 Task: Add an event with the title Second Project Lessons Learned Discussion, date '2024/03/19', time 9:40 AM to 11:40 AMand add a description: The employee will be informed about the available resources and support systems, such as training programs, mentorship opportunities, or coaching sessions. The supervisor will offer guidance and assistance in accessing these resources to facilitate the employee's improvement.Select event color  Lavender . Add location for the event as: Zagreb, Croatia, logged in from the account softage.8@softage.netand send the event invitation to softage.2@softage.net and softage.3@softage.net. Set a reminder for the event Every weekday(Monday to Friday)
Action: Mouse moved to (40, 113)
Screenshot: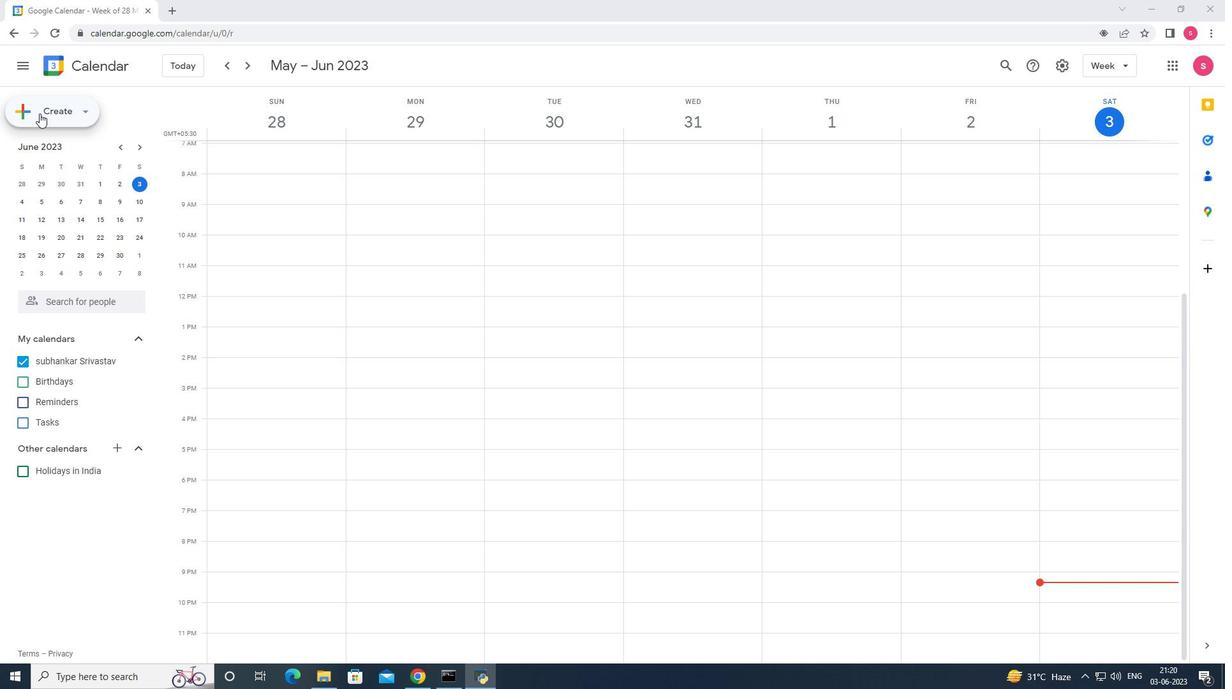 
Action: Mouse pressed left at (40, 113)
Screenshot: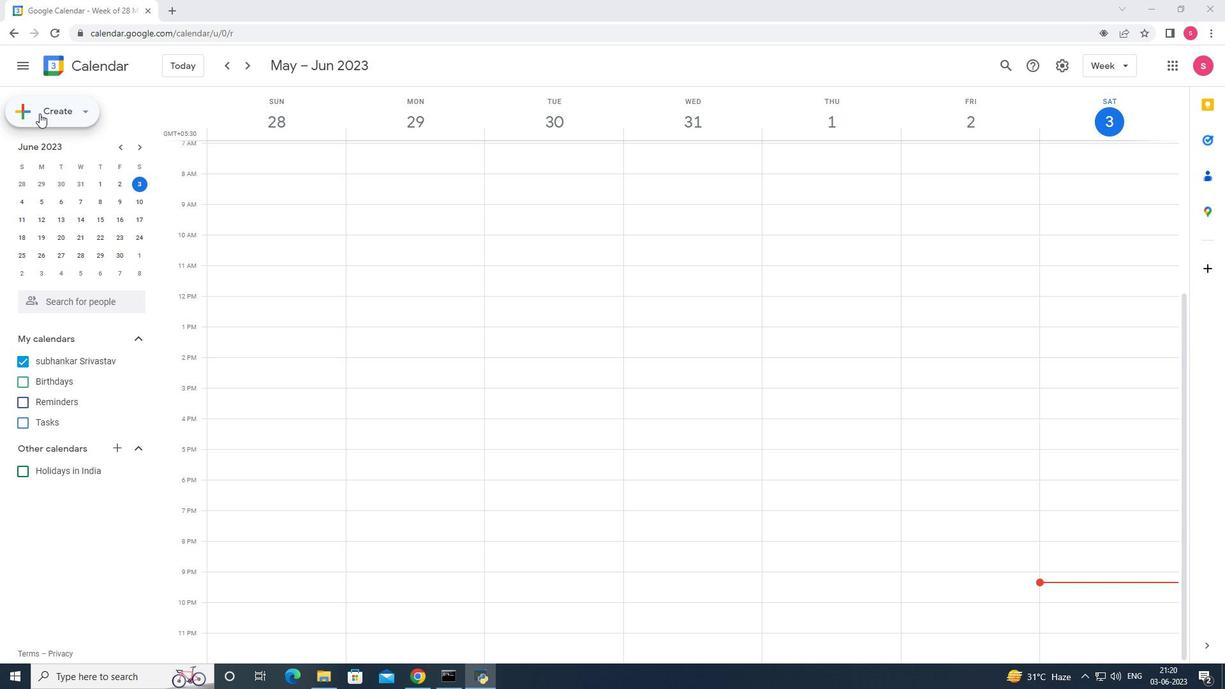 
Action: Mouse moved to (63, 144)
Screenshot: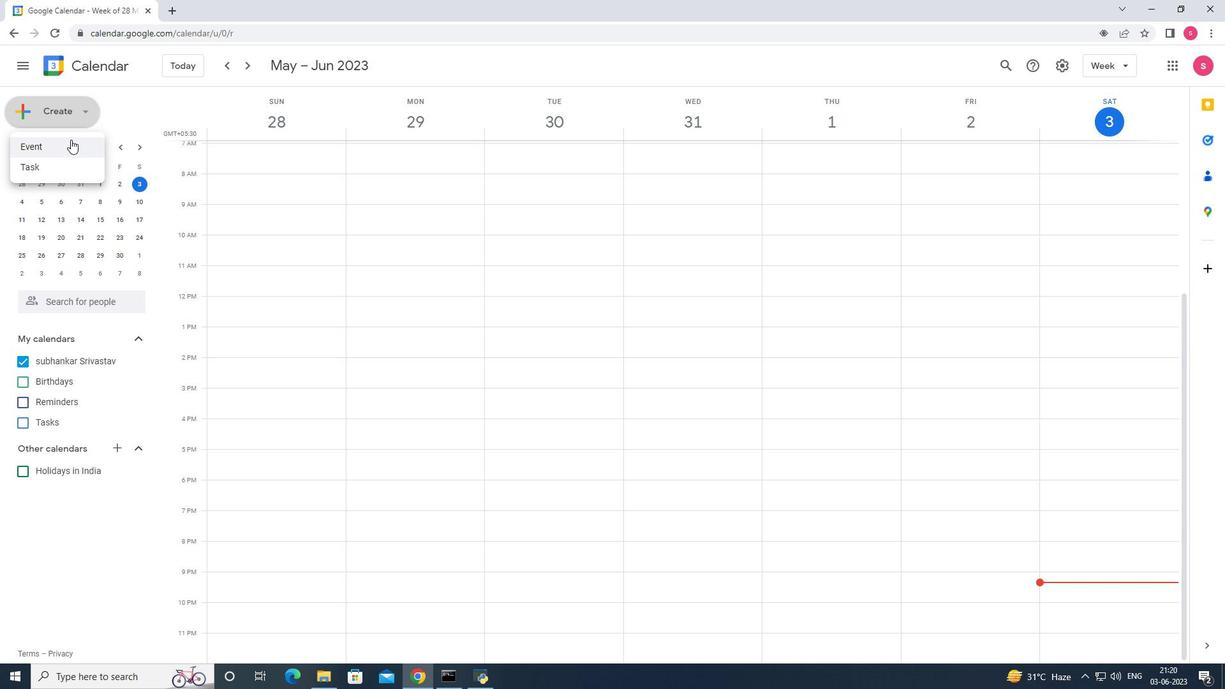 
Action: Mouse pressed left at (63, 144)
Screenshot: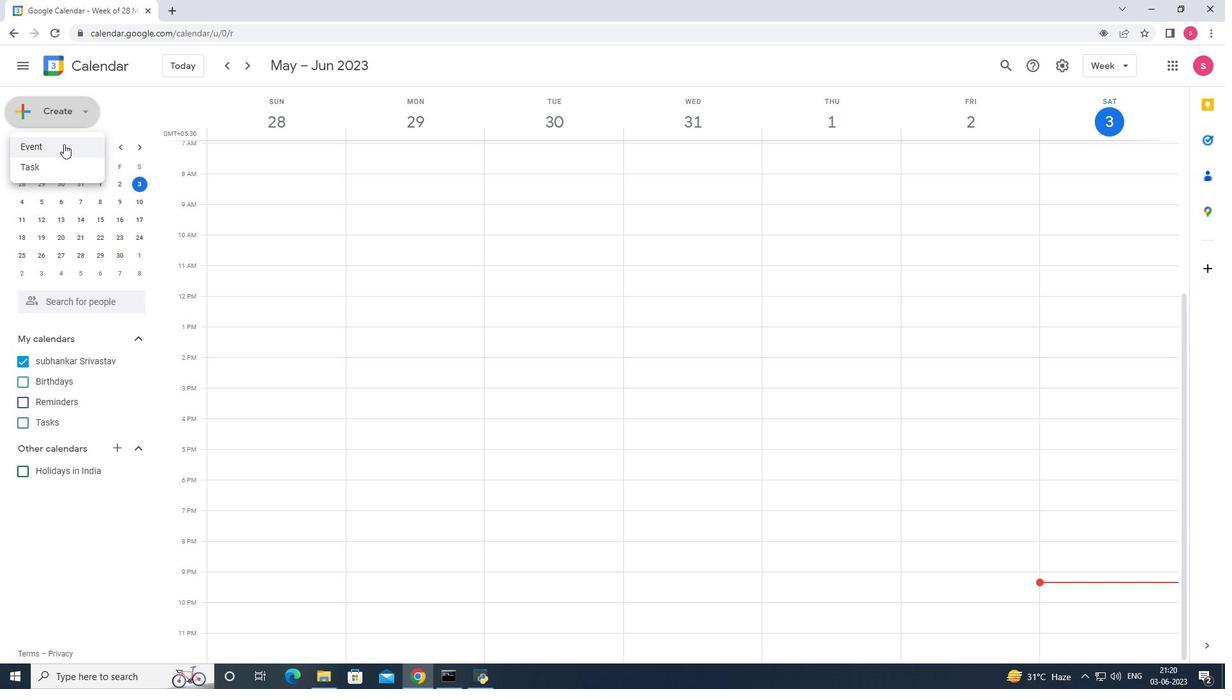 
Action: Mouse moved to (930, 569)
Screenshot: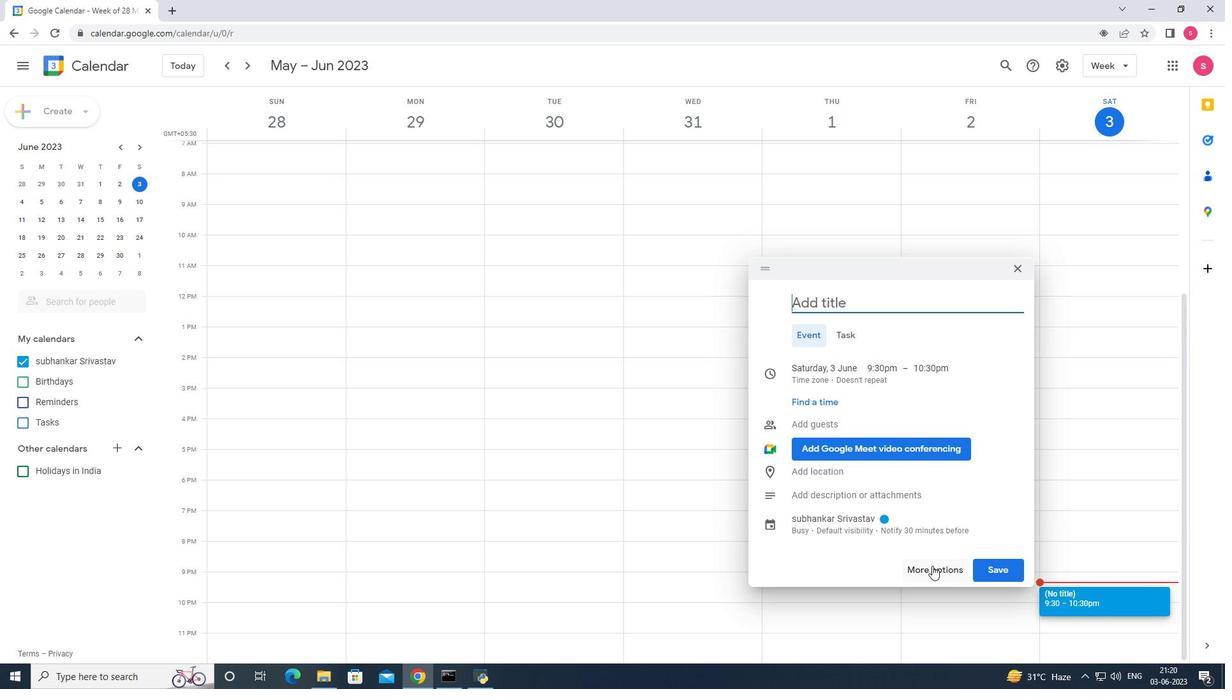 
Action: Mouse pressed left at (930, 569)
Screenshot: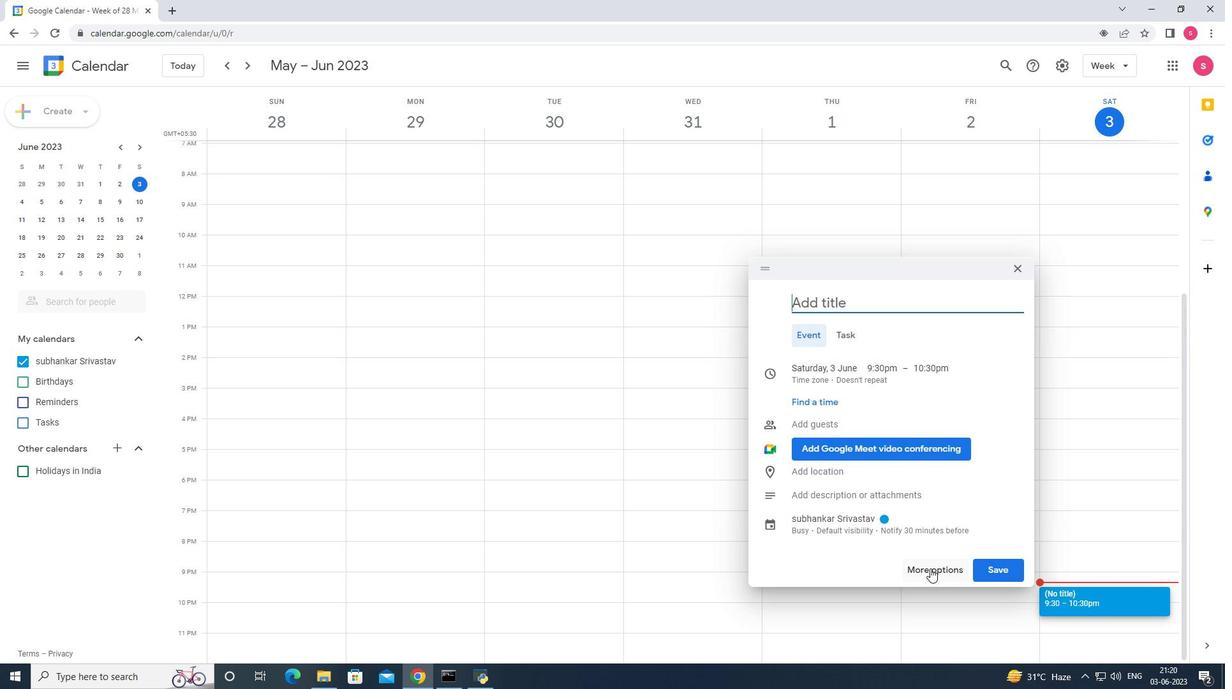 
Action: Mouse moved to (149, 73)
Screenshot: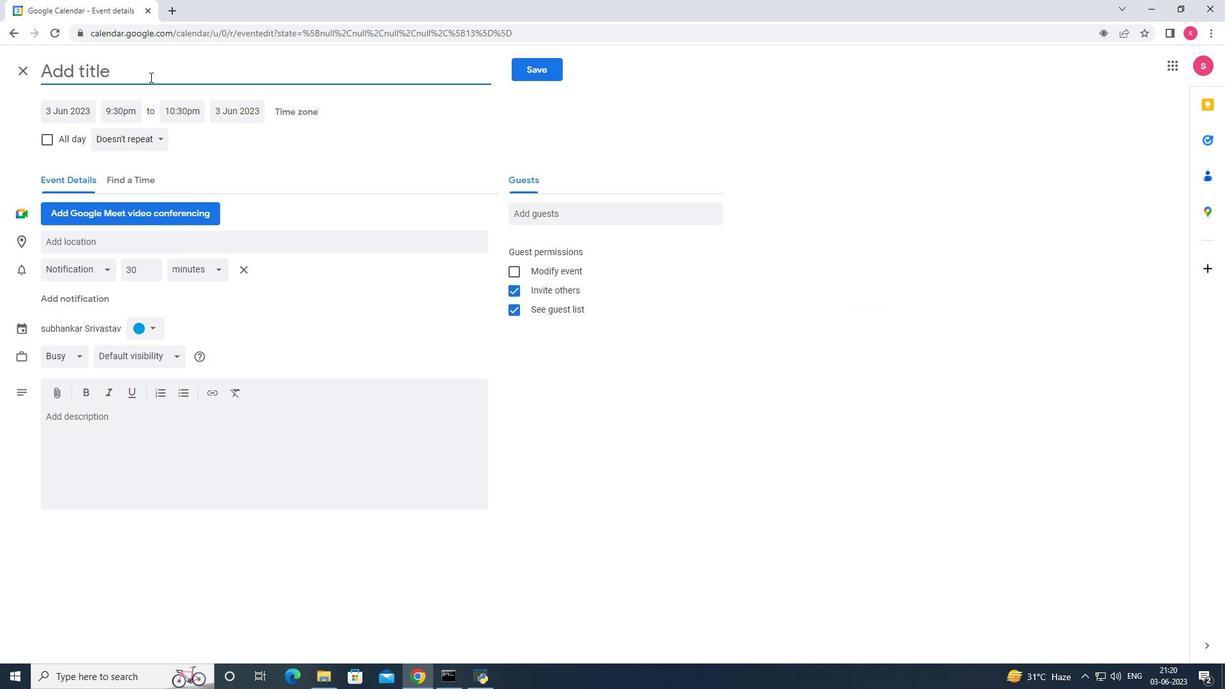 
Action: Mouse pressed left at (149, 73)
Screenshot: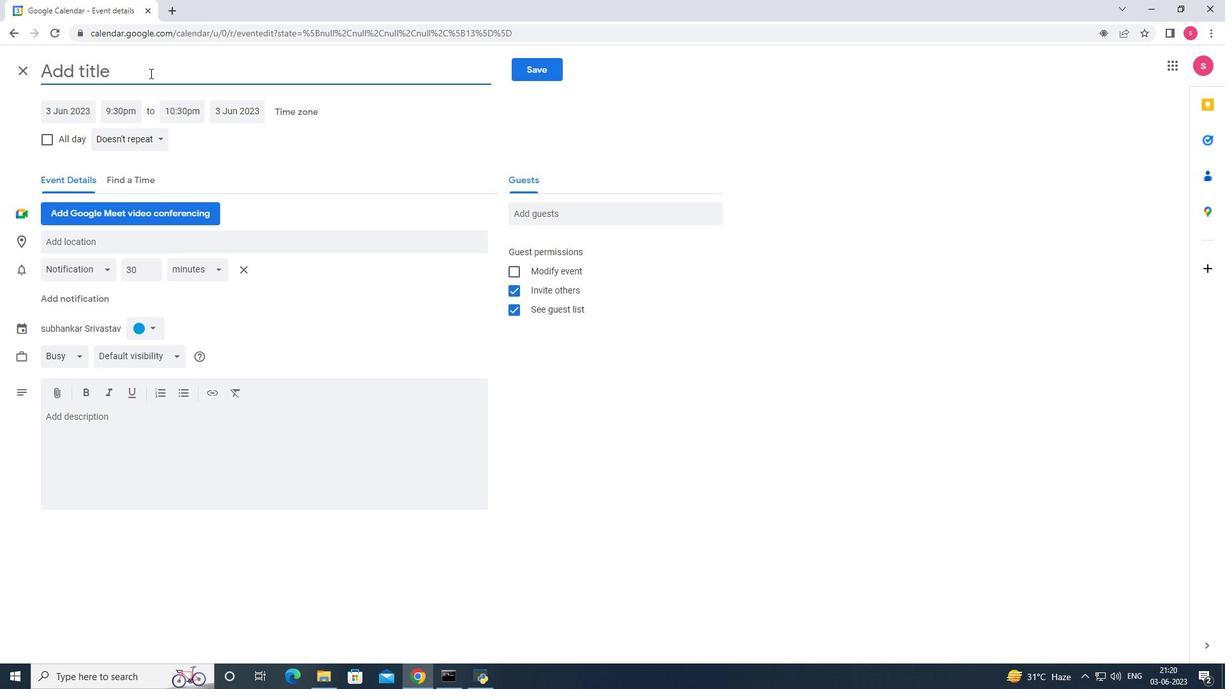 
Action: Key pressed <Key.shift_r>Second<Key.space><Key.shift>Project<Key.space><Key.shift>Lessn<Key.backspace>ons<Key.space><Key.shift>Learned<Key.space><Key.shift_r>Discussion<Key.space>
Screenshot: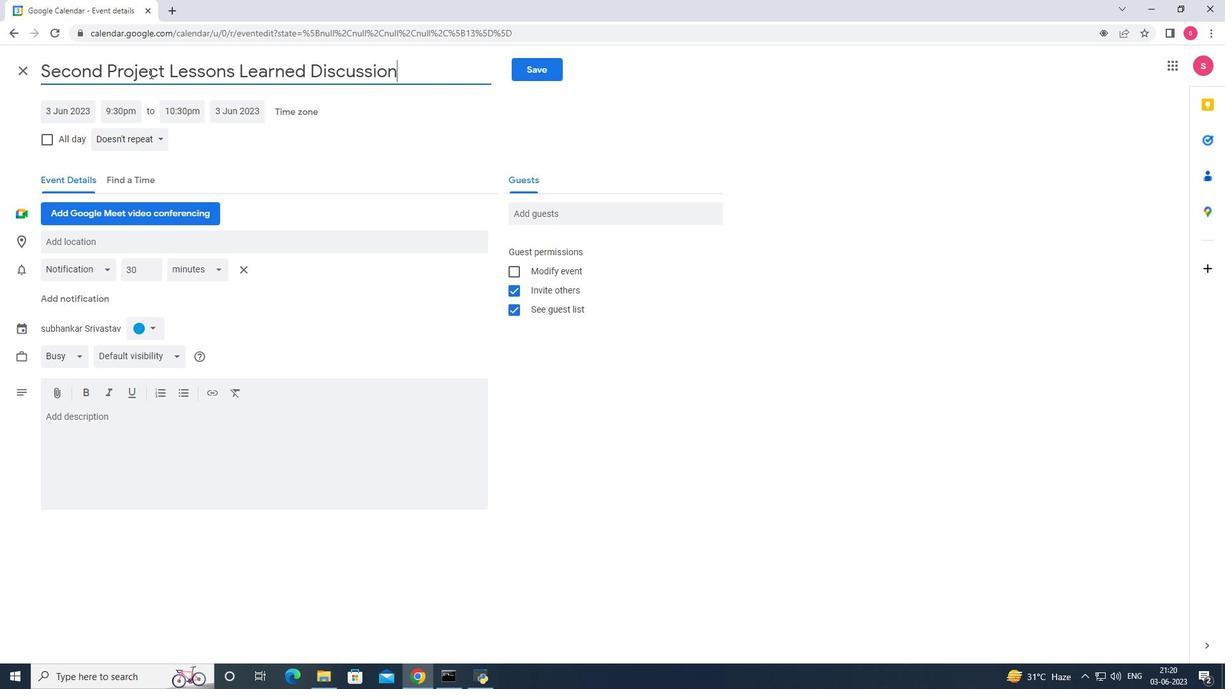 
Action: Mouse moved to (75, 111)
Screenshot: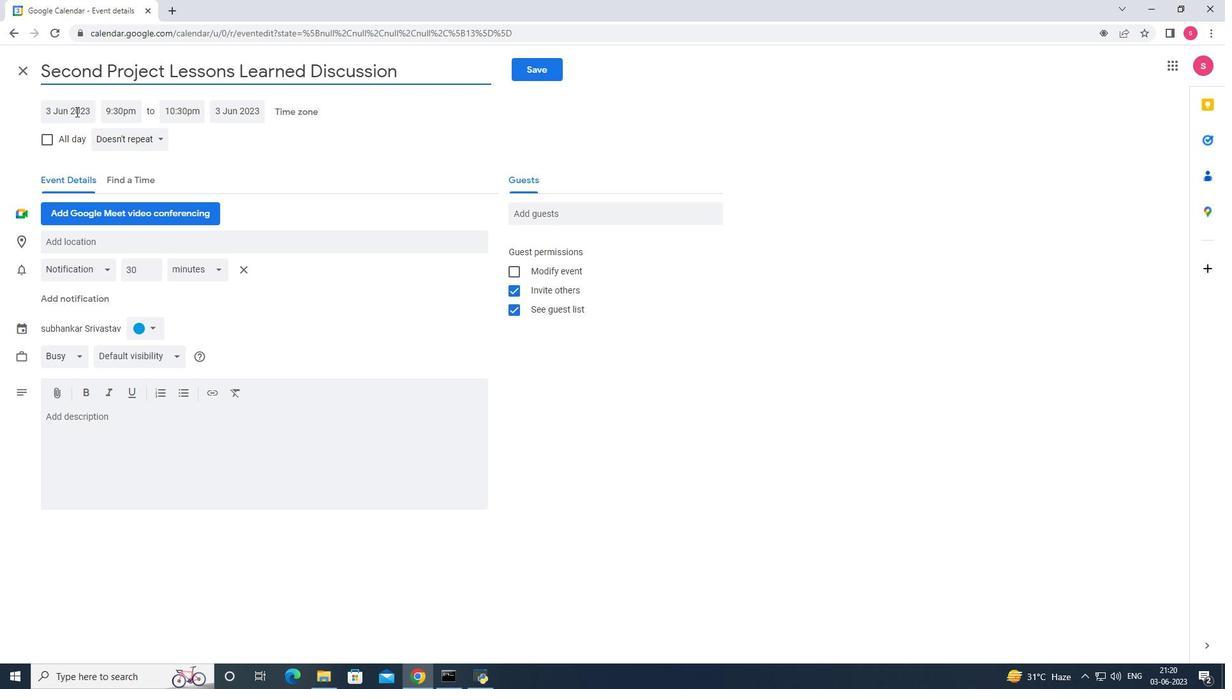 
Action: Mouse pressed left at (75, 111)
Screenshot: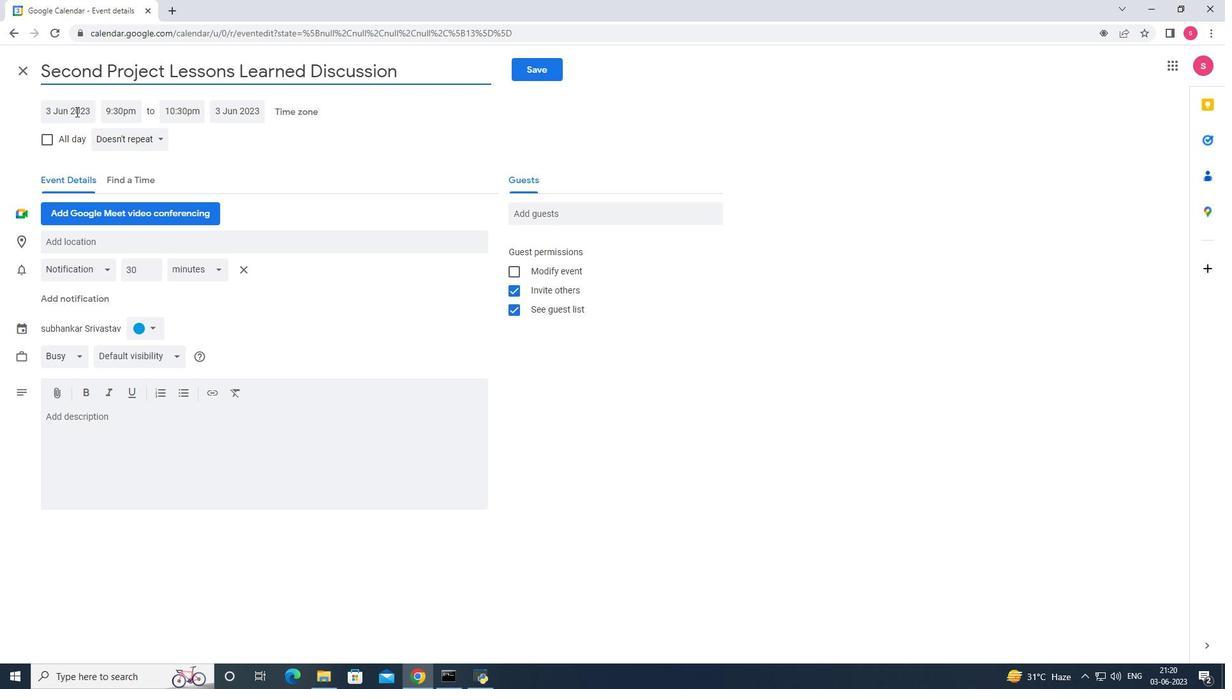 
Action: Mouse moved to (206, 140)
Screenshot: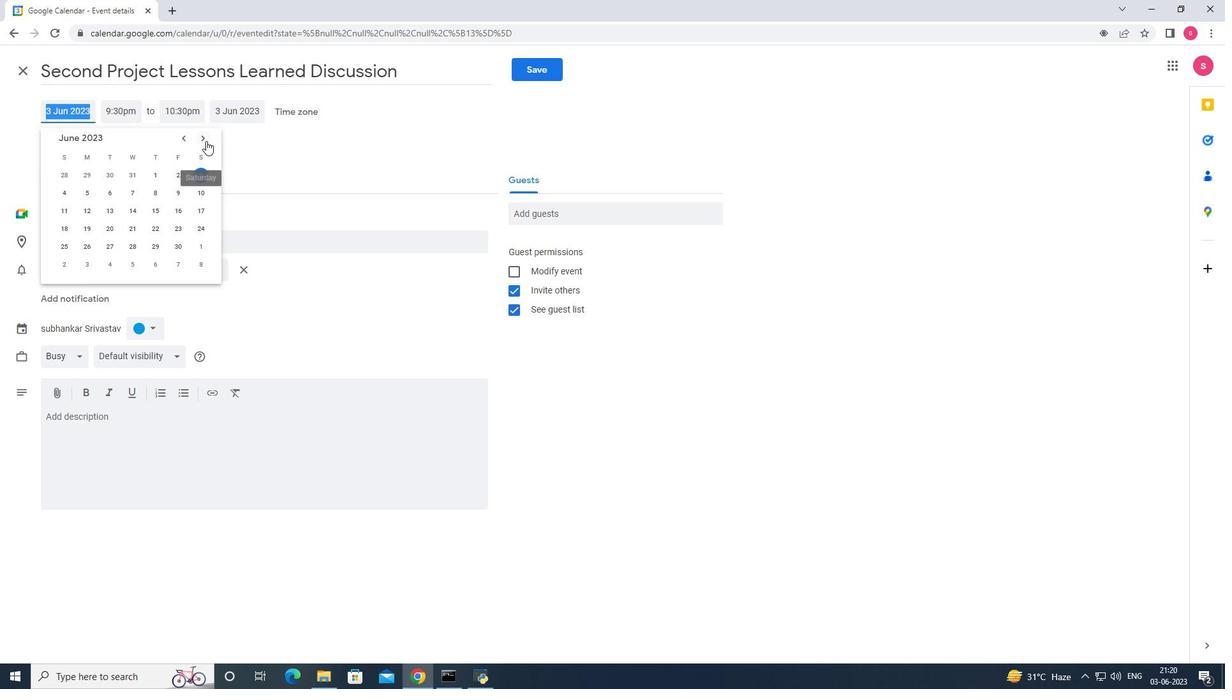 
Action: Mouse pressed left at (206, 140)
Screenshot: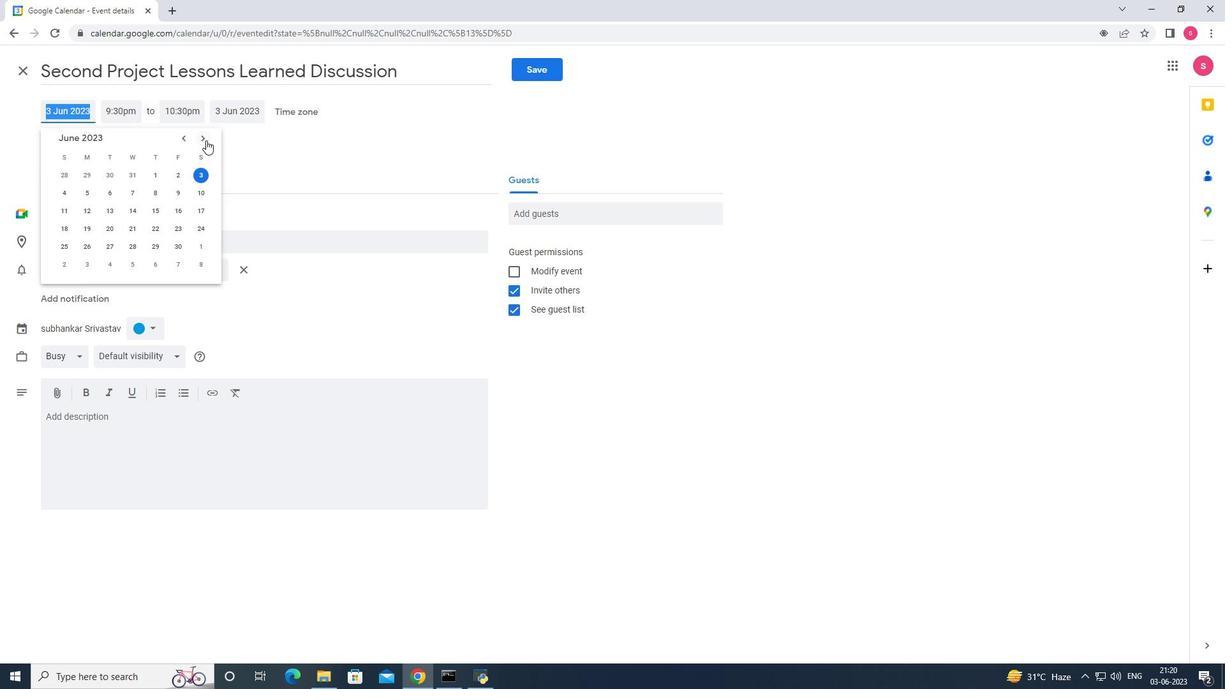 
Action: Mouse pressed left at (206, 140)
Screenshot: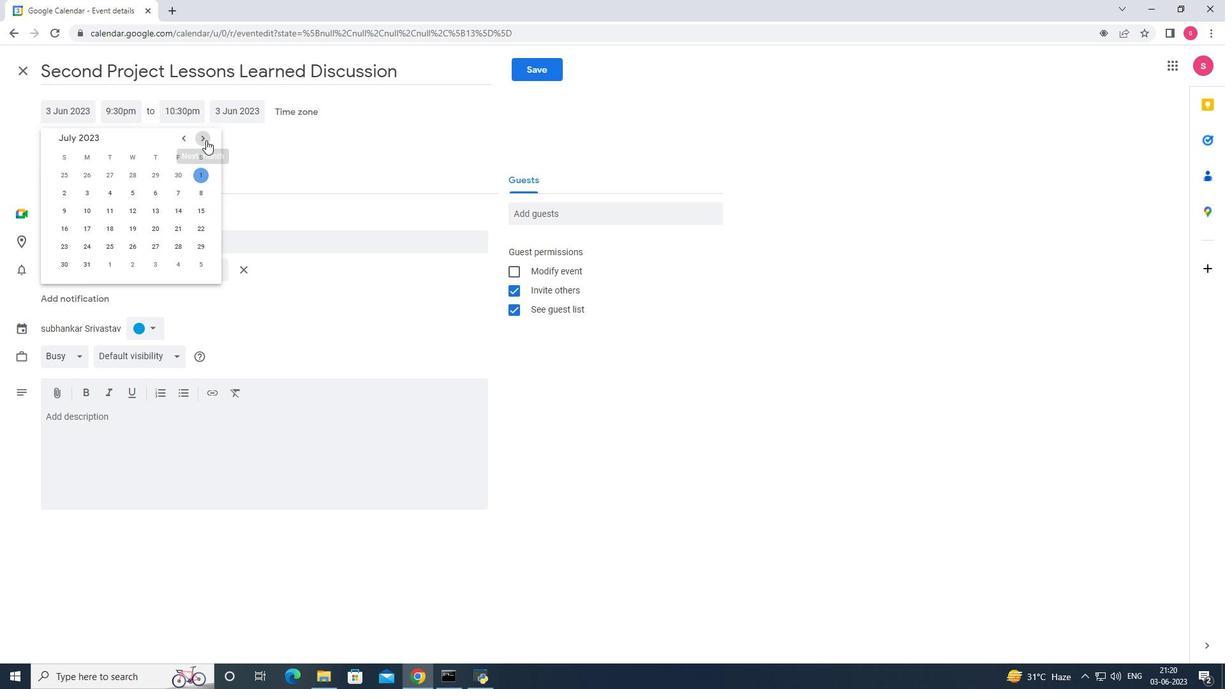 
Action: Mouse pressed left at (206, 140)
Screenshot: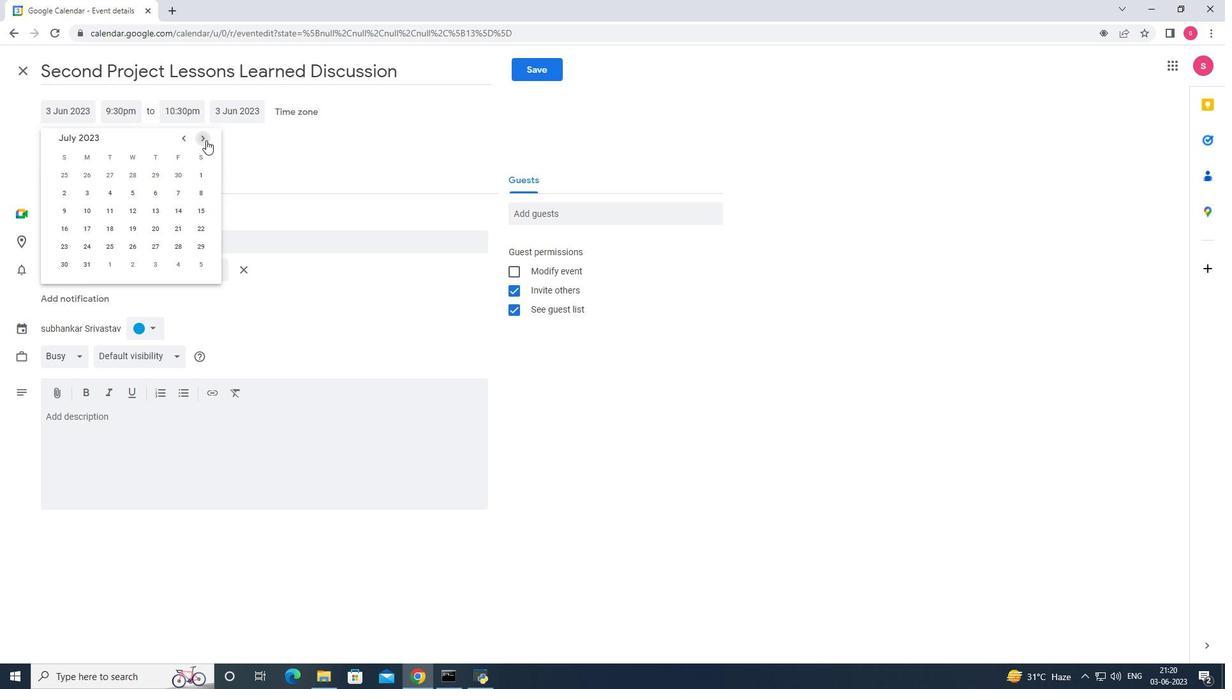 
Action: Mouse pressed left at (206, 140)
Screenshot: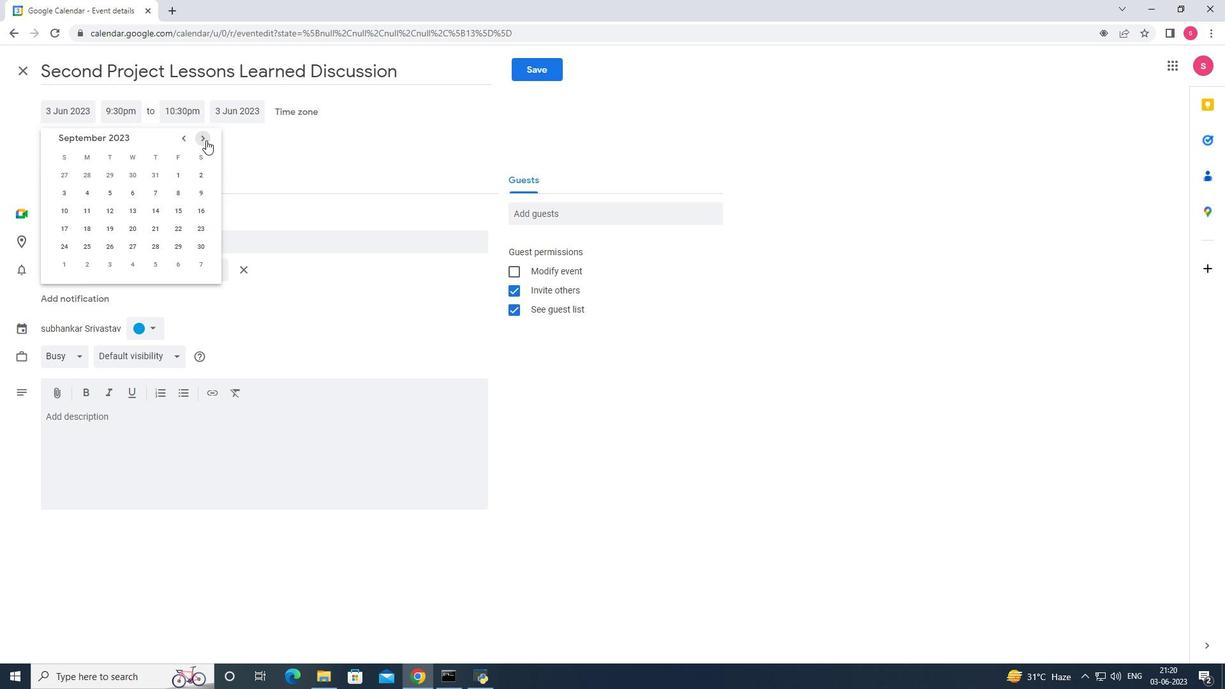 
Action: Mouse pressed left at (206, 140)
Screenshot: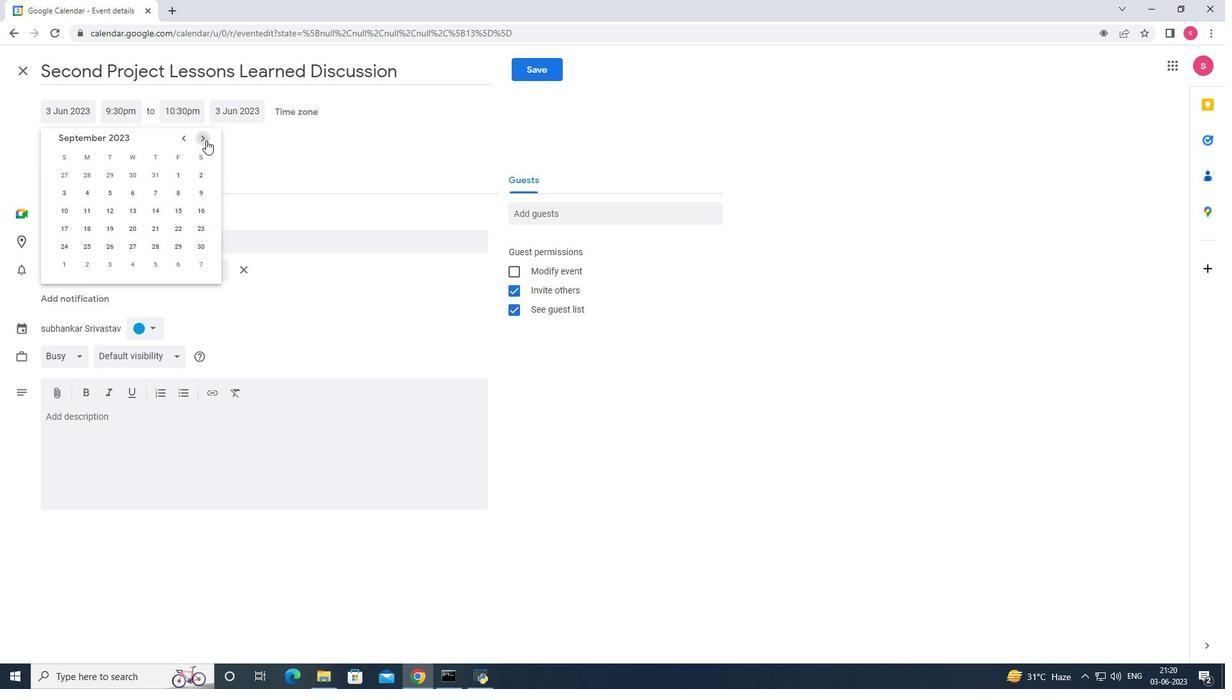 
Action: Mouse pressed left at (206, 140)
Screenshot: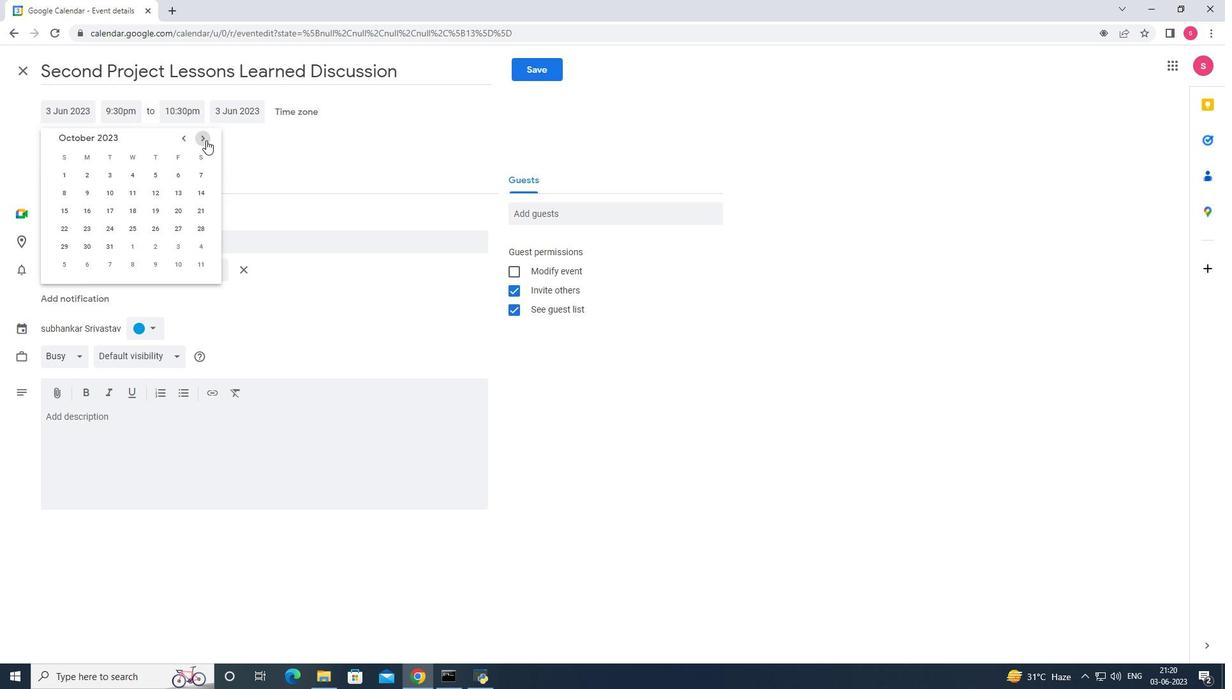 
Action: Mouse pressed left at (206, 140)
Screenshot: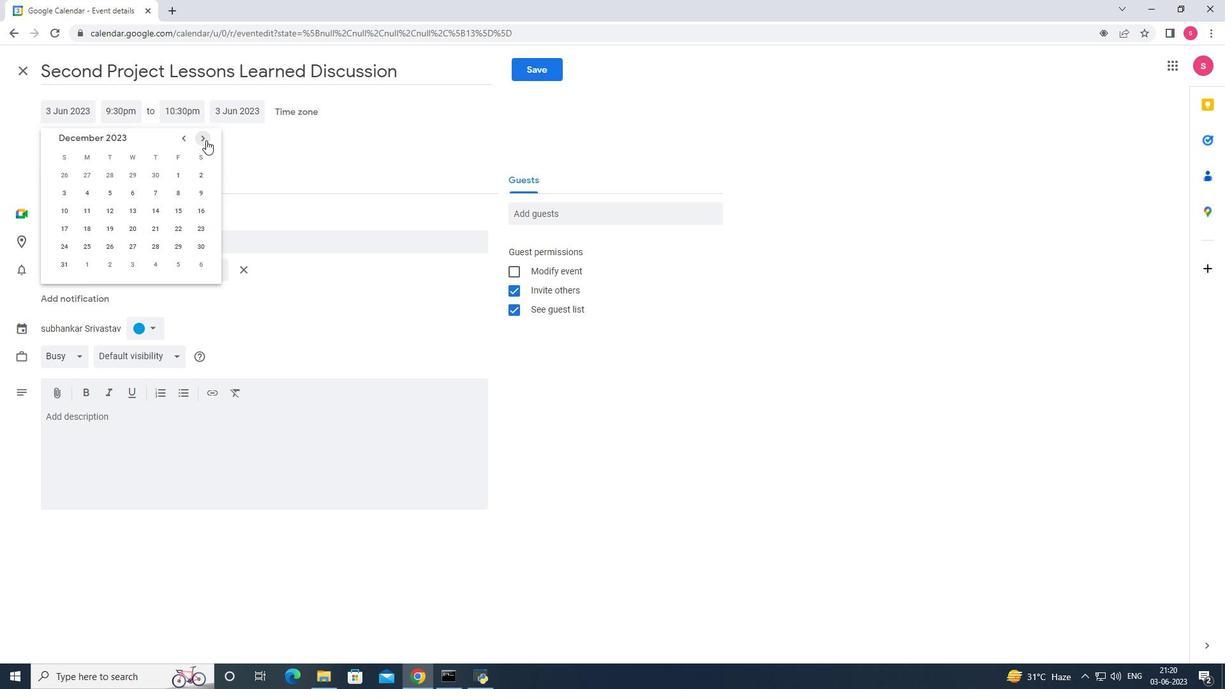 
Action: Mouse pressed left at (206, 140)
Screenshot: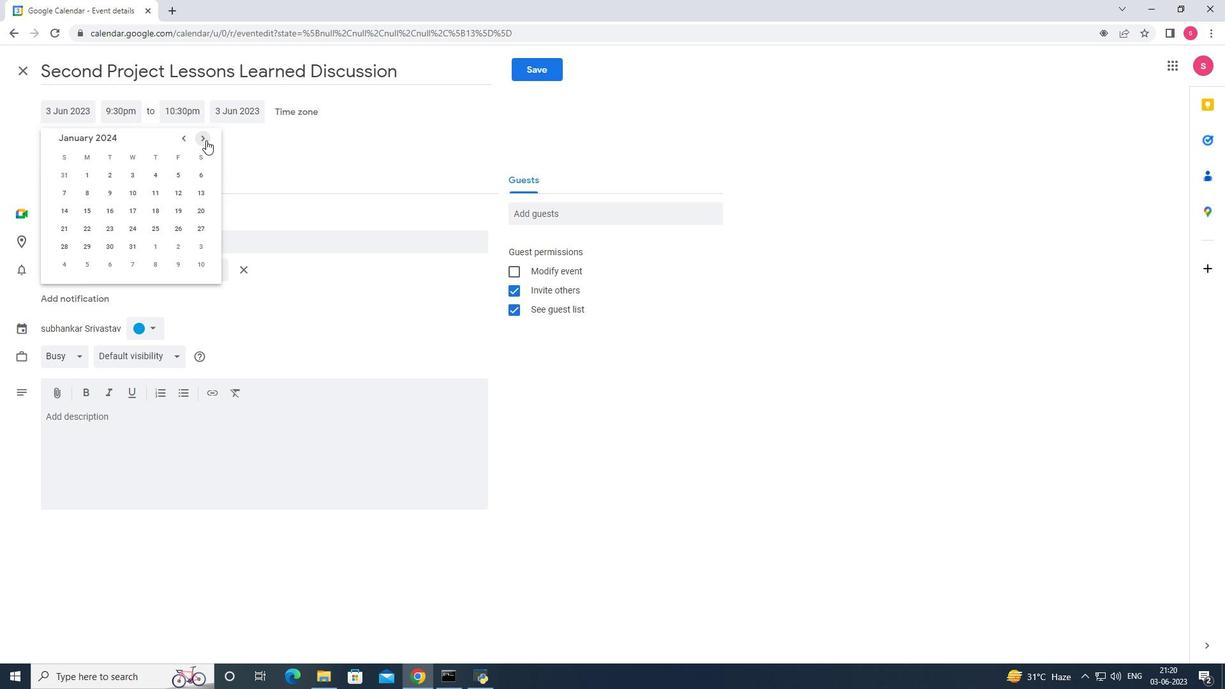 
Action: Mouse pressed left at (206, 140)
Screenshot: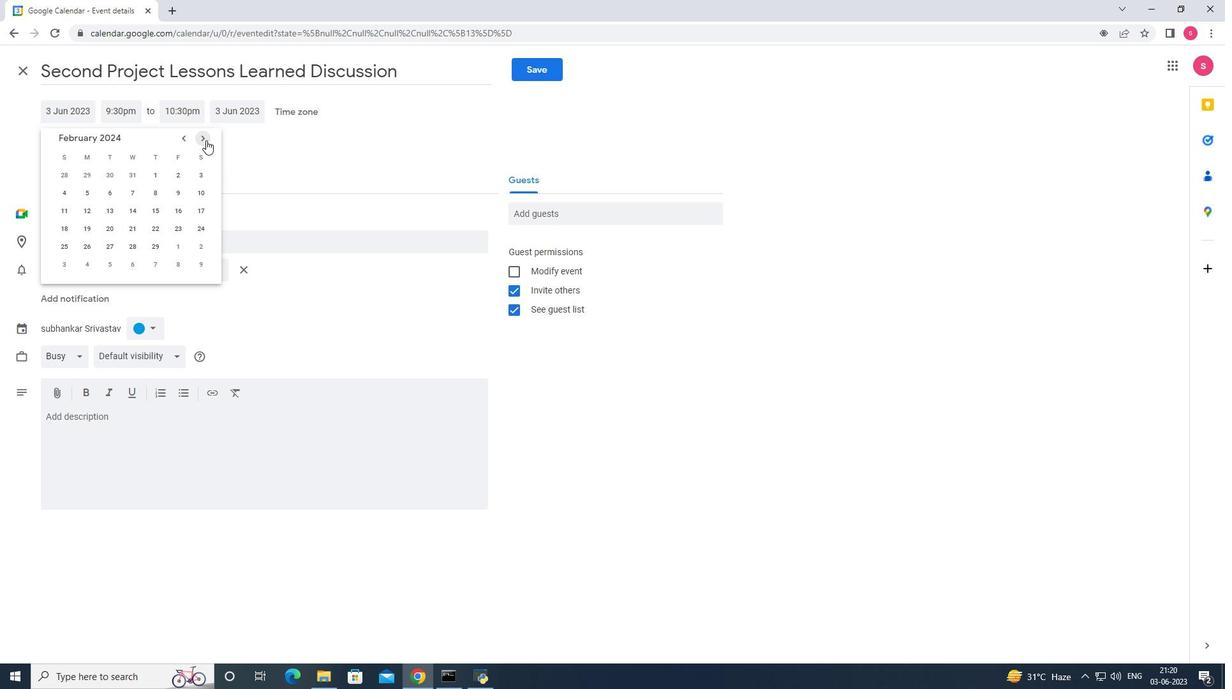 
Action: Mouse moved to (110, 226)
Screenshot: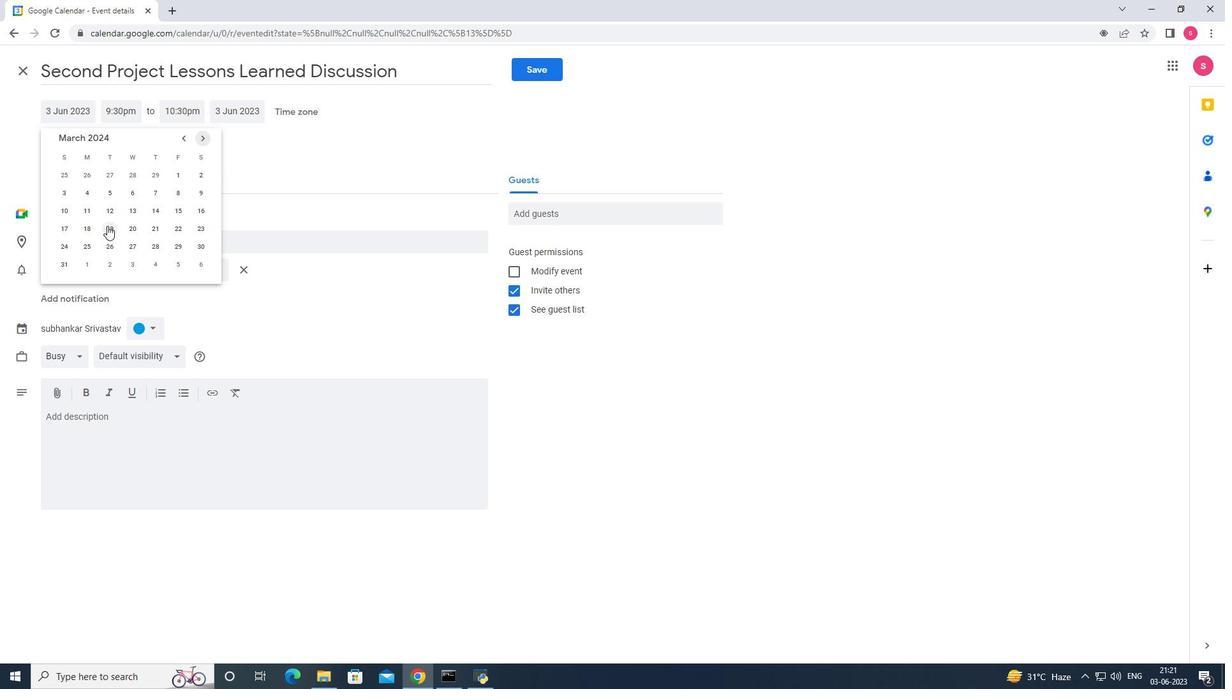 
Action: Mouse pressed left at (110, 226)
Screenshot: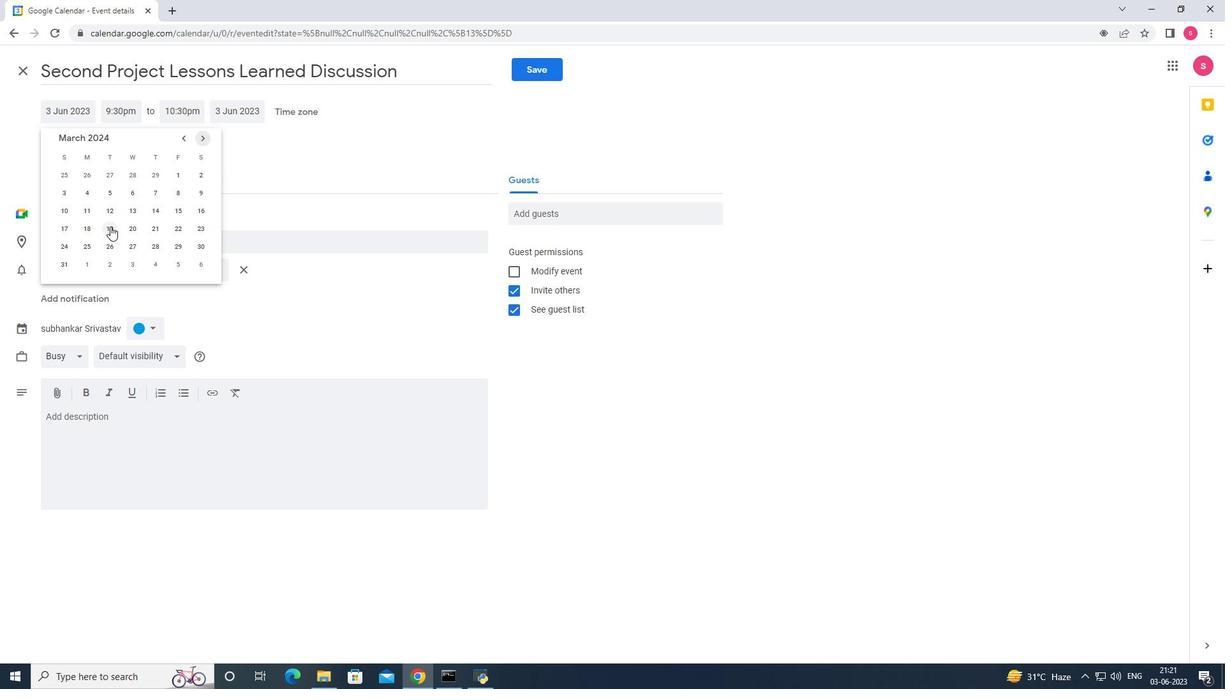 
Action: Mouse moved to (126, 108)
Screenshot: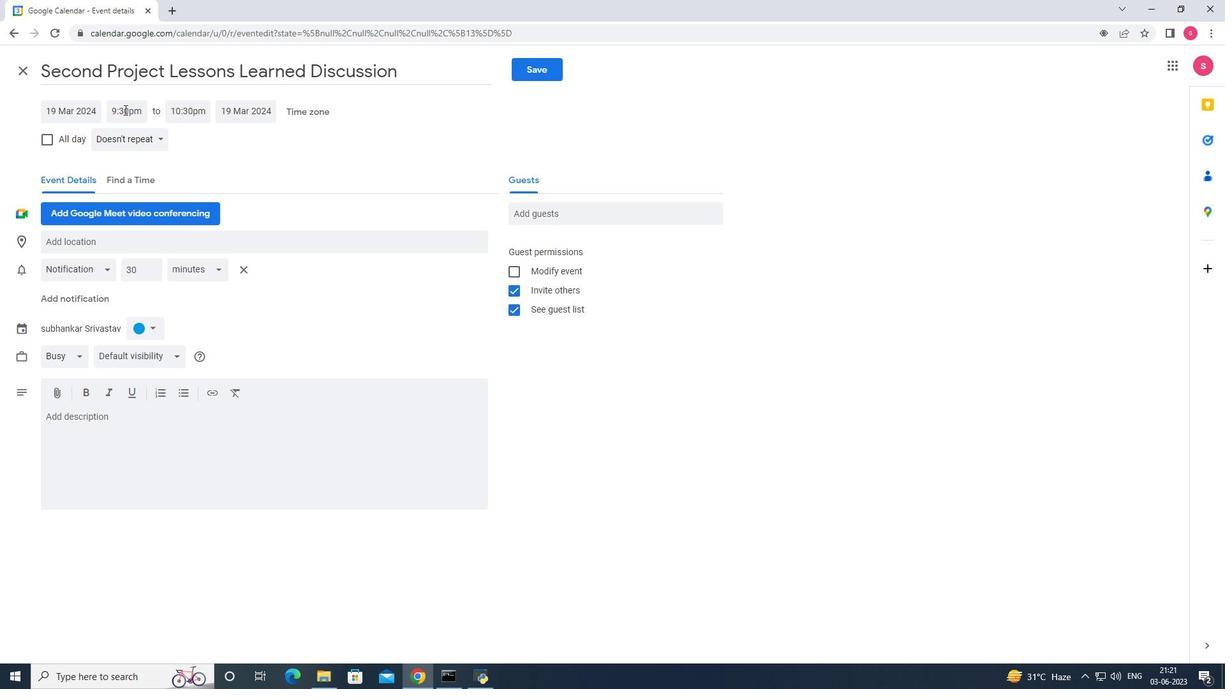 
Action: Mouse pressed left at (126, 108)
Screenshot: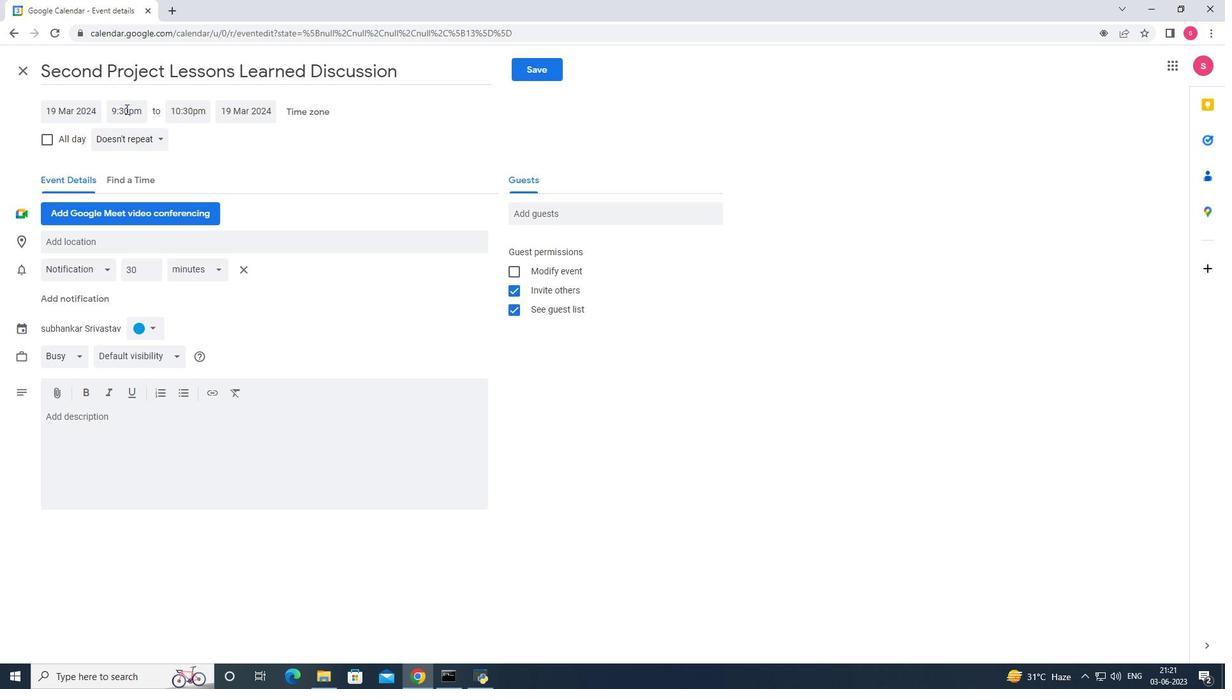 
Action: Mouse moved to (157, 167)
Screenshot: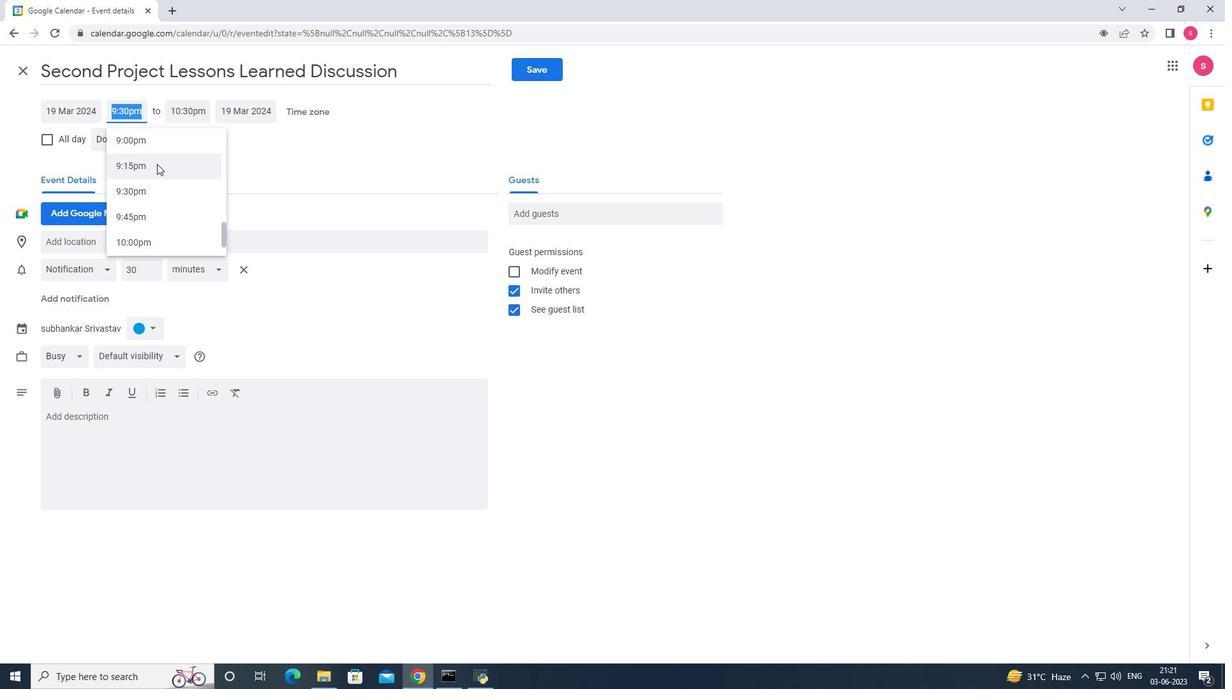 
Action: Mouse scrolled (157, 167) with delta (0, 0)
Screenshot: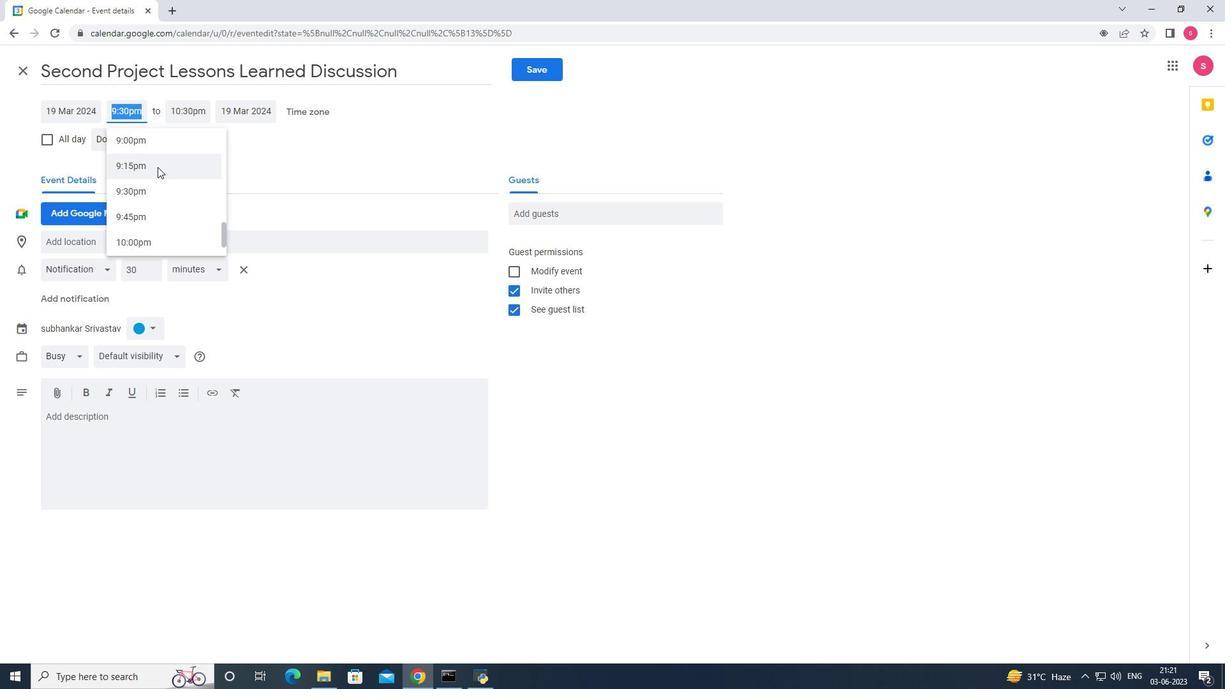 
Action: Mouse scrolled (157, 167) with delta (0, 0)
Screenshot: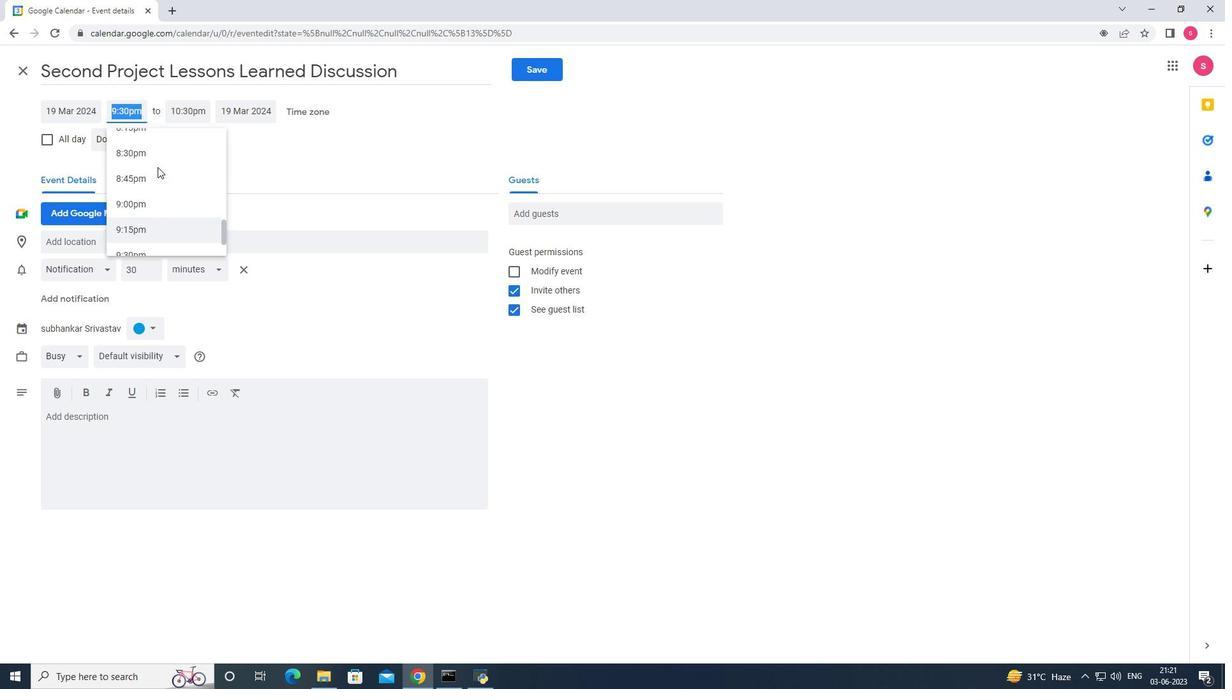 
Action: Mouse scrolled (157, 167) with delta (0, 0)
Screenshot: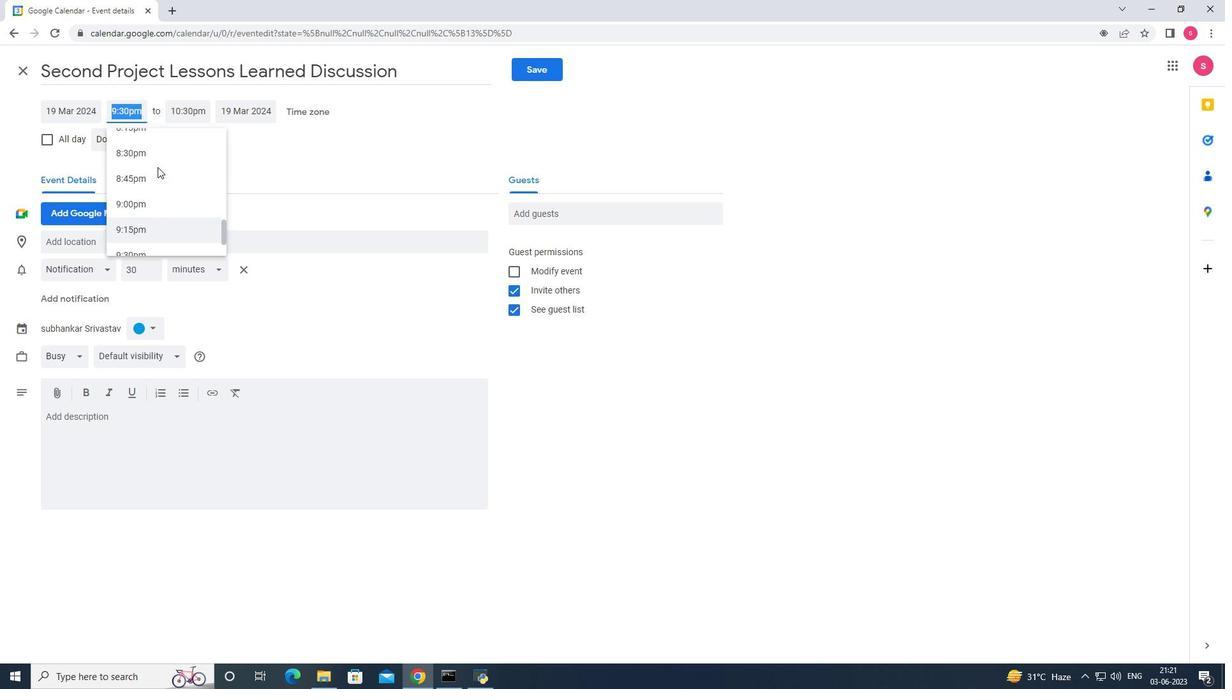 
Action: Mouse scrolled (157, 167) with delta (0, 0)
Screenshot: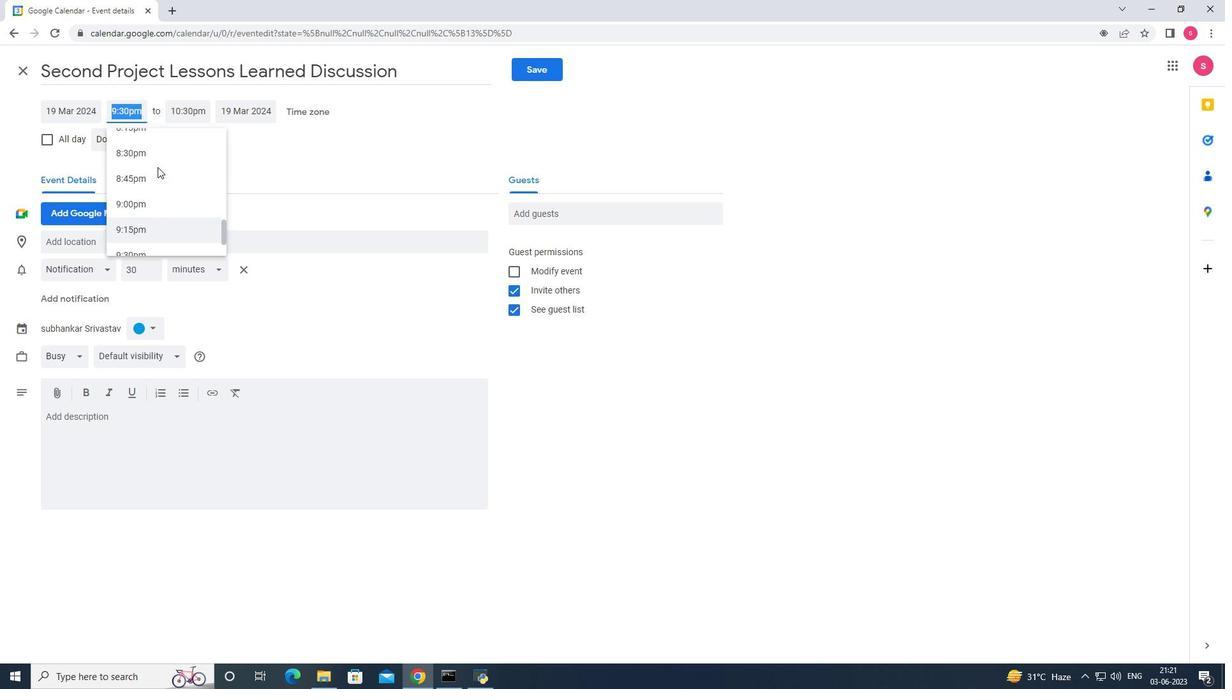 
Action: Mouse scrolled (157, 167) with delta (0, 0)
Screenshot: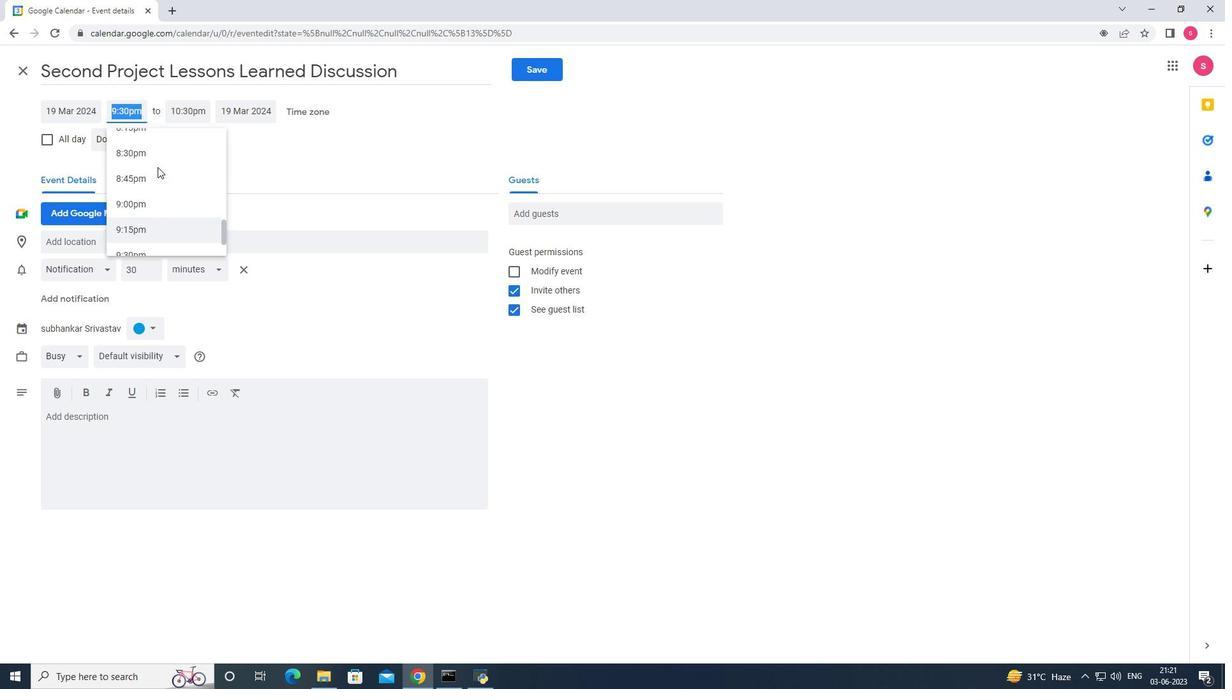 
Action: Mouse scrolled (157, 167) with delta (0, 0)
Screenshot: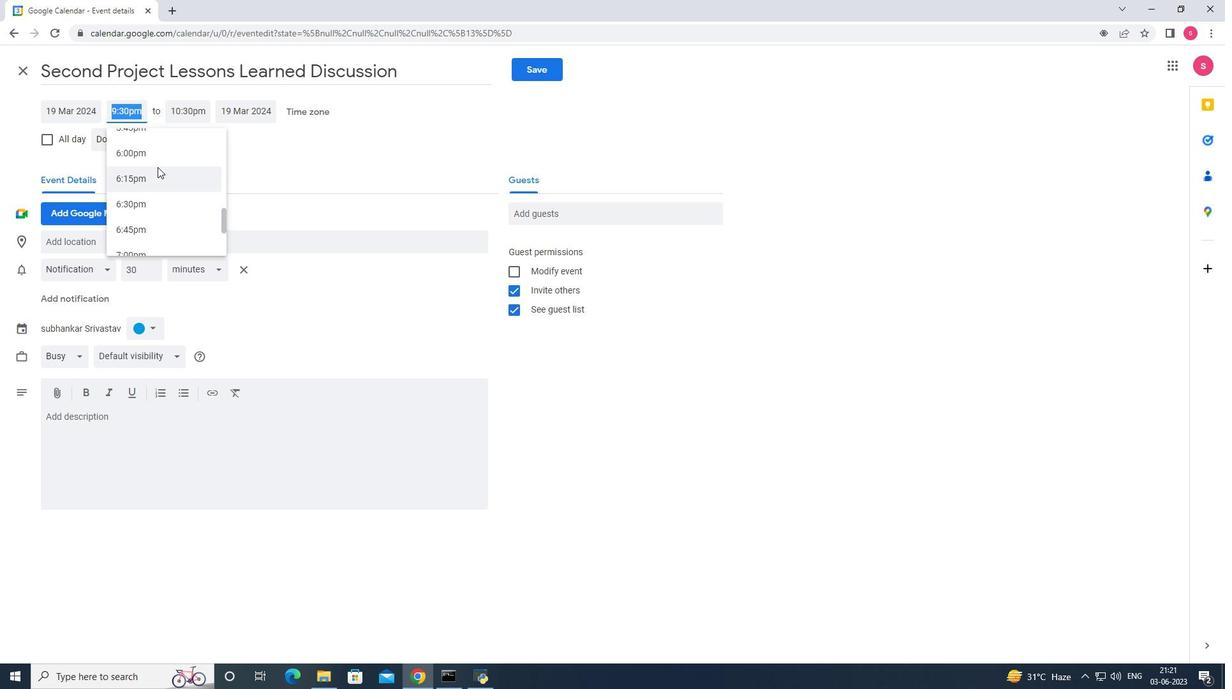 
Action: Mouse scrolled (157, 167) with delta (0, 0)
Screenshot: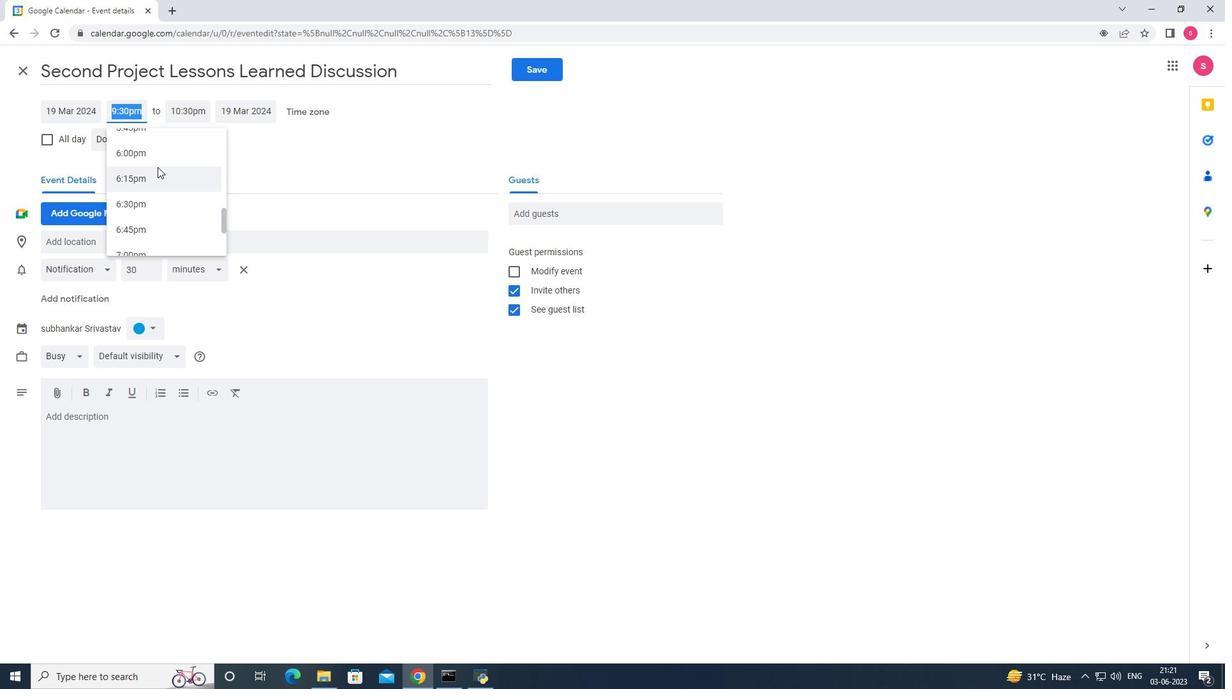 
Action: Mouse scrolled (157, 167) with delta (0, 0)
Screenshot: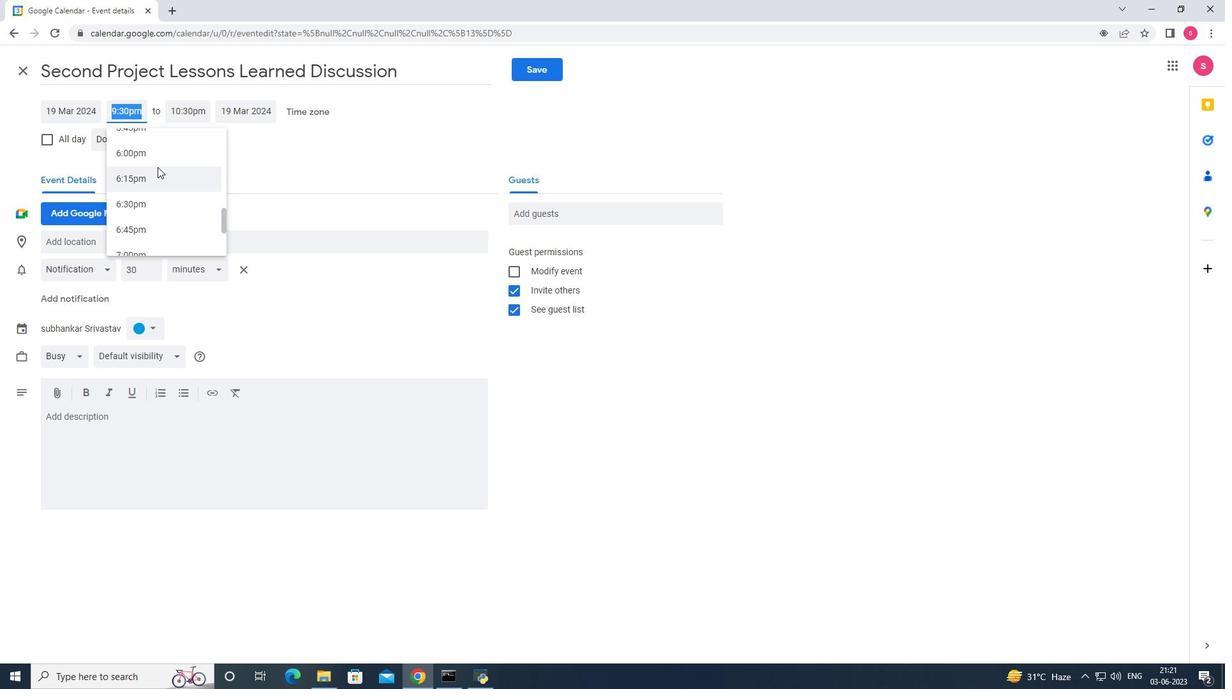 
Action: Mouse scrolled (157, 167) with delta (0, 0)
Screenshot: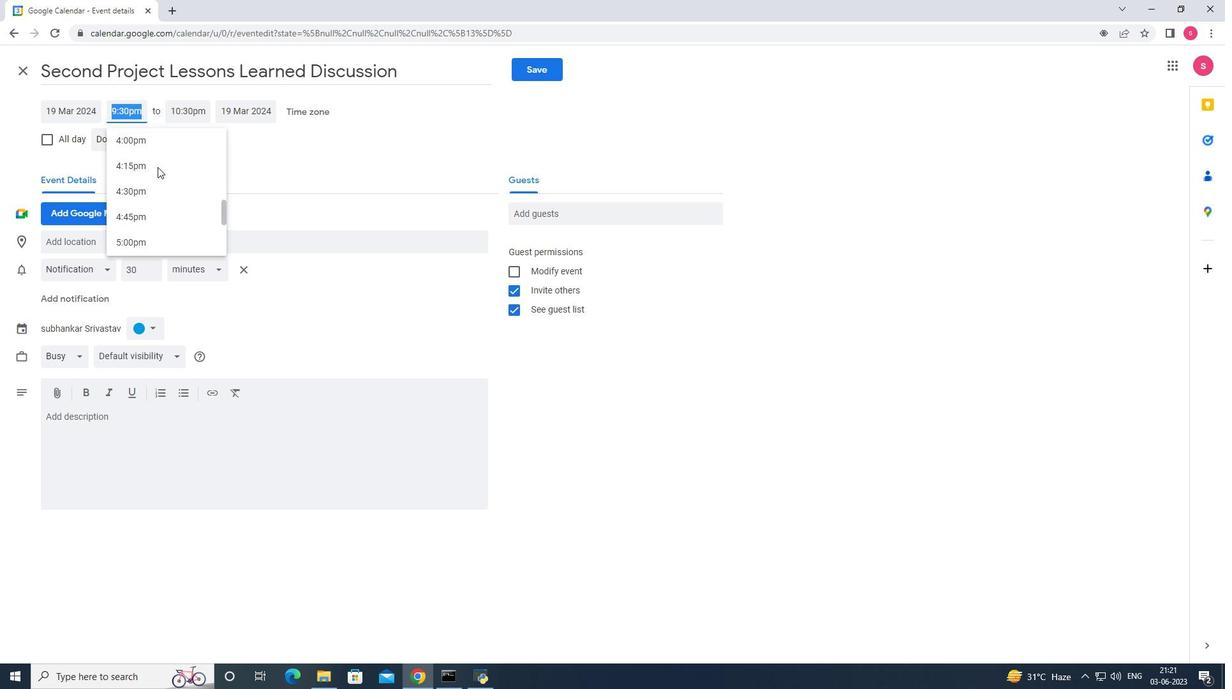 
Action: Mouse scrolled (157, 167) with delta (0, 0)
Screenshot: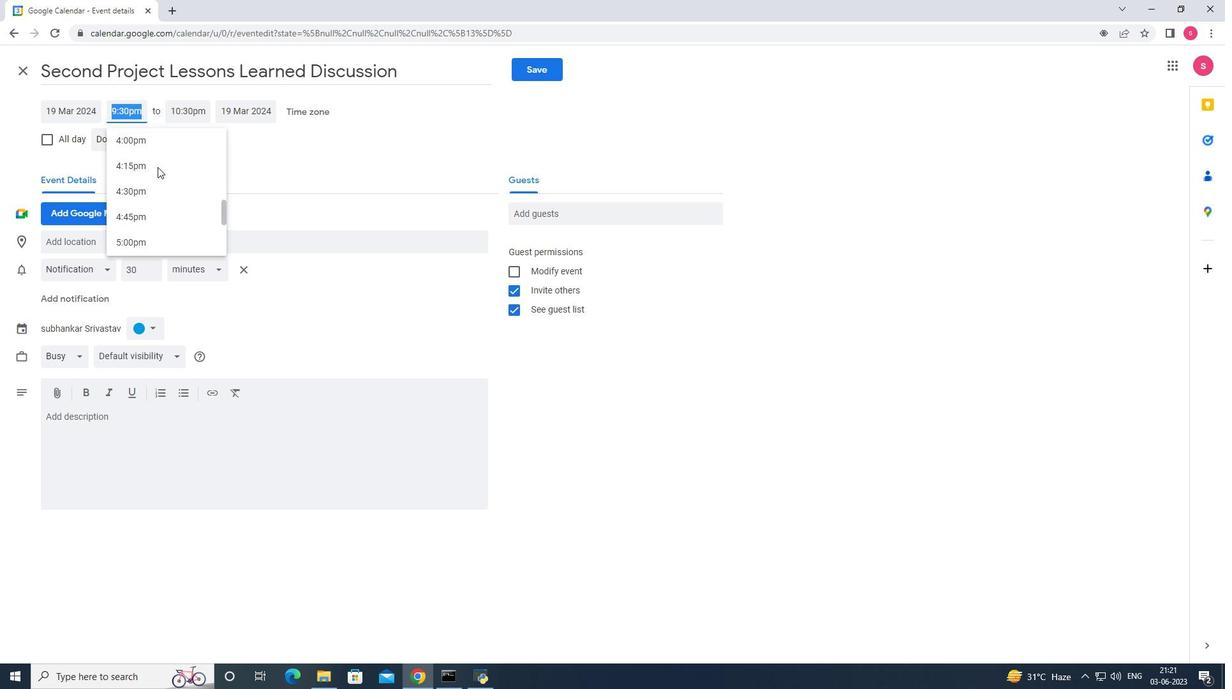 
Action: Mouse scrolled (157, 167) with delta (0, 0)
Screenshot: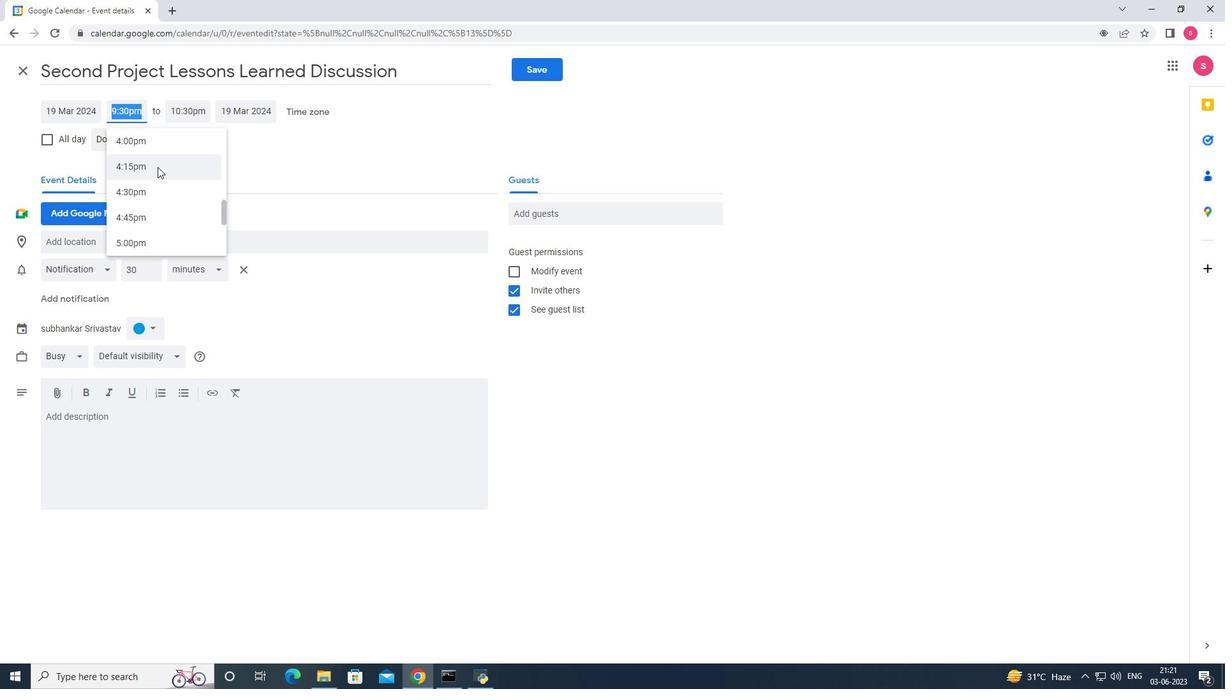 
Action: Mouse scrolled (157, 167) with delta (0, 0)
Screenshot: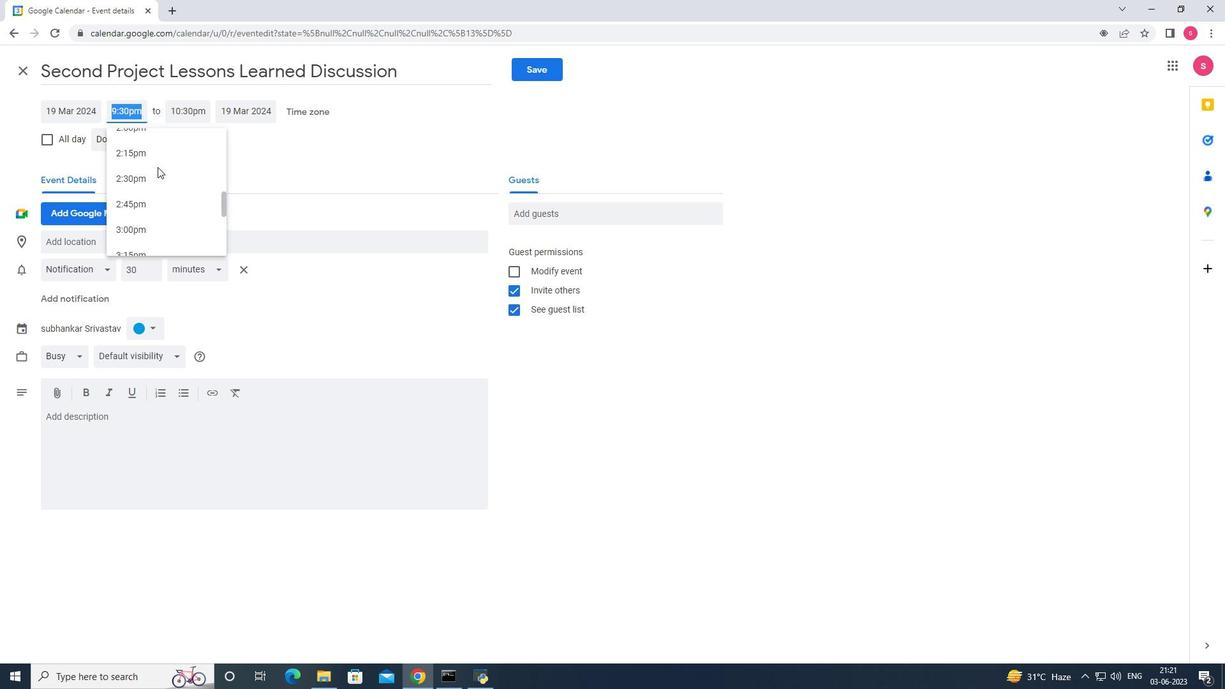 
Action: Mouse scrolled (157, 167) with delta (0, 0)
Screenshot: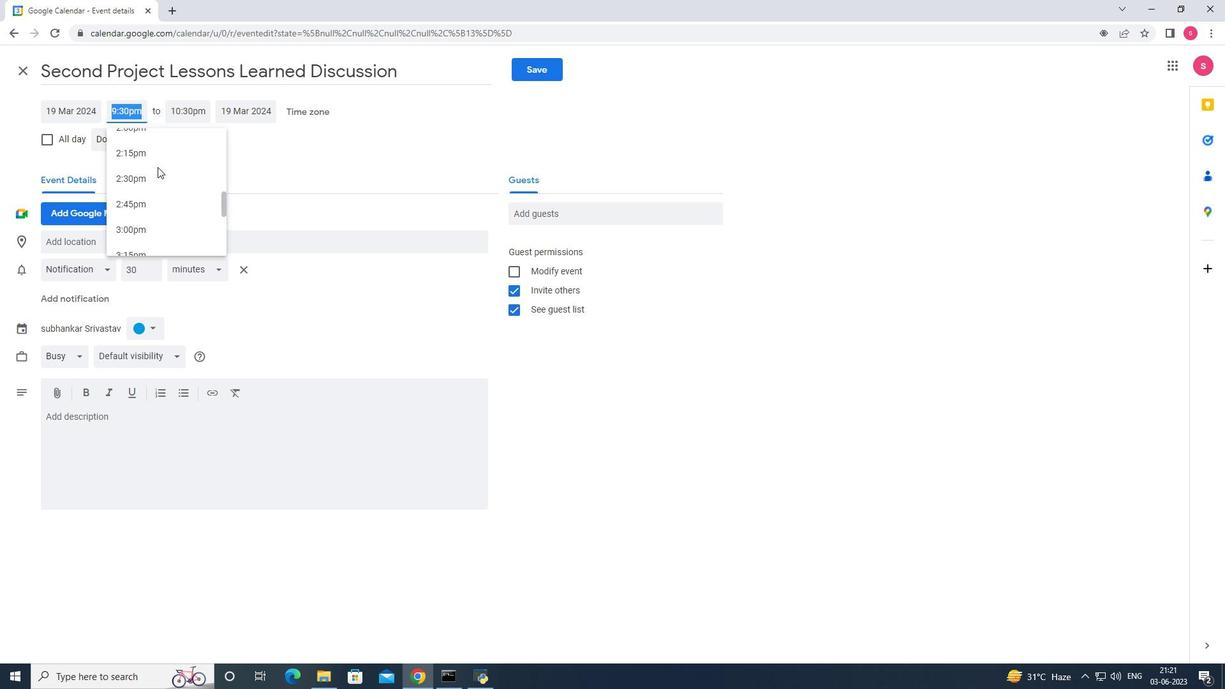 
Action: Mouse scrolled (157, 167) with delta (0, 0)
Screenshot: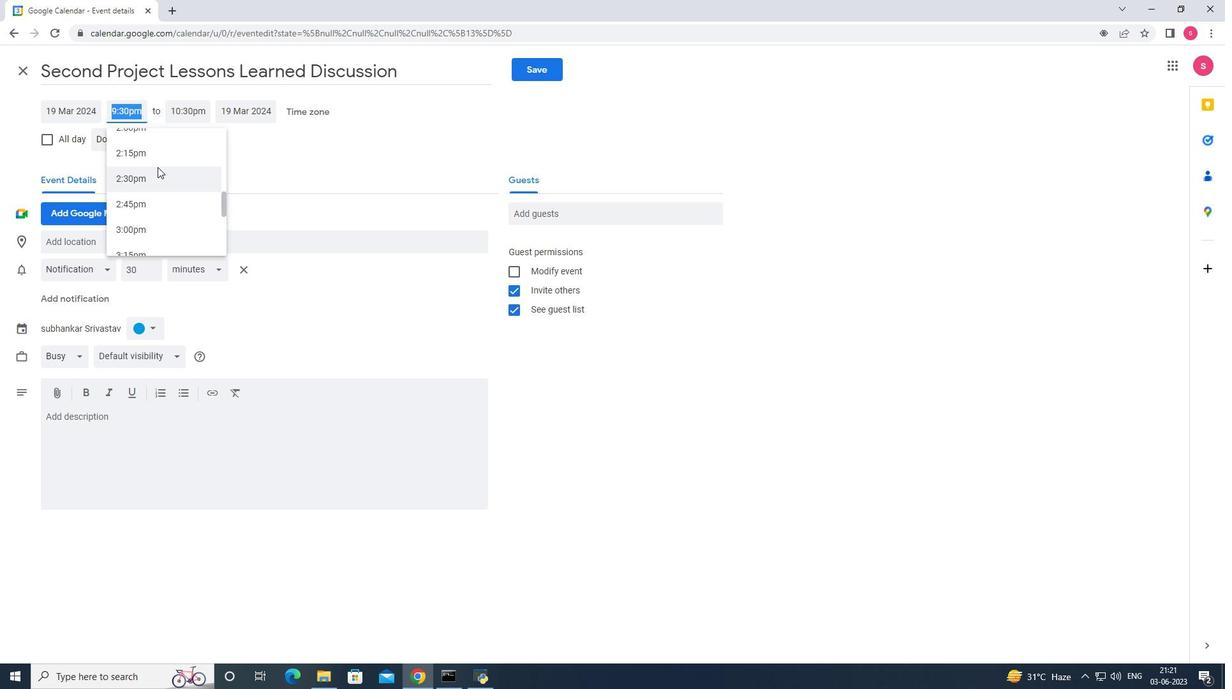 
Action: Mouse scrolled (157, 167) with delta (0, 0)
Screenshot: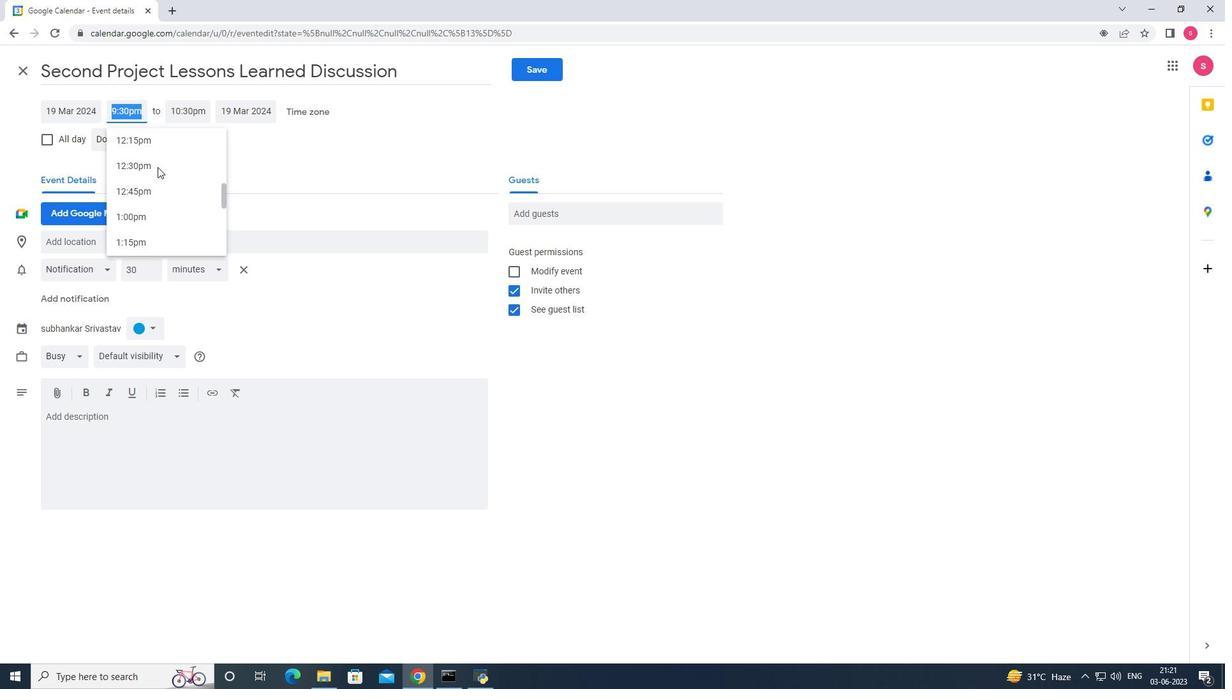 
Action: Mouse scrolled (157, 167) with delta (0, 0)
Screenshot: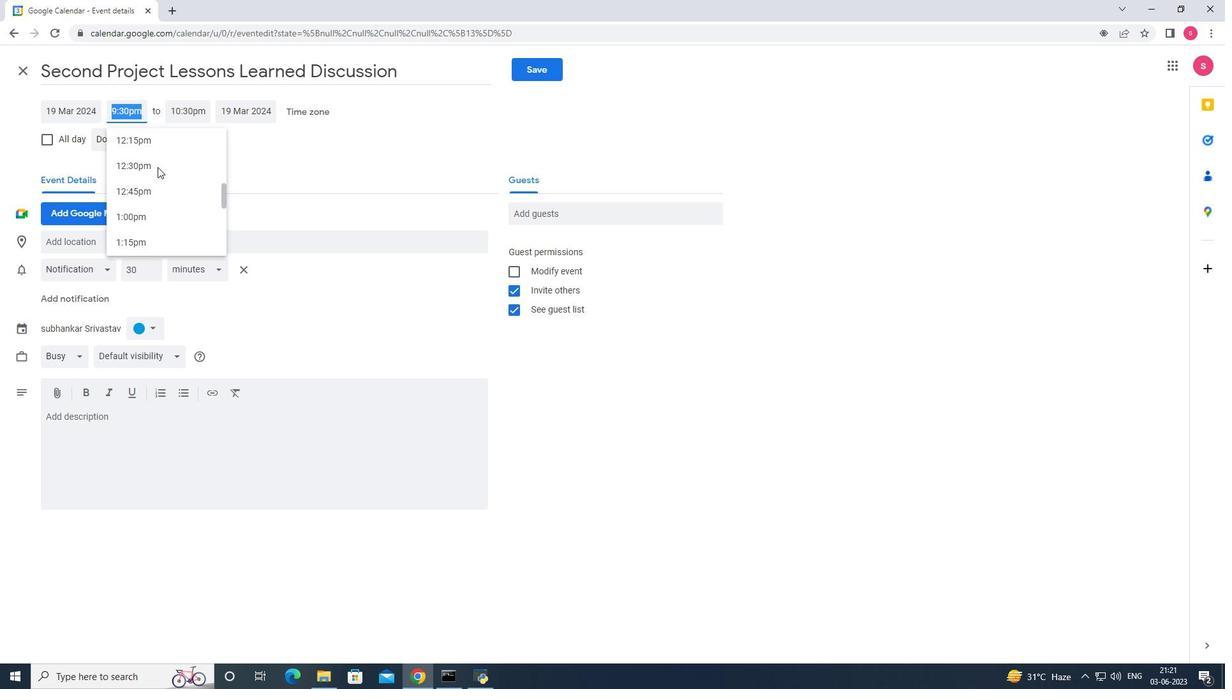 
Action: Mouse scrolled (157, 167) with delta (0, 0)
Screenshot: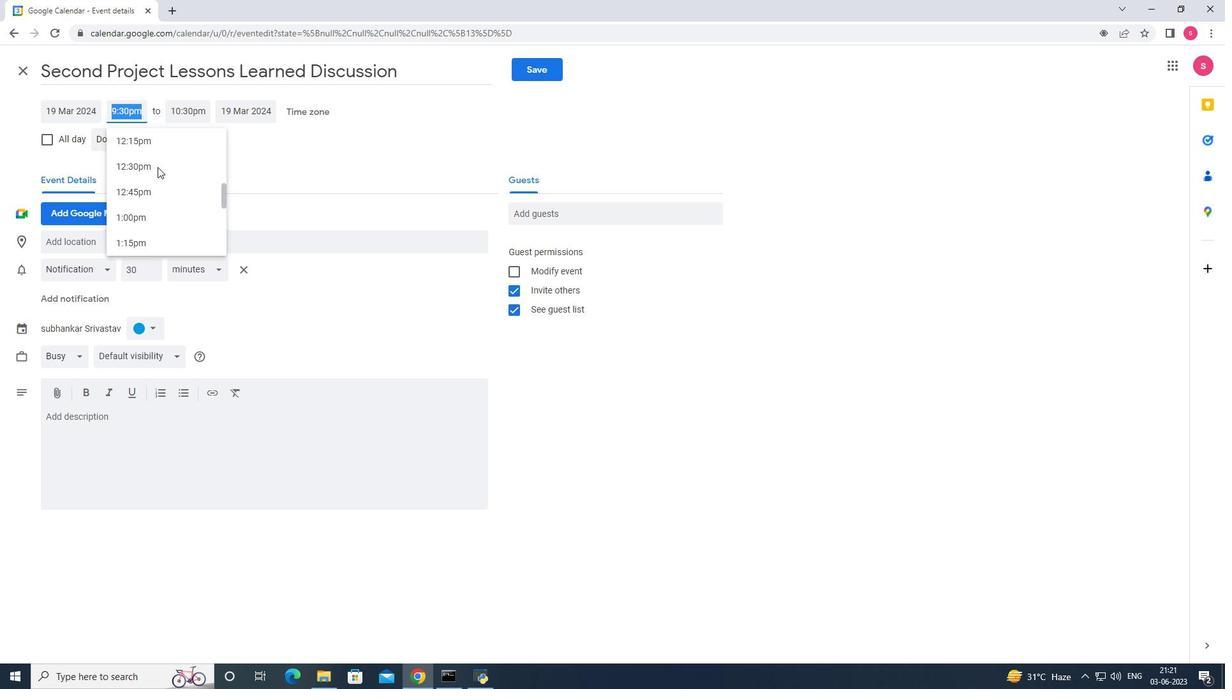 
Action: Mouse scrolled (157, 167) with delta (0, 0)
Screenshot: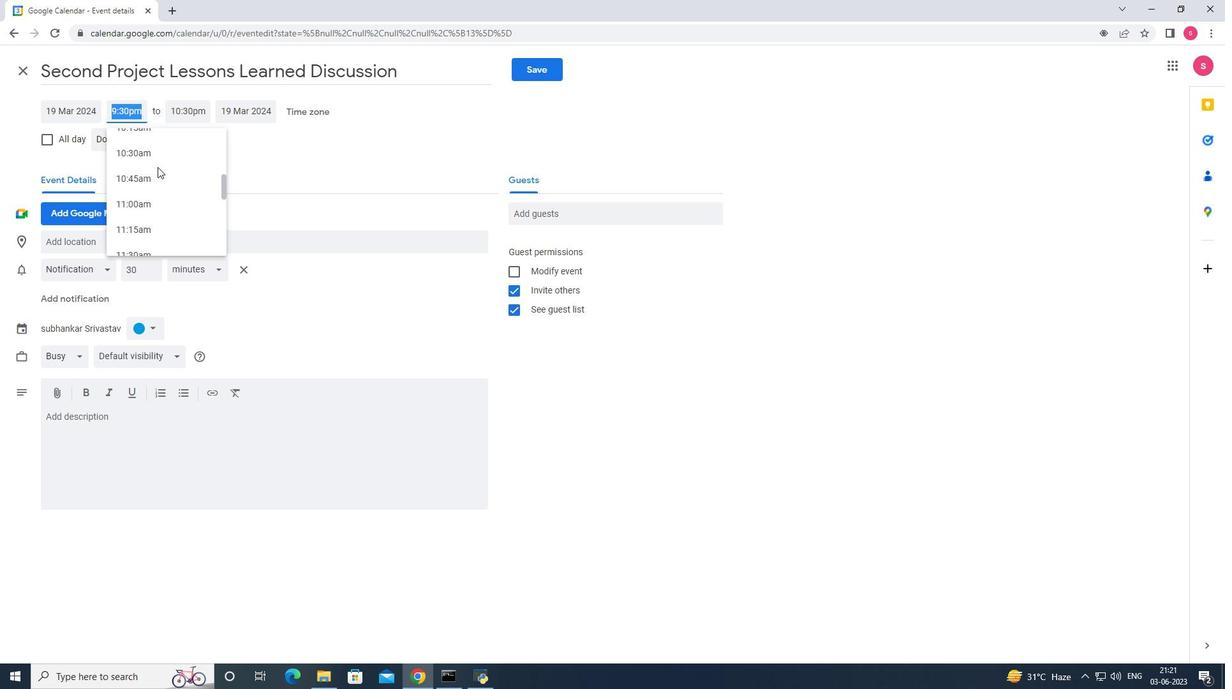 
Action: Mouse scrolled (157, 167) with delta (0, 0)
Screenshot: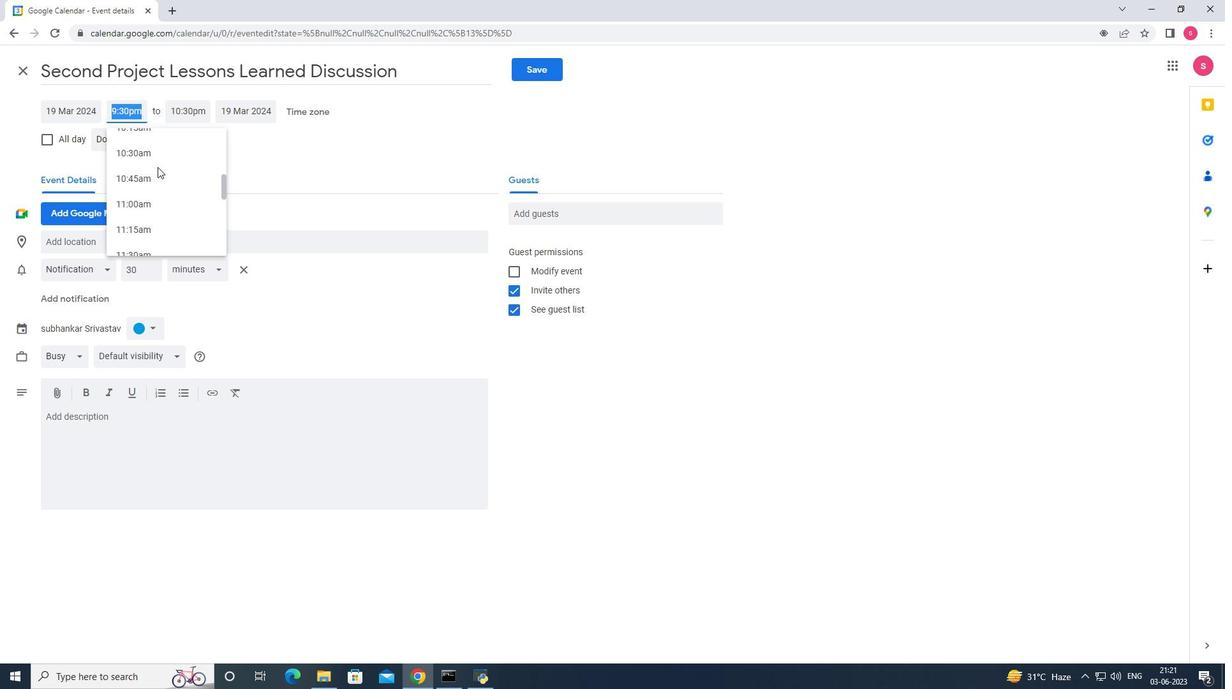 
Action: Mouse scrolled (157, 167) with delta (0, 0)
Screenshot: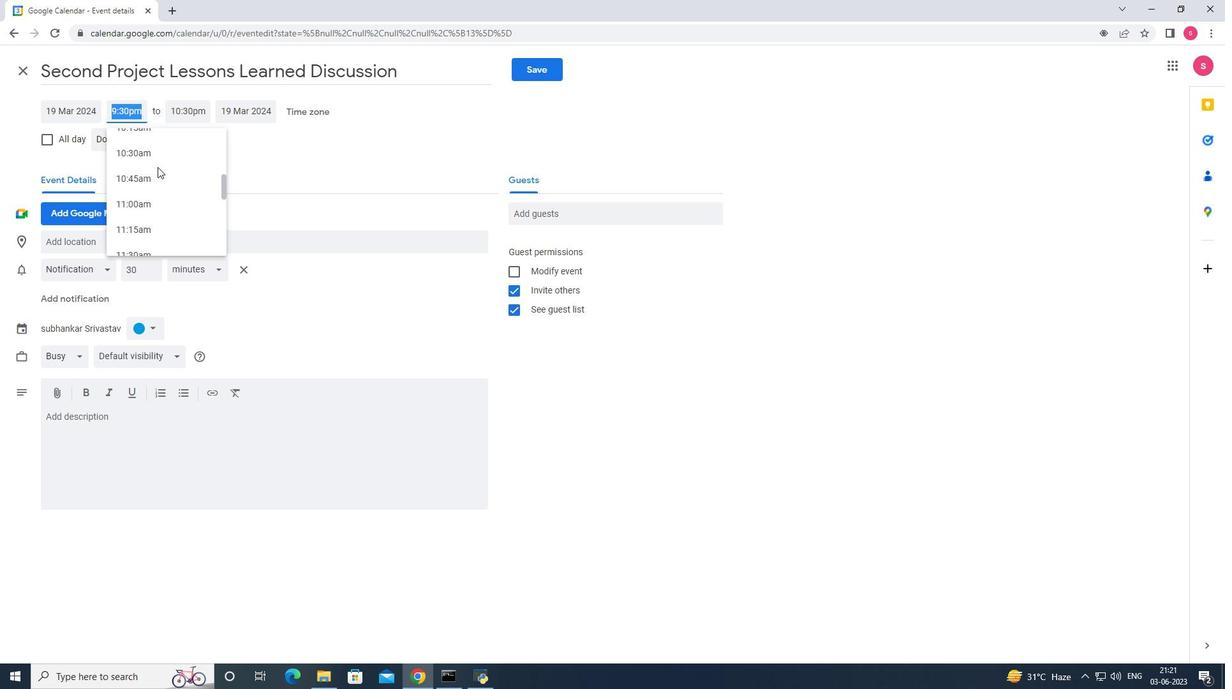 
Action: Mouse moved to (153, 241)
Screenshot: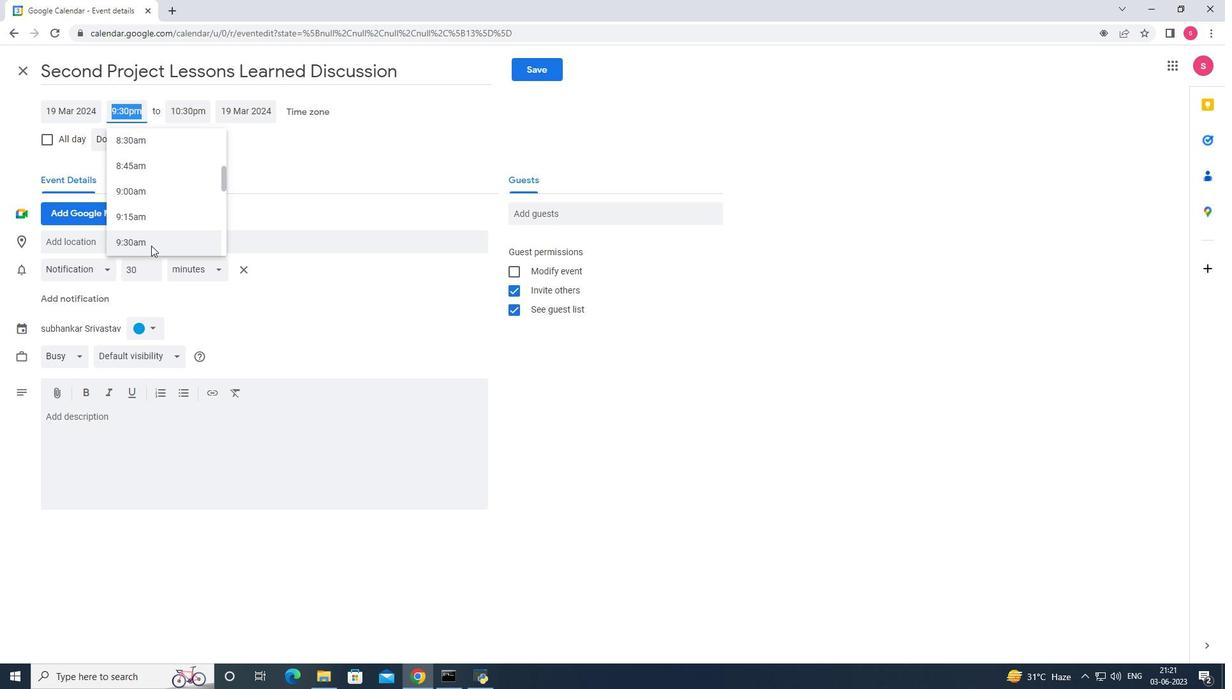 
Action: Mouse scrolled (153, 241) with delta (0, 0)
Screenshot: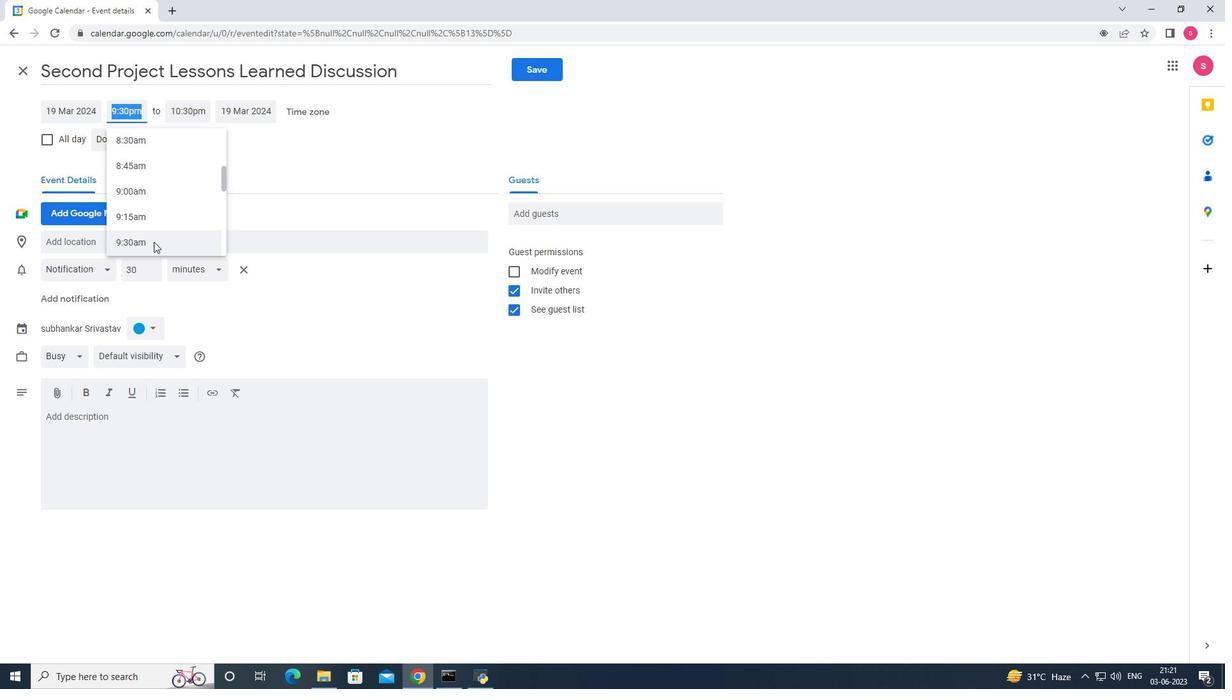 
Action: Mouse moved to (151, 203)
Screenshot: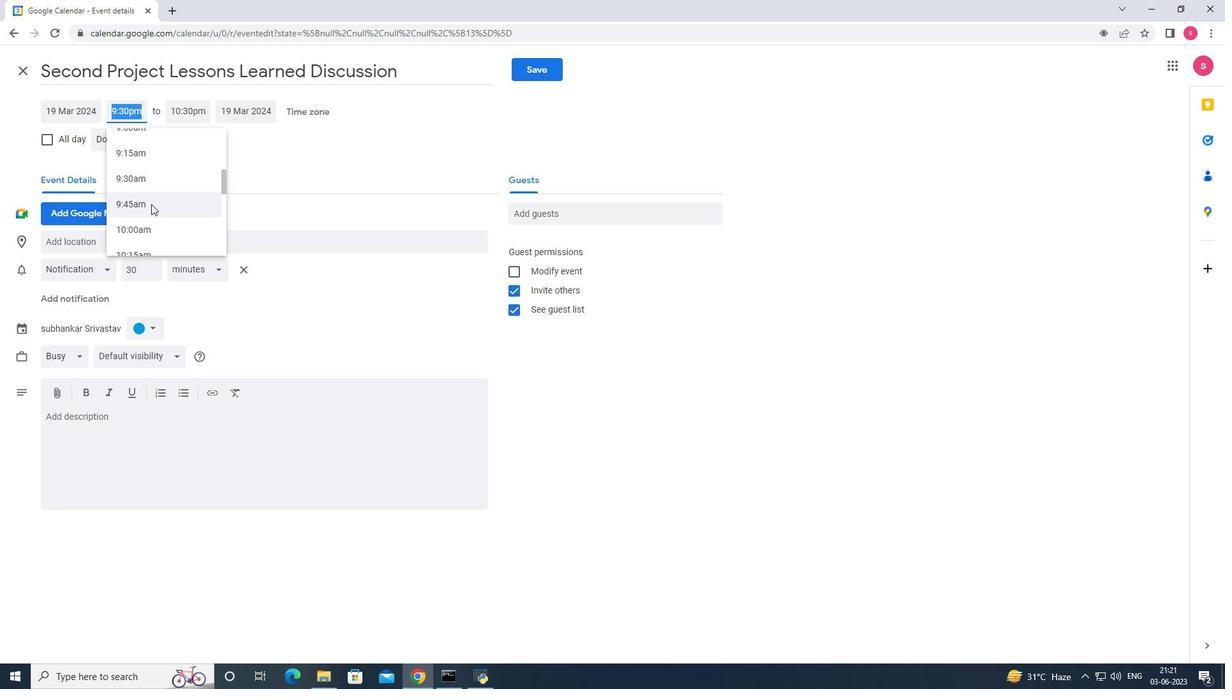 
Action: Mouse pressed left at (151, 203)
Screenshot: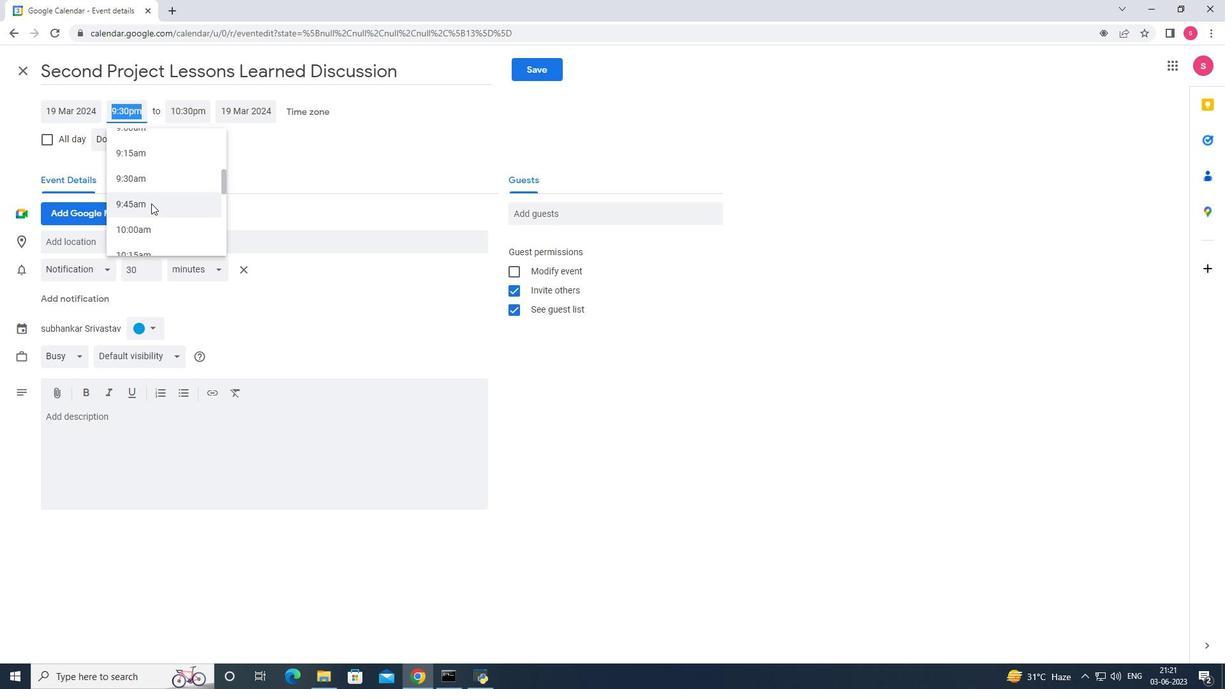 
Action: Mouse moved to (130, 109)
Screenshot: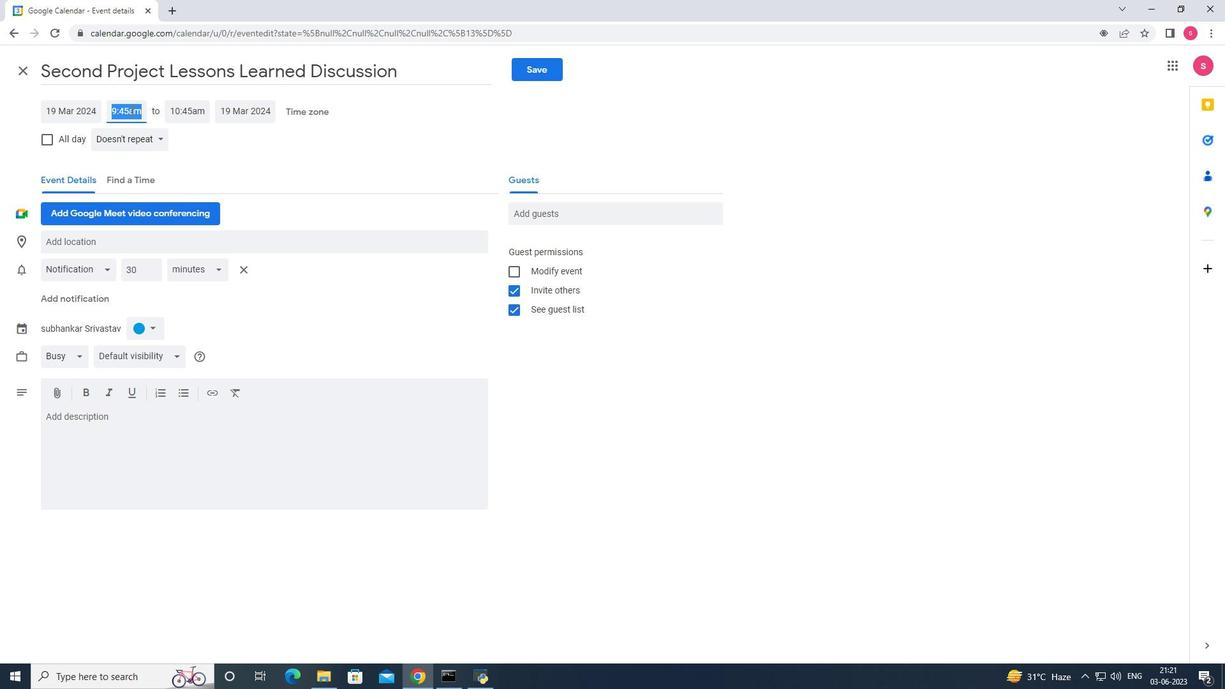 
Action: Mouse pressed left at (130, 109)
Screenshot: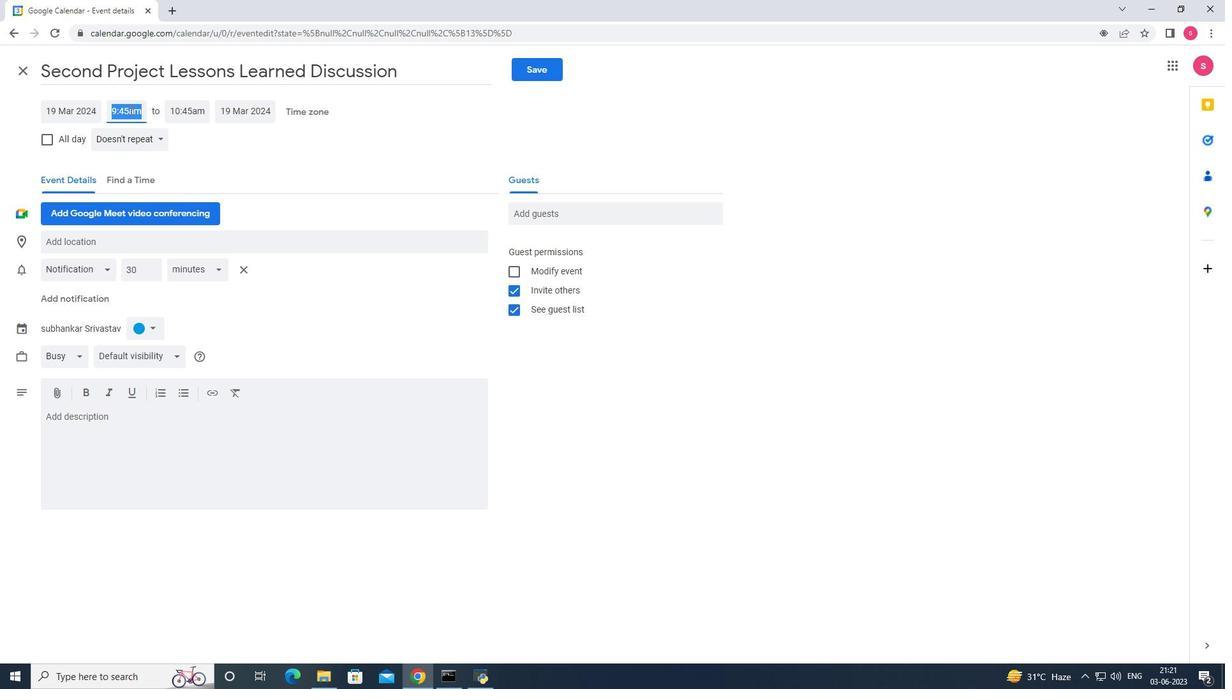 
Action: Mouse moved to (139, 112)
Screenshot: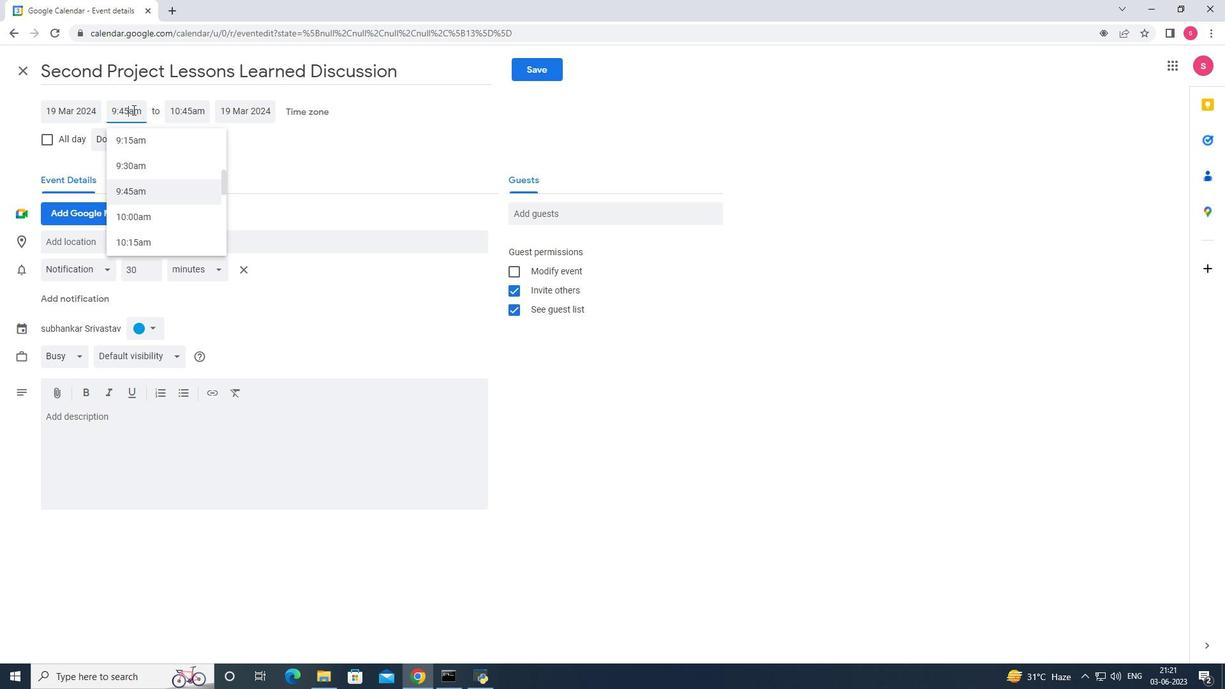 
Action: Key pressed <Key.backspace>0
Screenshot: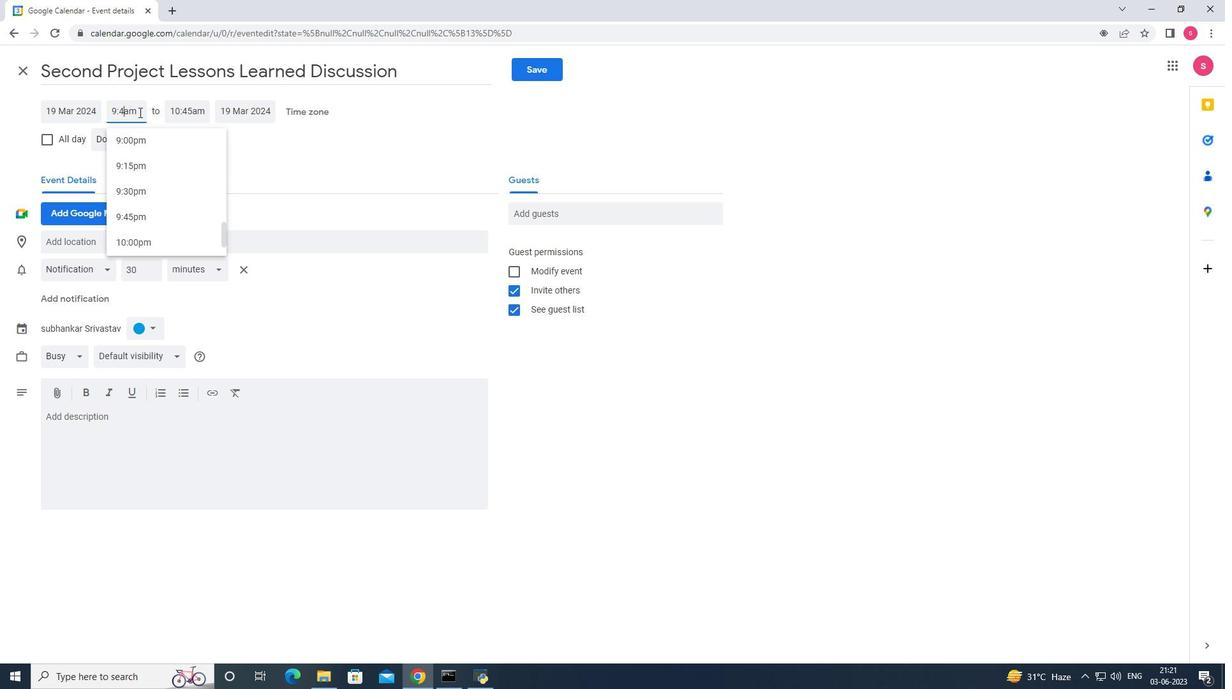 
Action: Mouse moved to (200, 112)
Screenshot: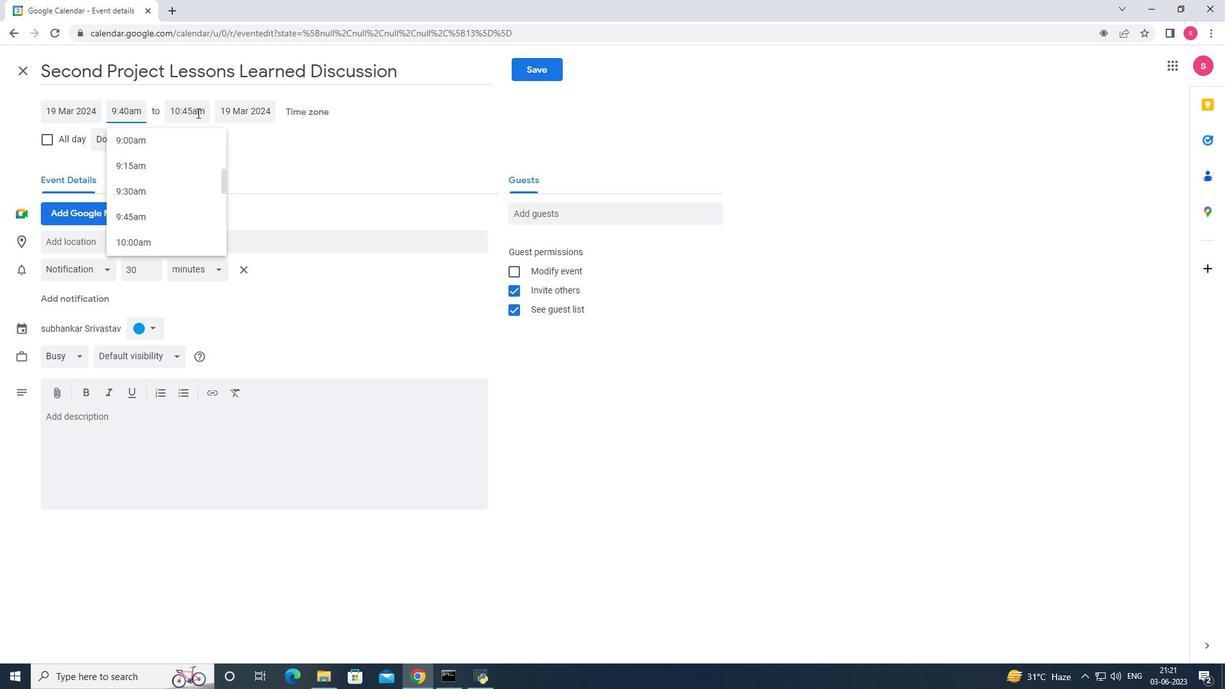 
Action: Mouse pressed left at (200, 112)
Screenshot: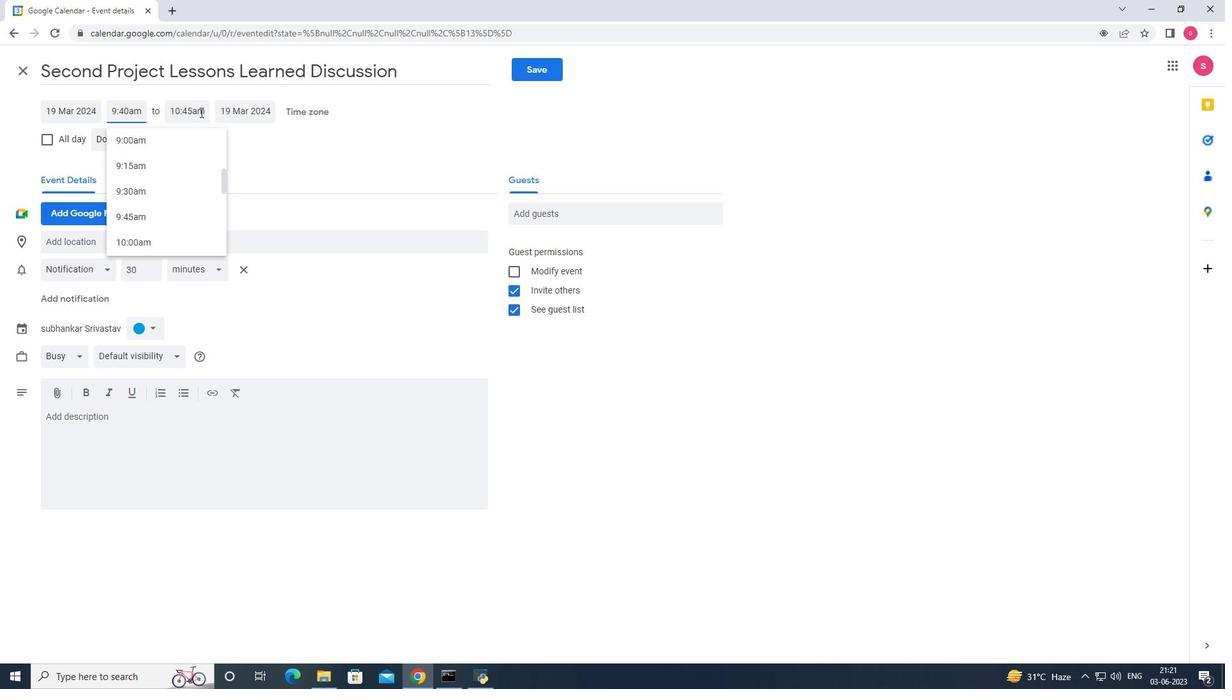 
Action: Mouse moved to (213, 190)
Screenshot: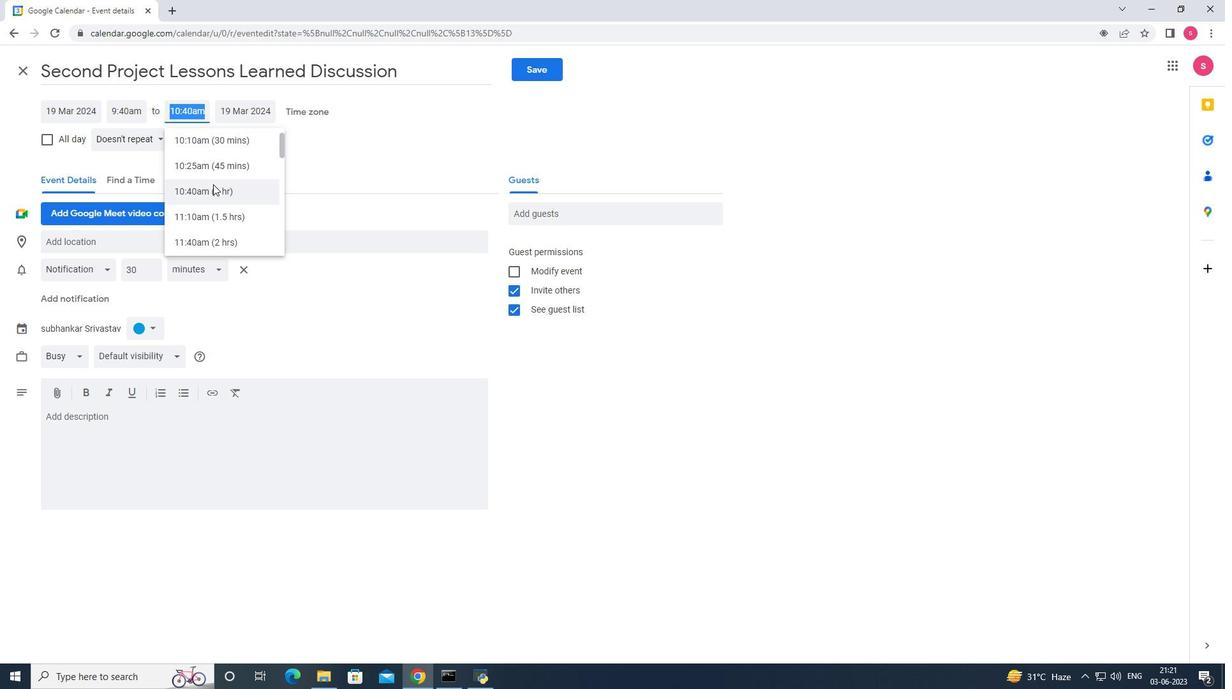 
Action: Mouse scrolled (213, 189) with delta (0, 0)
Screenshot: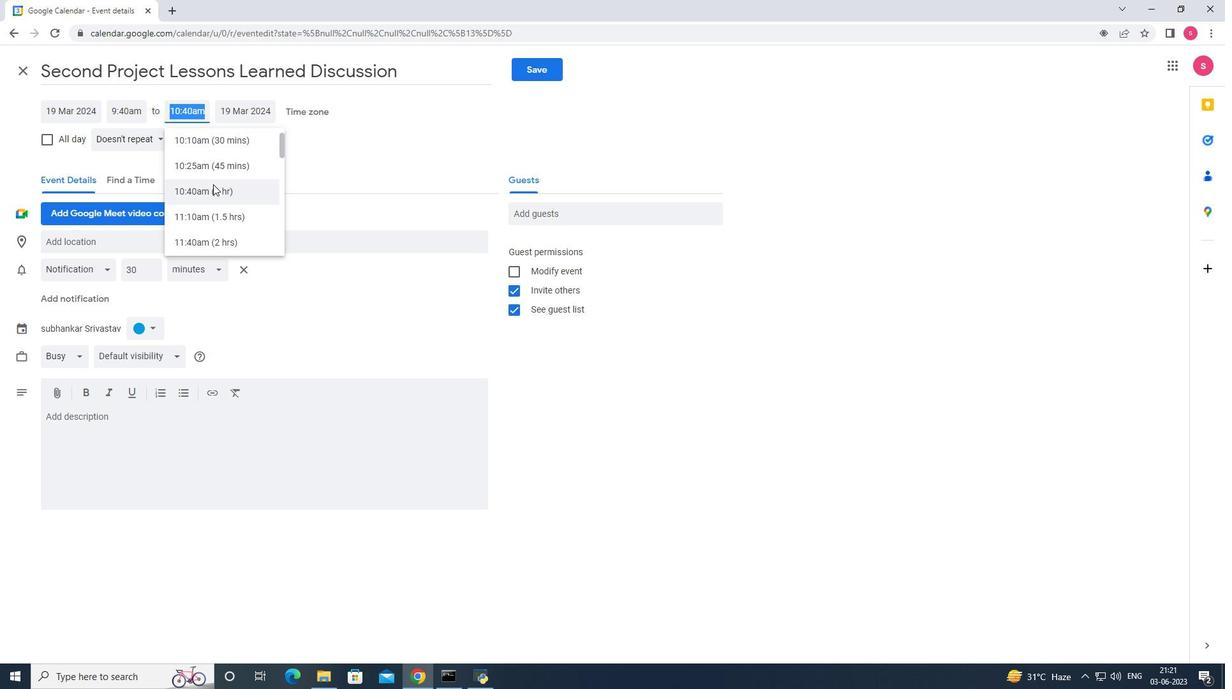 
Action: Mouse moved to (197, 180)
Screenshot: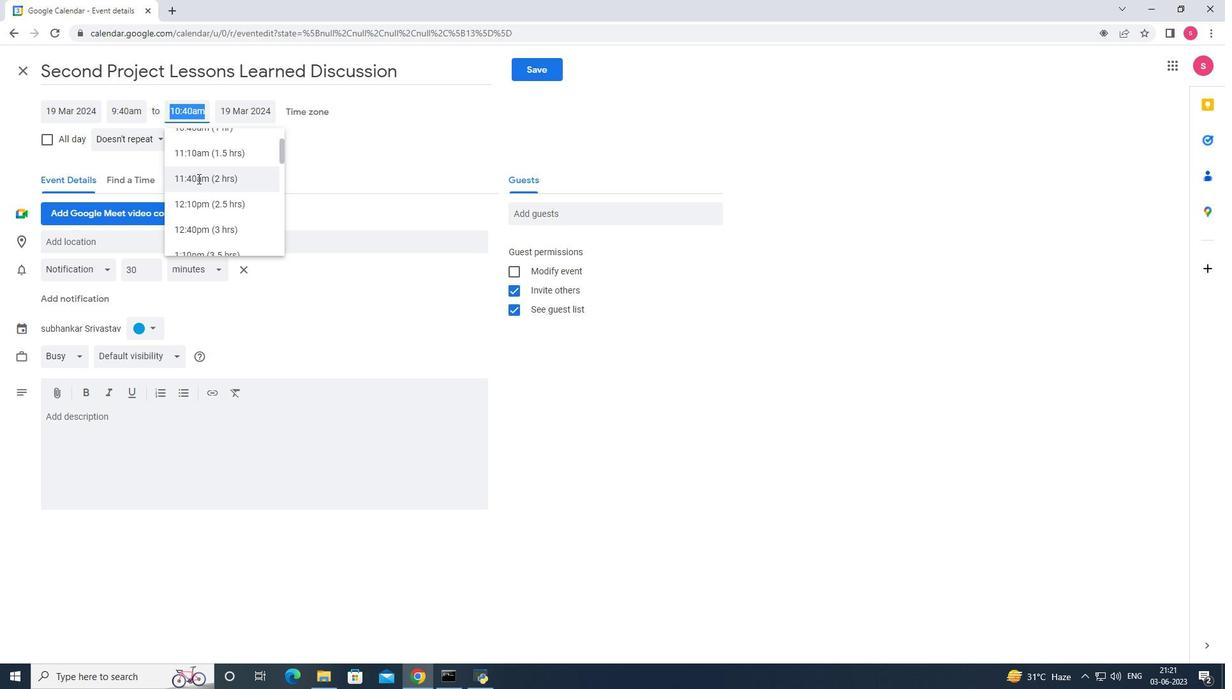 
Action: Mouse pressed left at (197, 180)
Screenshot: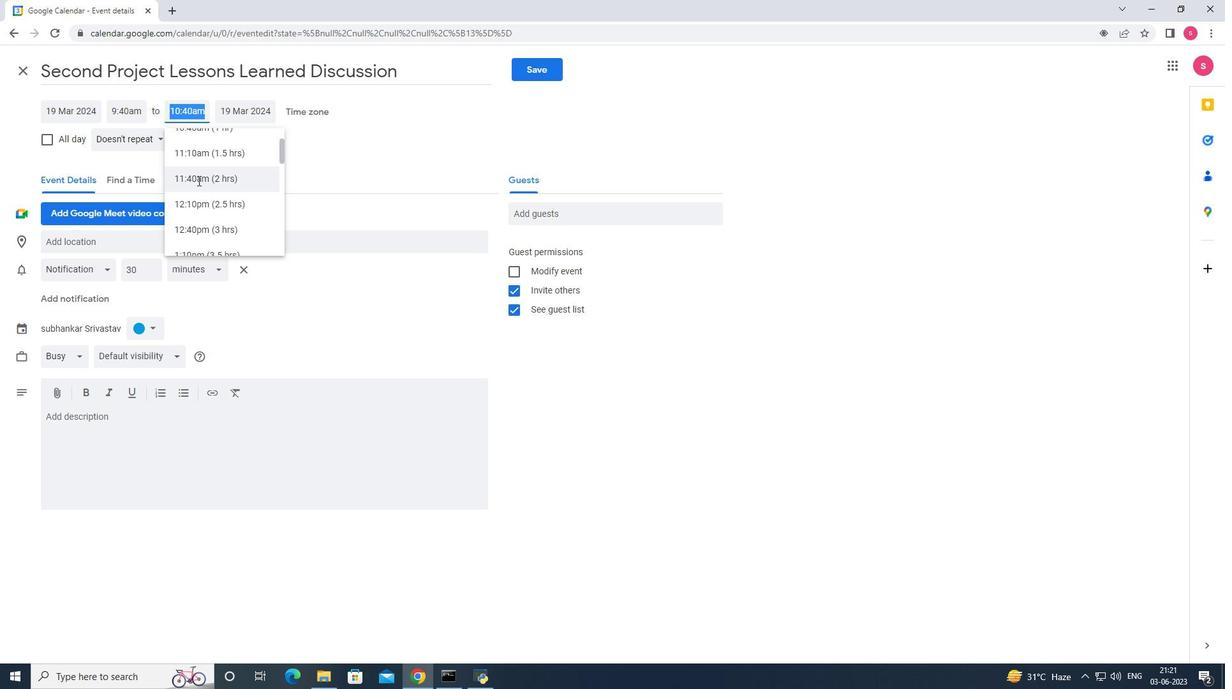 
Action: Mouse moved to (248, 417)
Screenshot: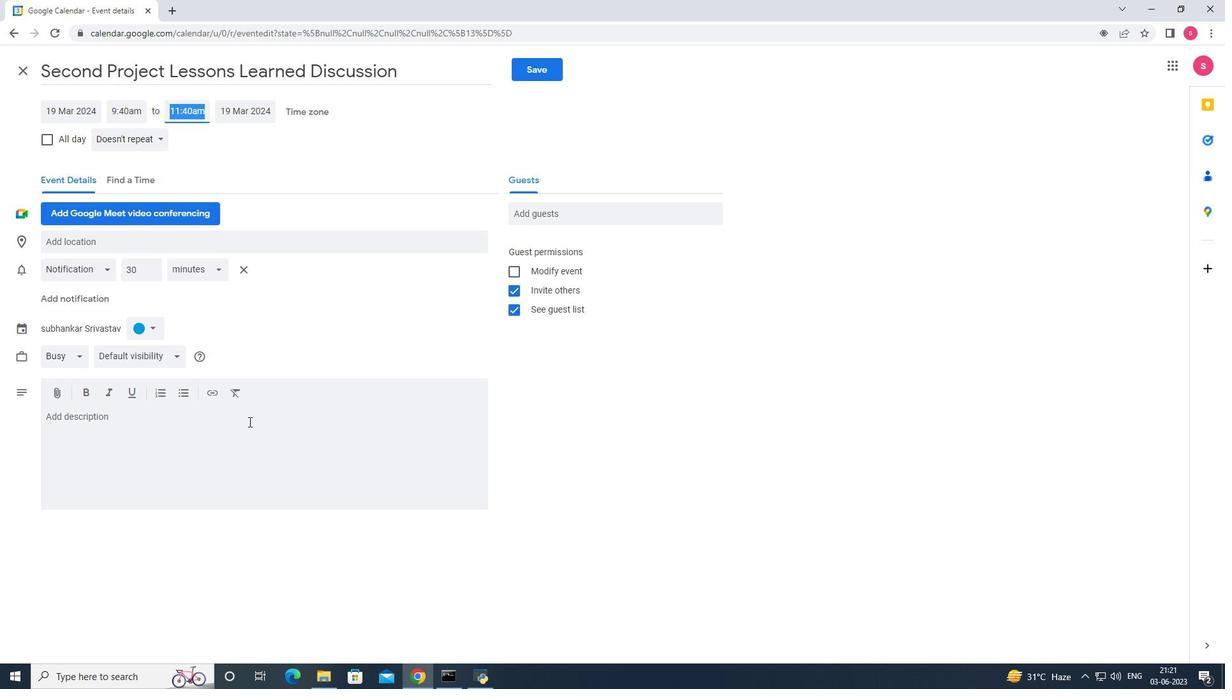 
Action: Mouse pressed left at (248, 417)
Screenshot: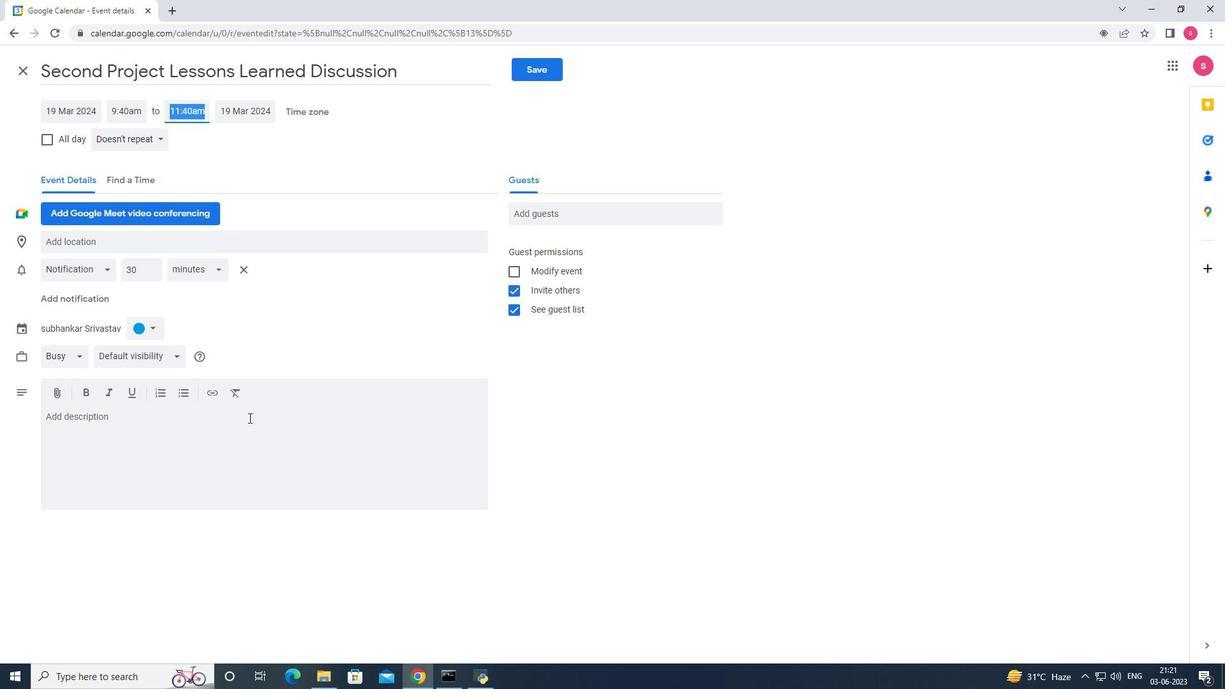 
Action: Key pressed <Key.shift_r>The<Key.space>employee<Key.space>will<Key.space>e<Key.backspace>n<Key.backspace>be<Key.space>informed<Key.space>ao<Key.backspace>bout<Key.space>the<Key.space>abailable<Key.space>
Screenshot: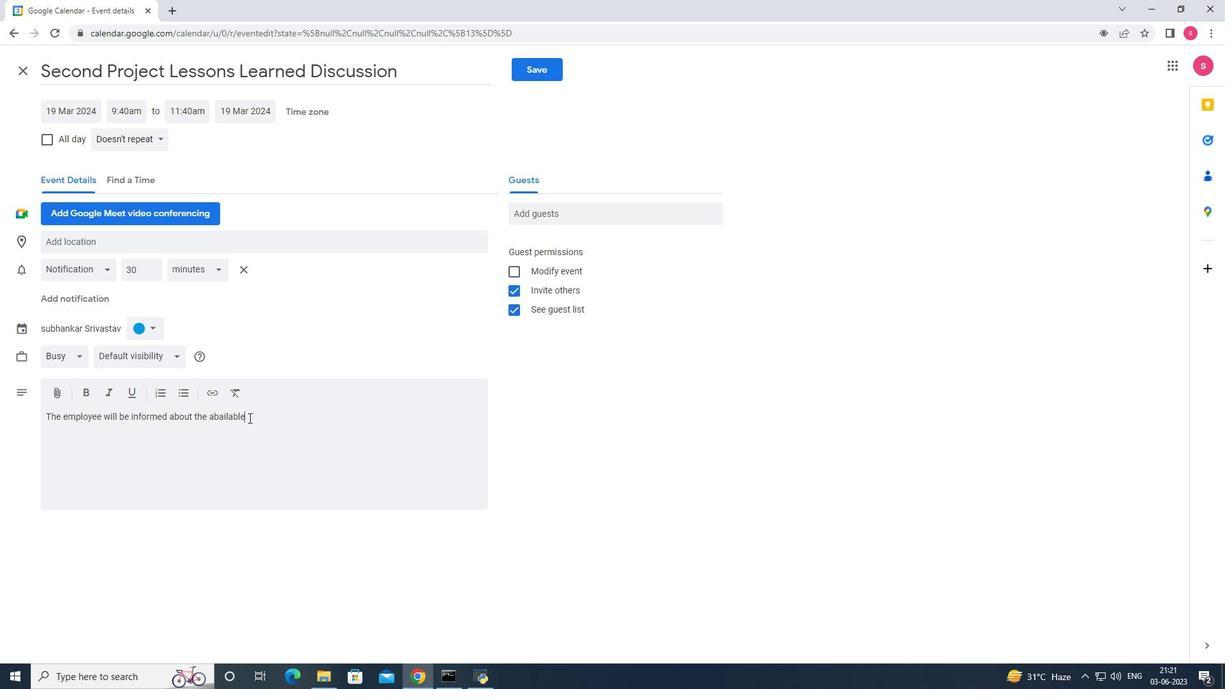 
Action: Mouse moved to (216, 417)
Screenshot: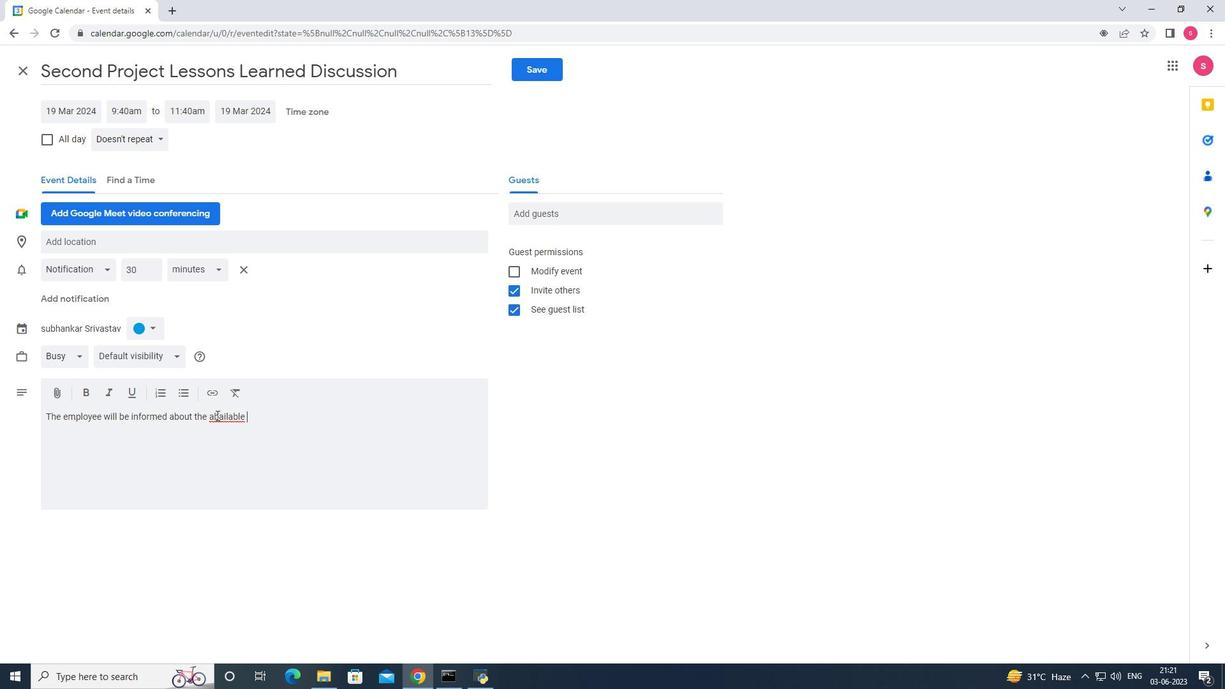 
Action: Mouse pressed right at (216, 417)
Screenshot: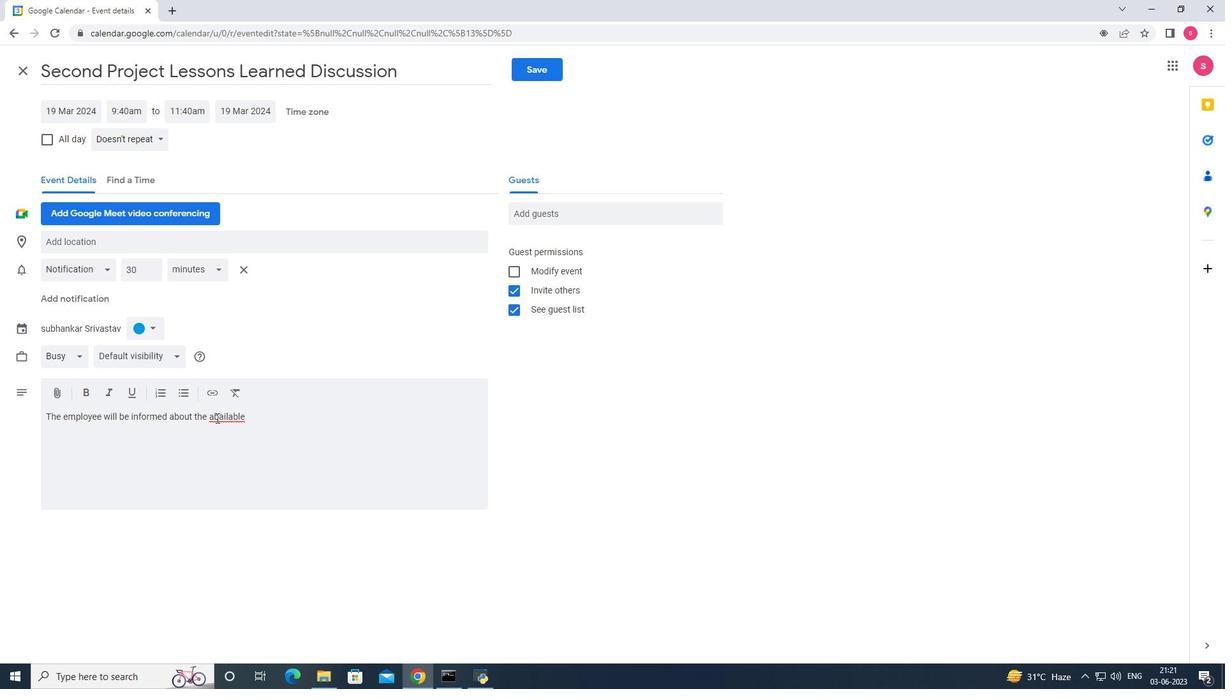
Action: Mouse moved to (242, 428)
Screenshot: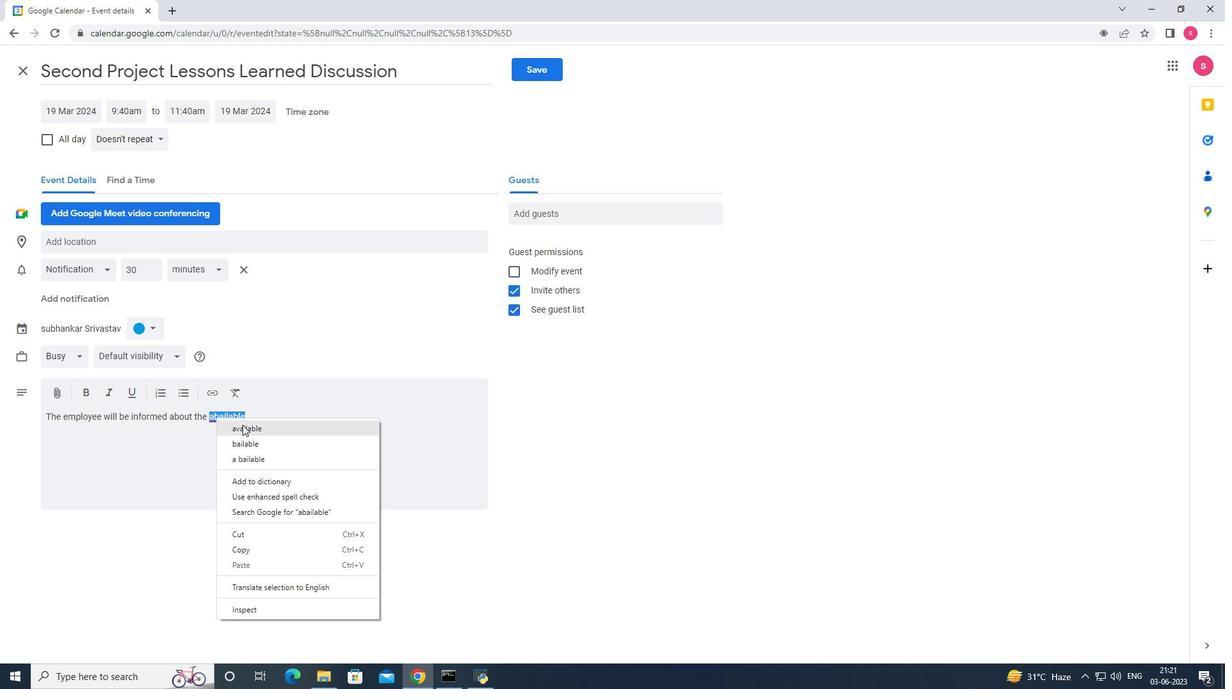 
Action: Mouse pressed left at (242, 428)
Screenshot: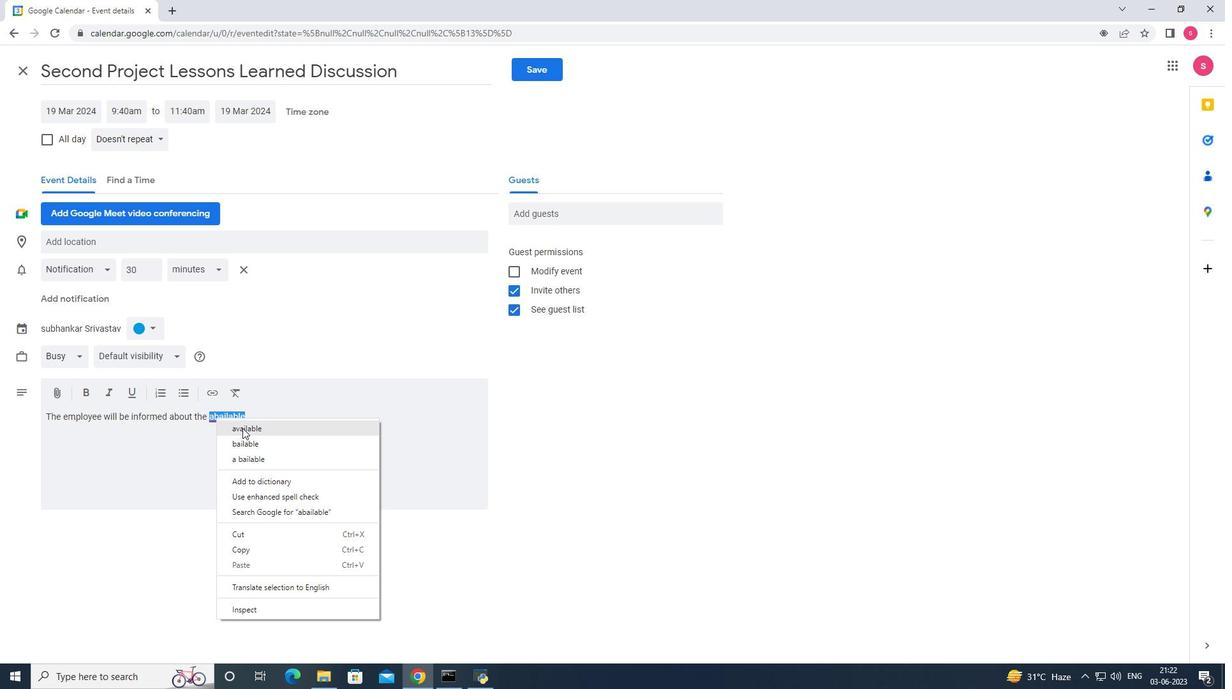 
Action: Mouse moved to (265, 421)
Screenshot: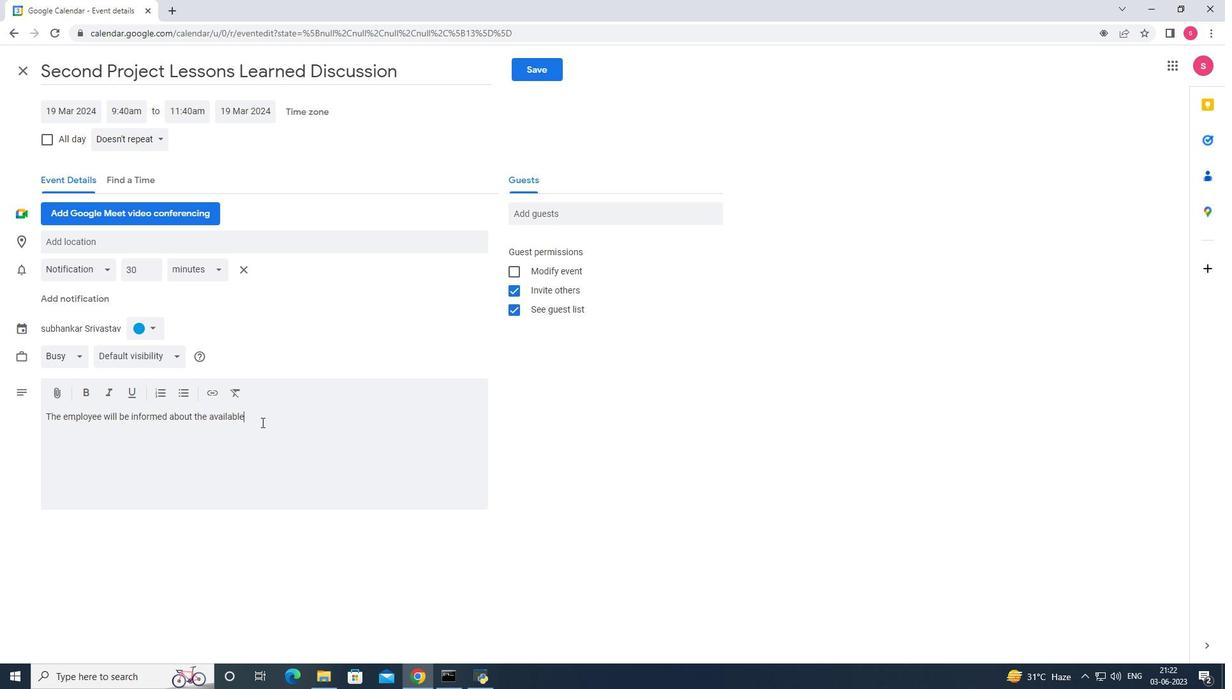 
Action: Key pressed <Key.space>resources<Key.space>and<Key.space>support<Key.space>systems,<Key.space>such<Key.space>as<Key.space>training<Key.space>progre<Key.backspace>ams<Key.space><Key.backspace>,<Key.space>mente<Key.backspace>orship<Key.space>opportunities,<Key.space>or<Key.space>coaching<Key.space>sessions.<Key.space><Key.shift_r>The<Key.space>suerbisor<Key.space>w
Screenshot: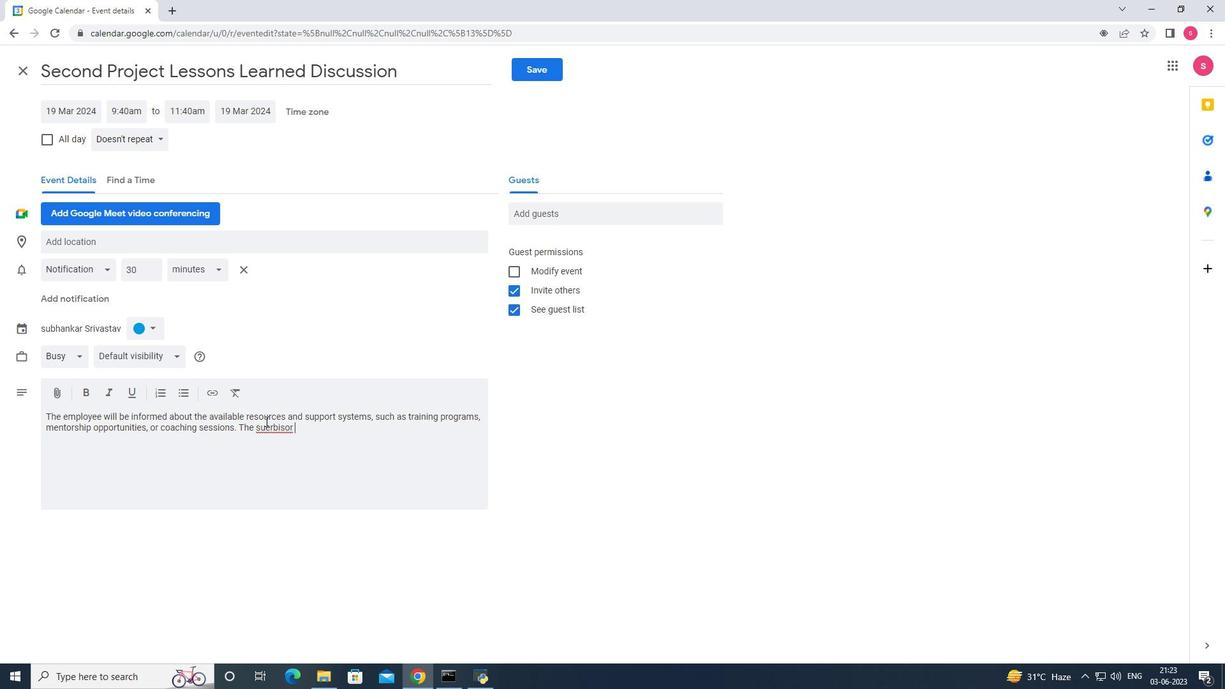 
Action: Mouse moved to (659, 691)
Screenshot: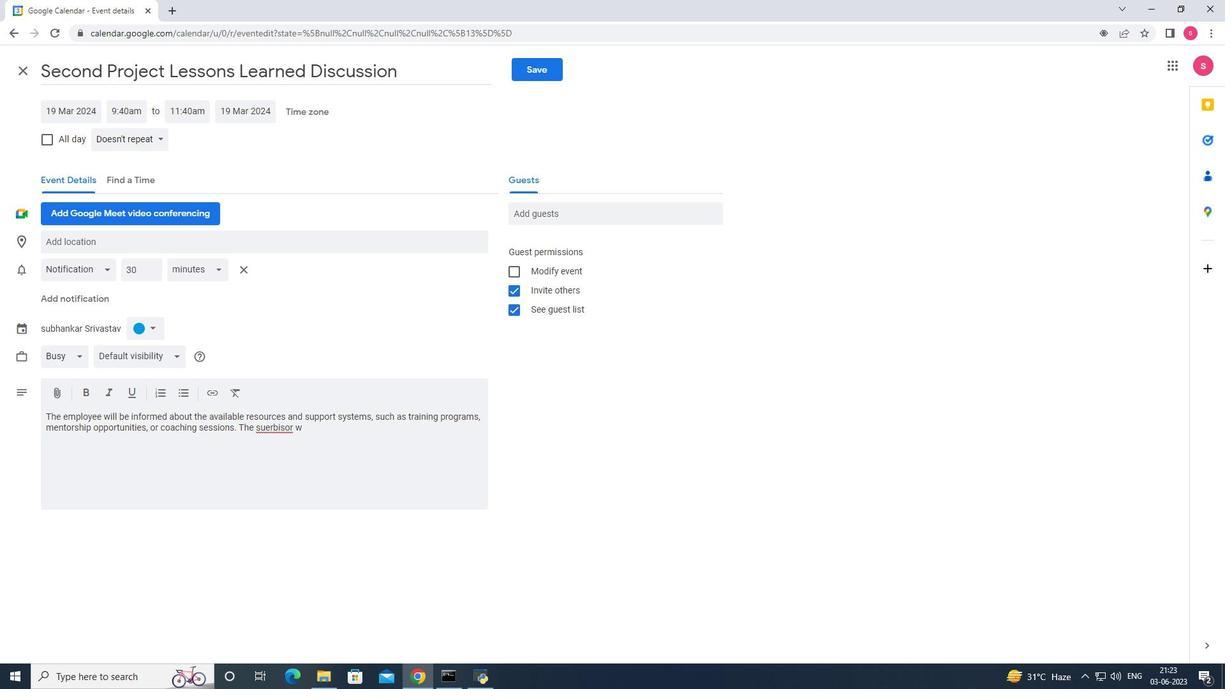 
Action: Key pressed <Key.backspace>
Screenshot: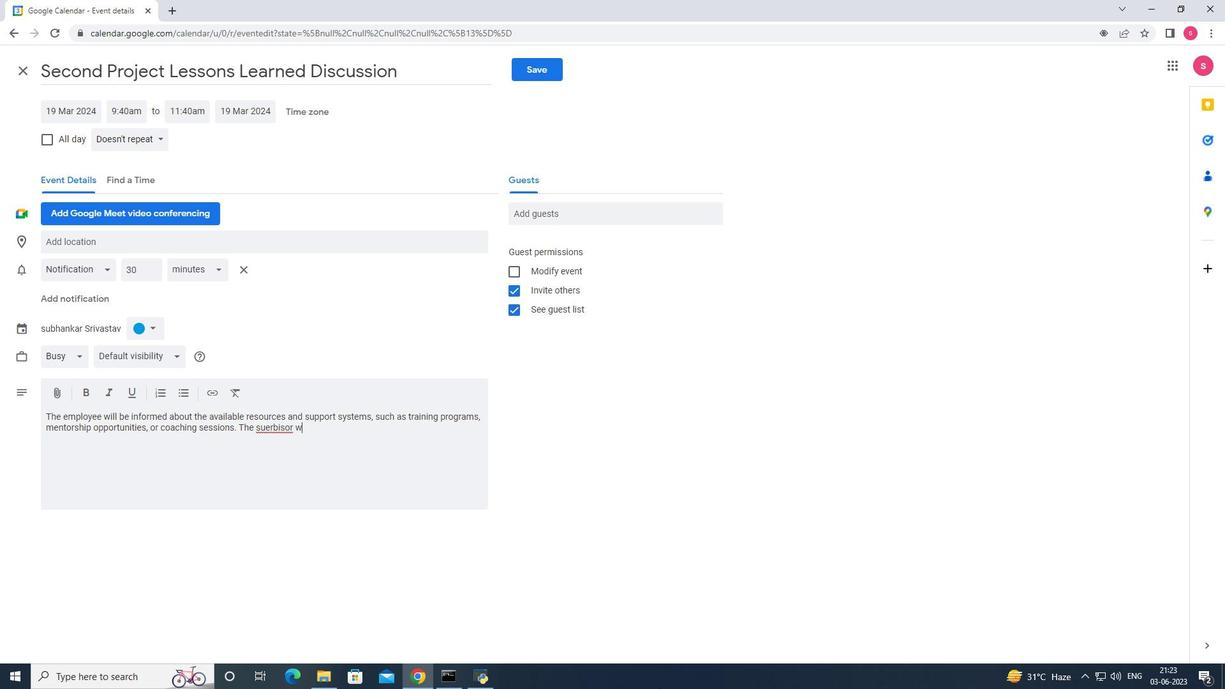 
Action: Mouse moved to (282, 430)
Screenshot: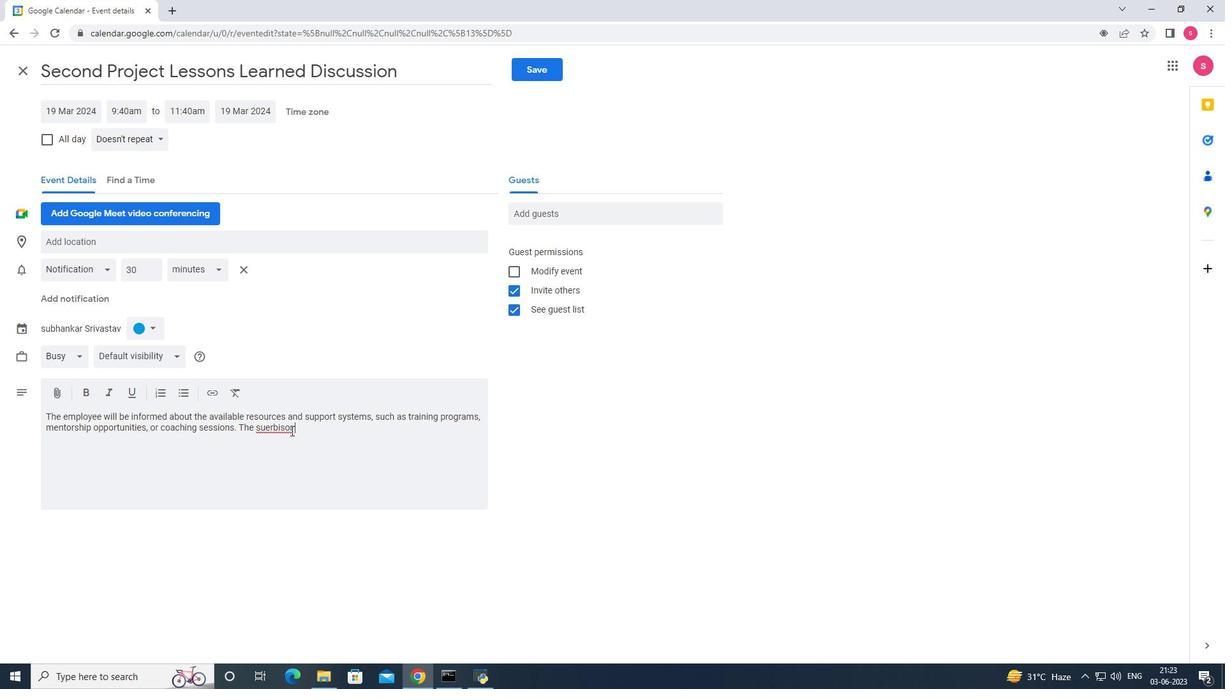 
Action: Mouse pressed right at (282, 430)
Screenshot: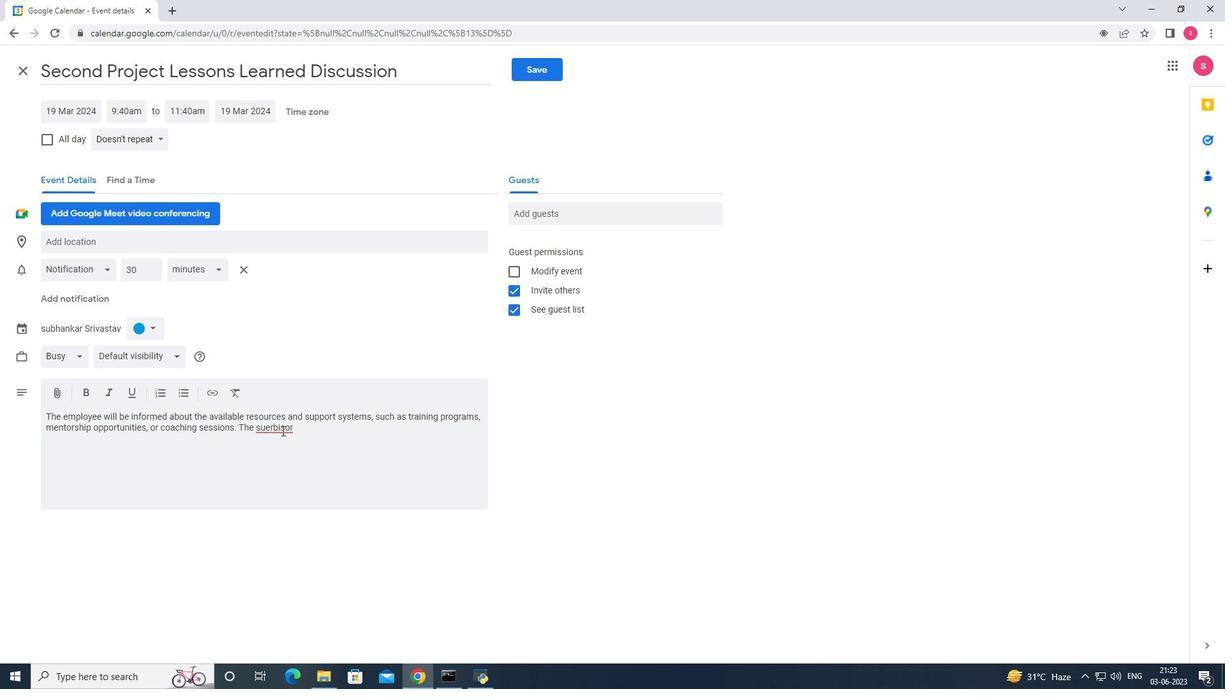 
Action: Mouse moved to (310, 441)
Screenshot: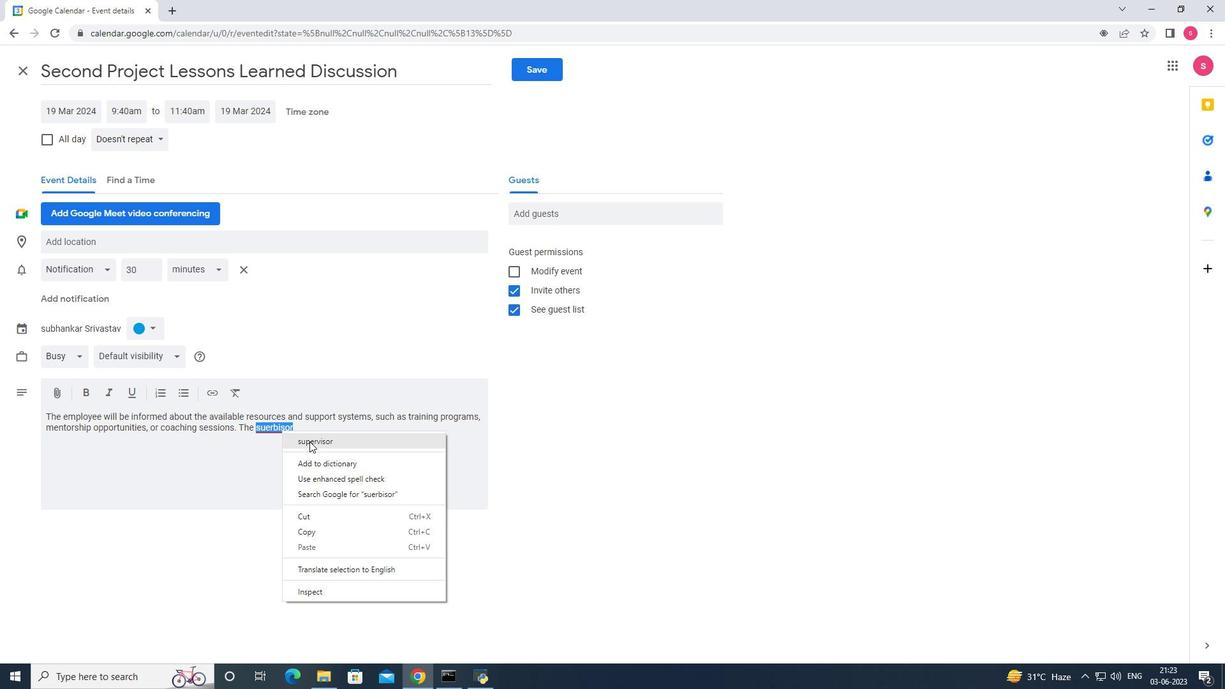 
Action: Mouse pressed left at (310, 441)
Screenshot: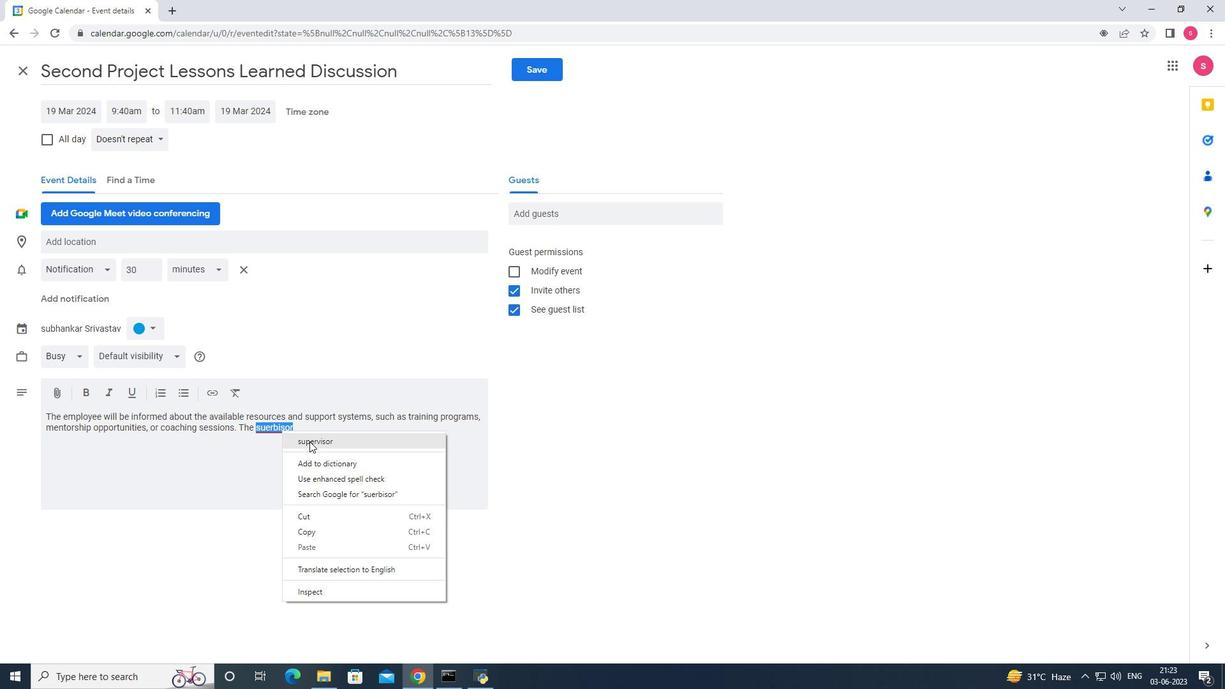 
Action: Mouse moved to (327, 435)
Screenshot: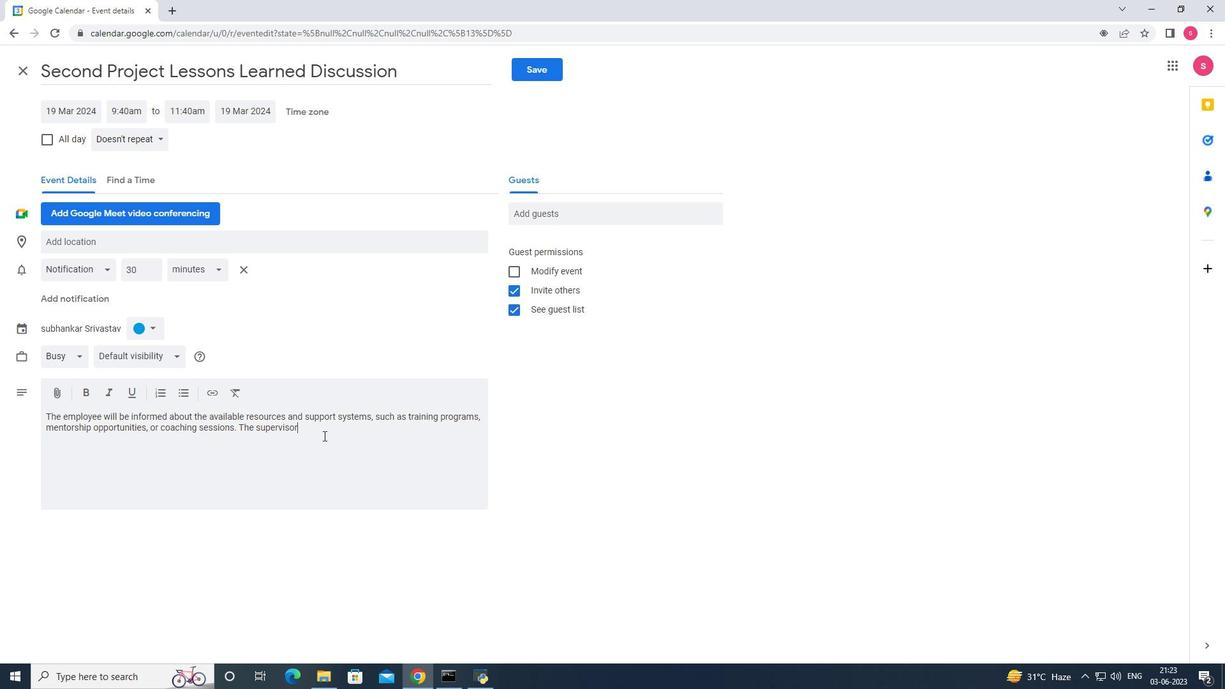 
Action: Key pressed <Key.space>will<Key.space>offer<Key.space>guidance<Key.space>and<Key.space>s<Key.backspace>assistance<Key.space>in<Key.space>accessio<Key.backspace>ng<Key.space>these<Key.space>resources<Key.space>to<Key.space>facilitate<Key.space>the<Key.space>emplouee<Key.backspace><Key.backspace><Key.backspace>yess<Key.backspace><Key.backspace>e's<Key.space>improvement<Key.space><Key.backspace>.
Screenshot: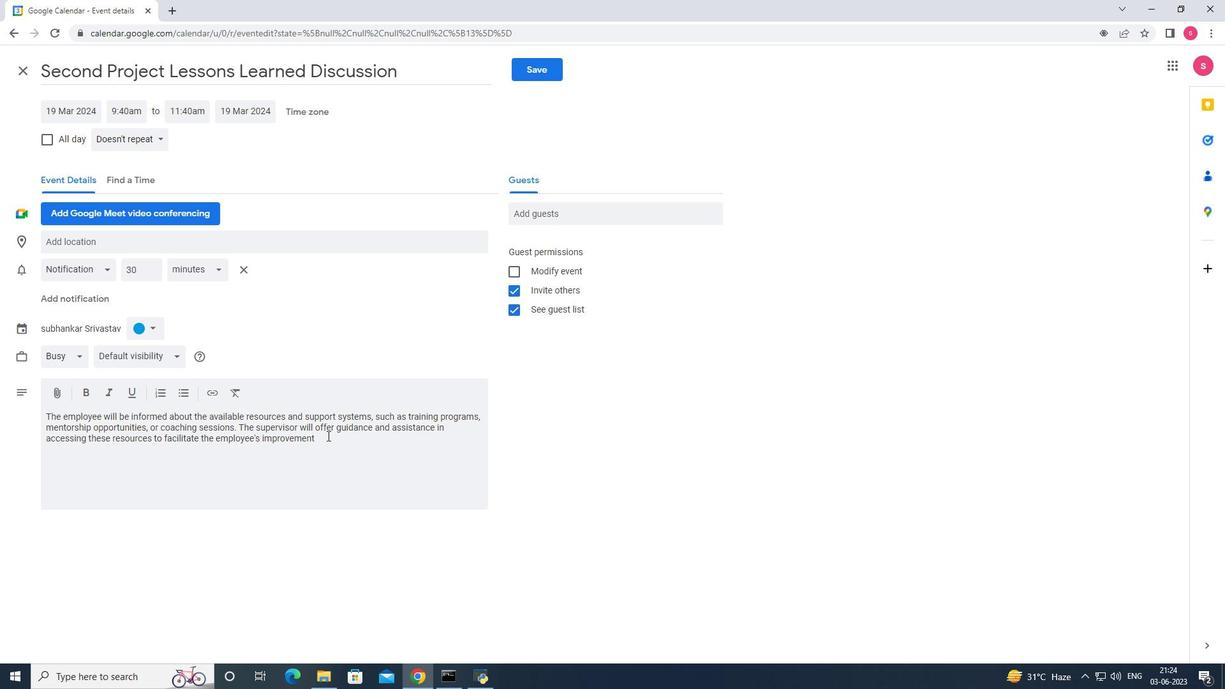 
Action: Mouse moved to (147, 321)
Screenshot: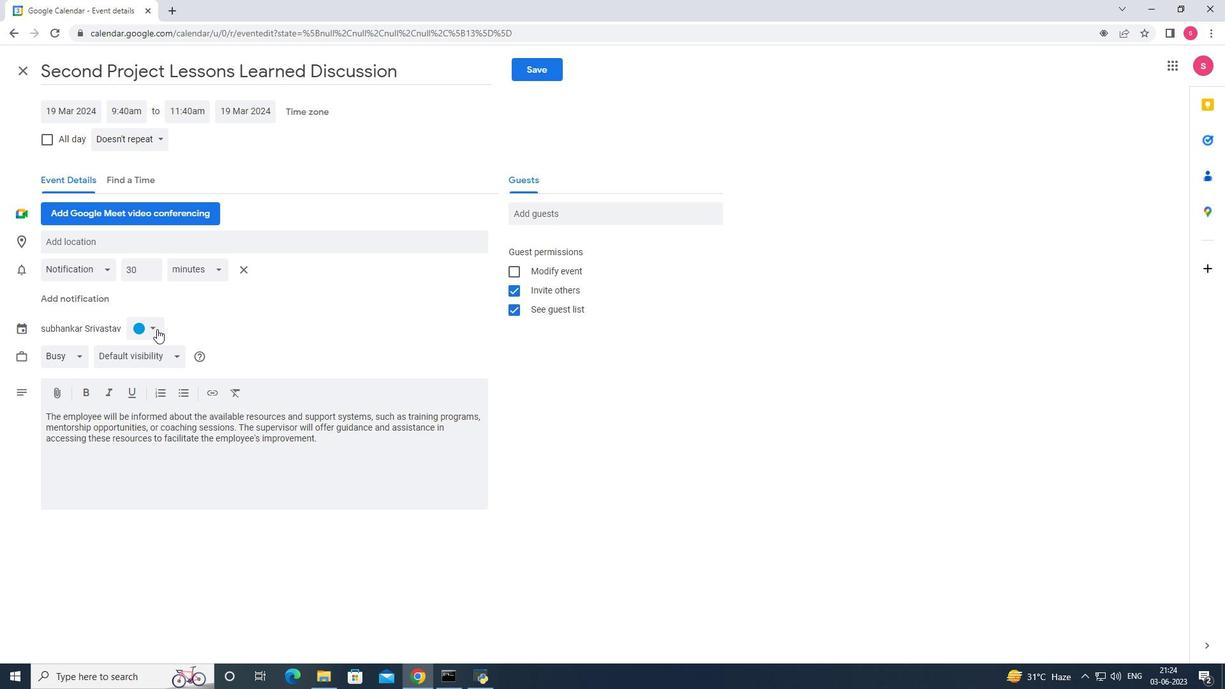 
Action: Mouse pressed left at (147, 321)
Screenshot: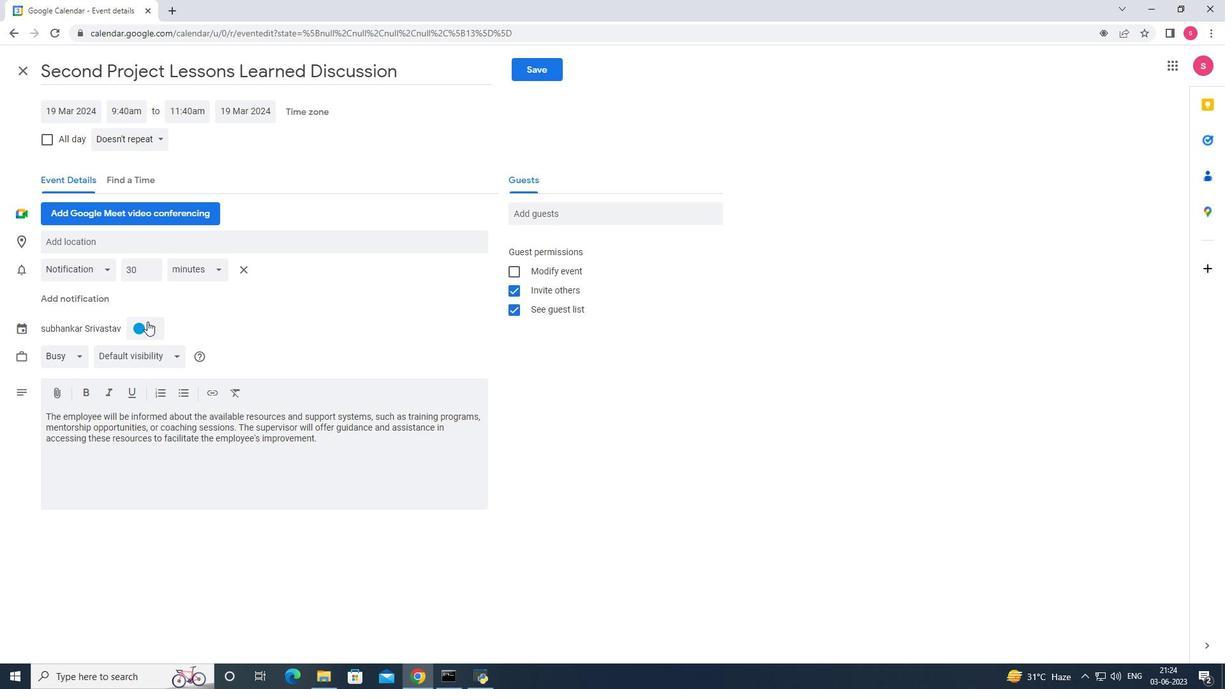 
Action: Mouse moved to (138, 387)
Screenshot: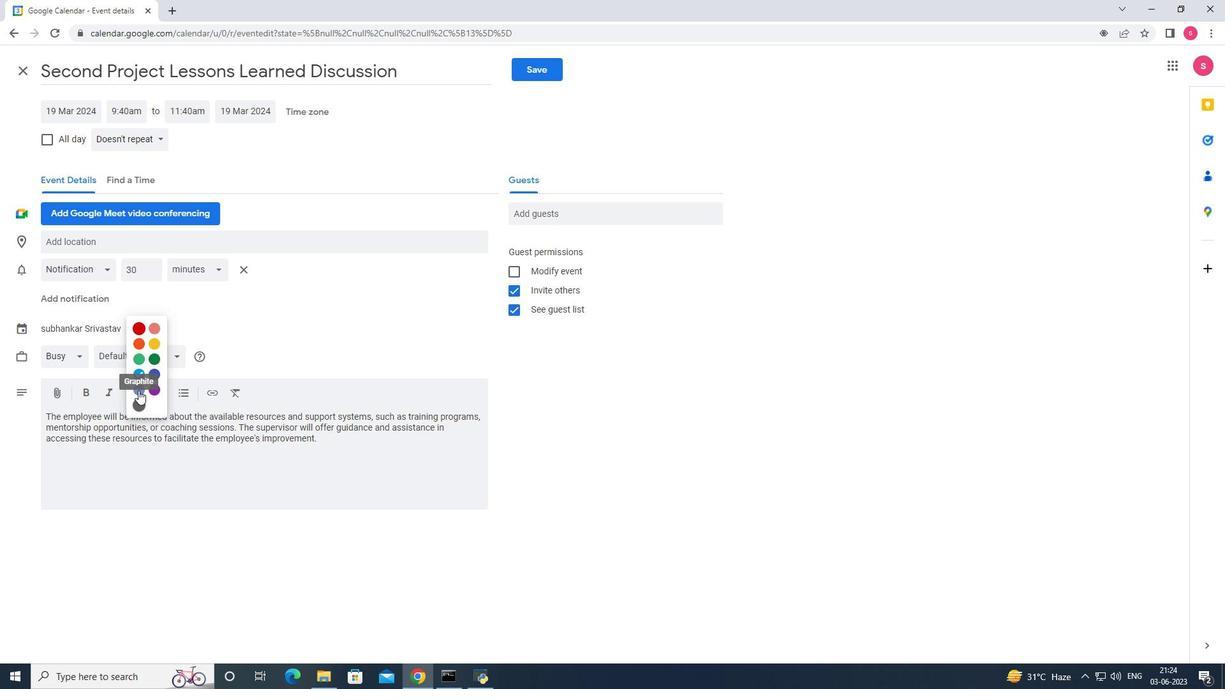 
Action: Mouse pressed left at (138, 387)
Screenshot: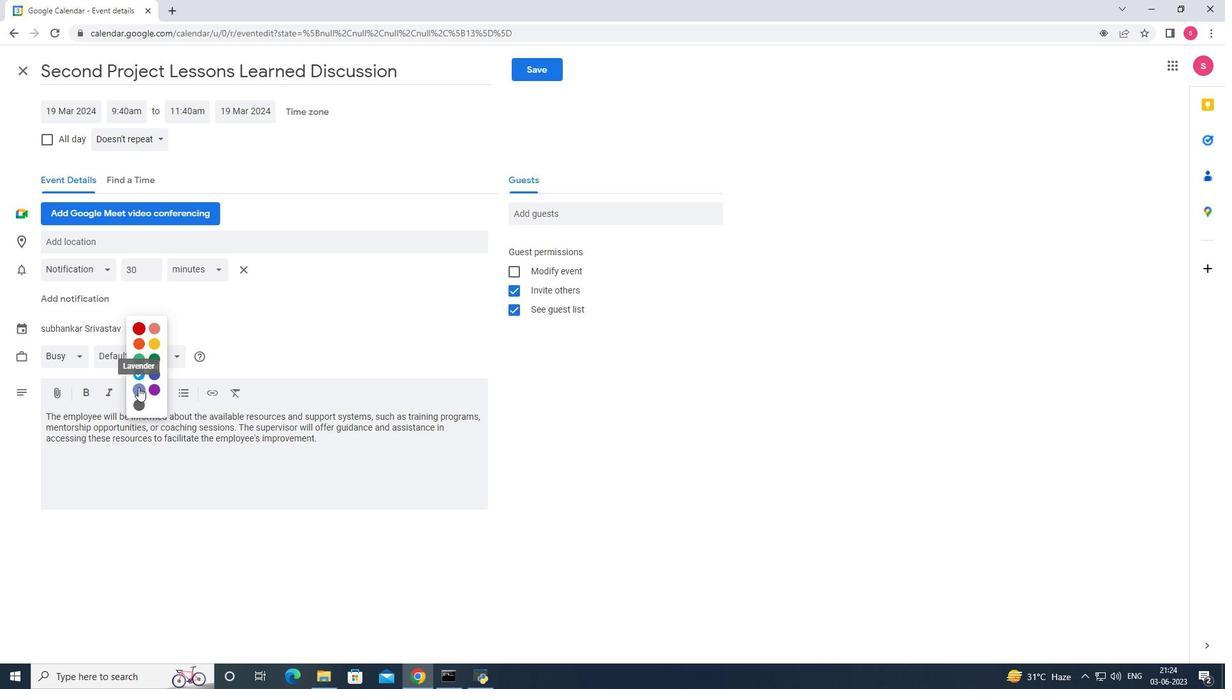 
Action: Mouse moved to (129, 139)
Screenshot: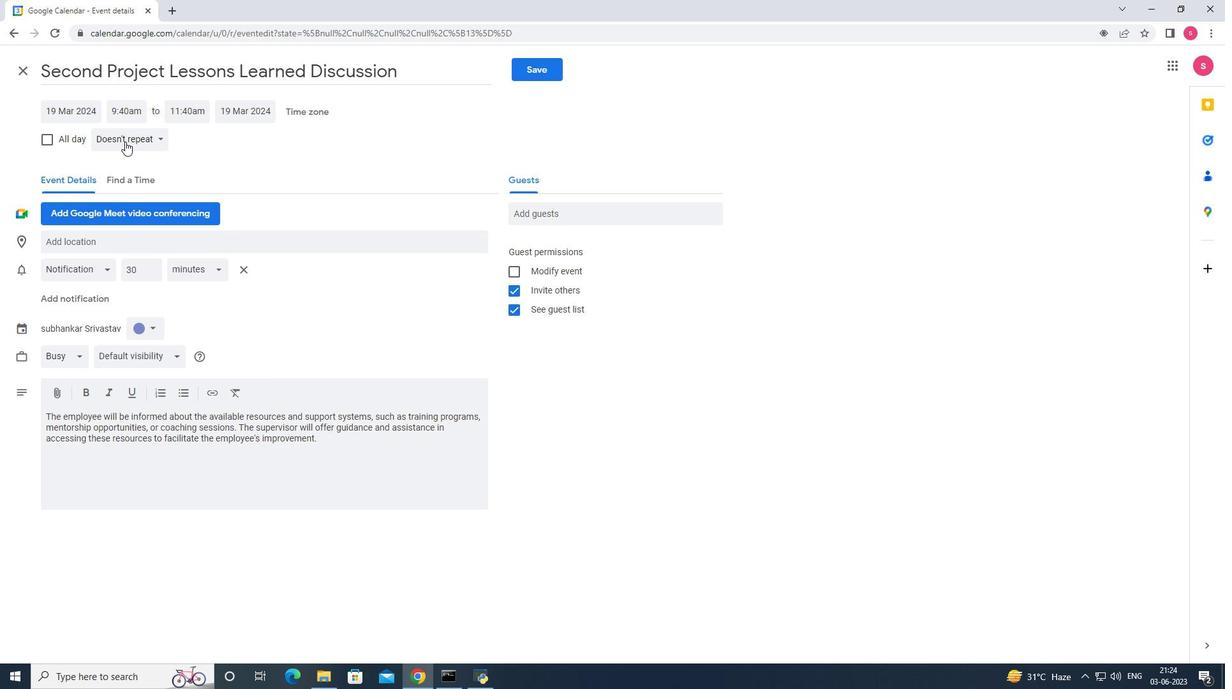 
Action: Mouse pressed left at (129, 139)
Screenshot: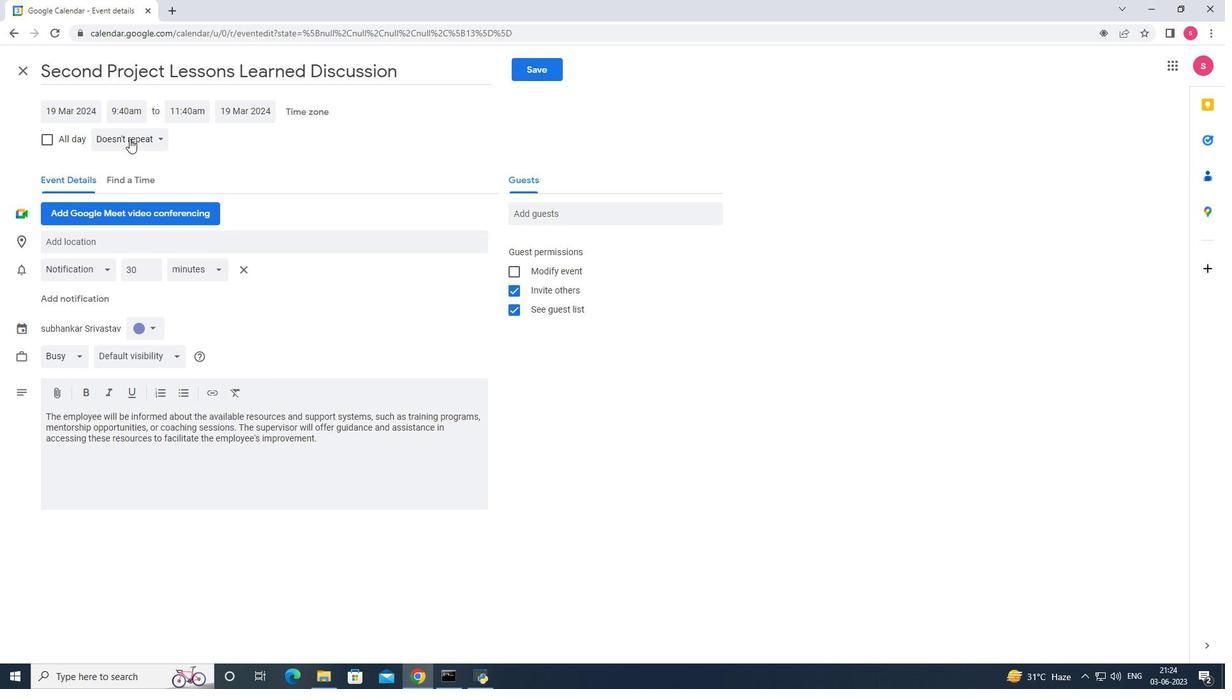 
Action: Mouse moved to (137, 254)
Screenshot: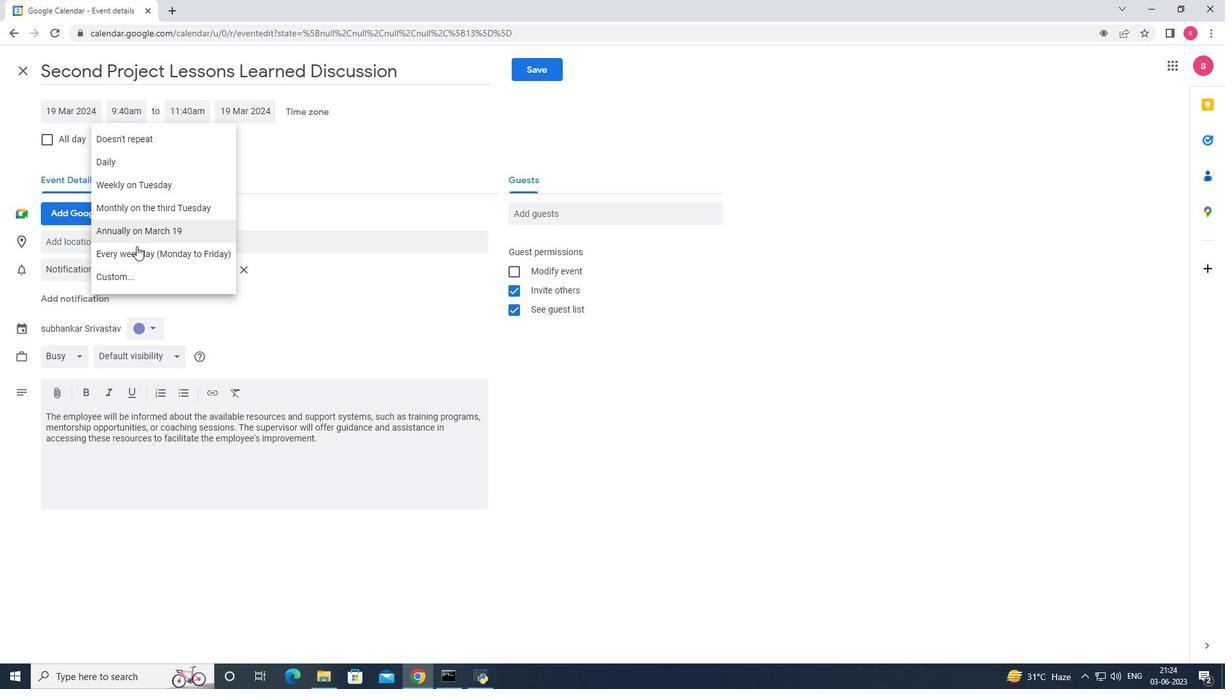 
Action: Mouse pressed left at (137, 254)
Screenshot: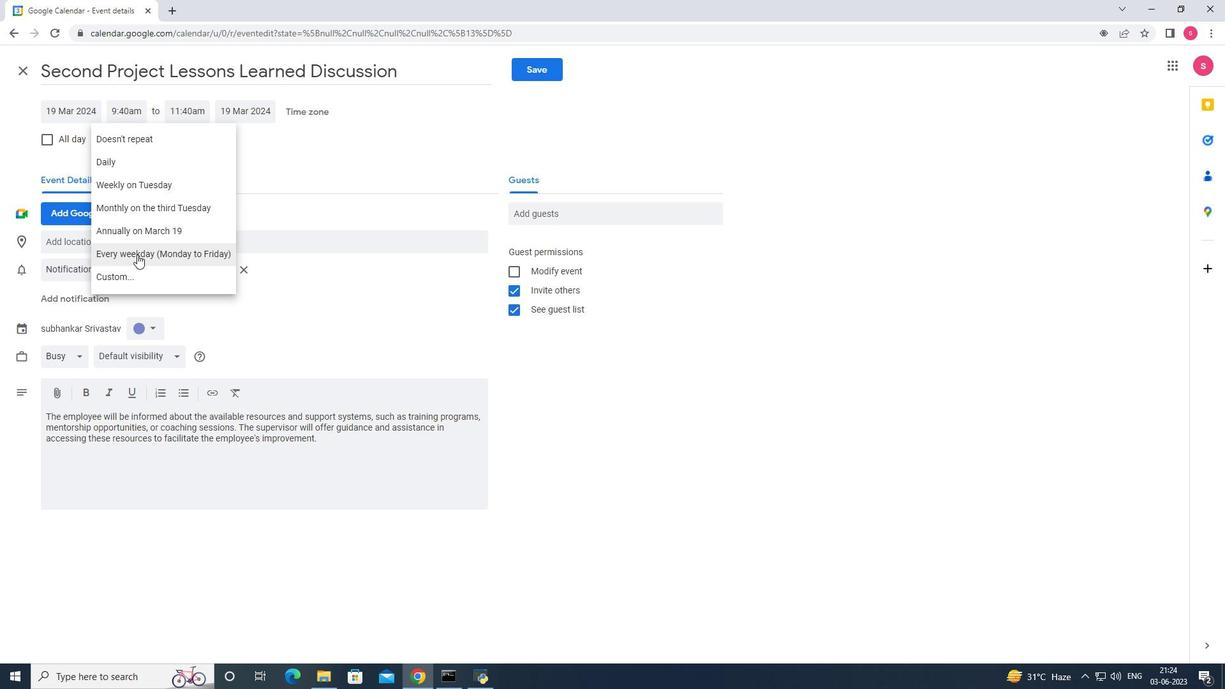 
Action: Mouse moved to (544, 213)
Screenshot: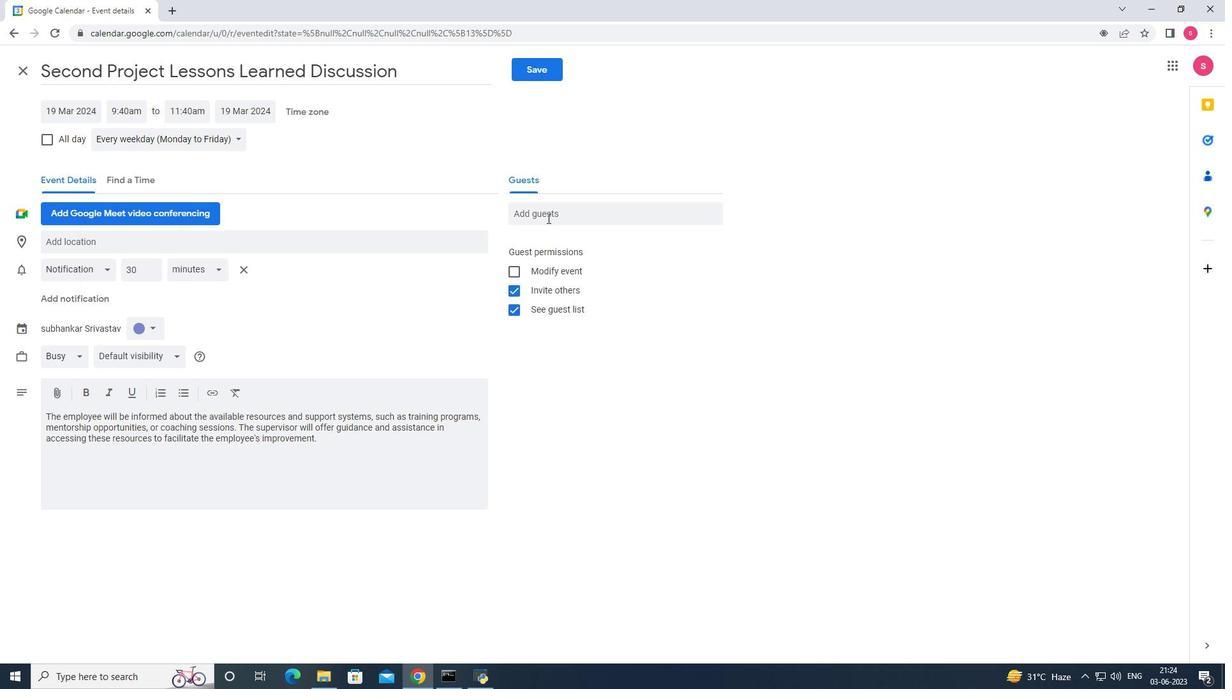 
Action: Mouse pressed left at (544, 213)
Screenshot: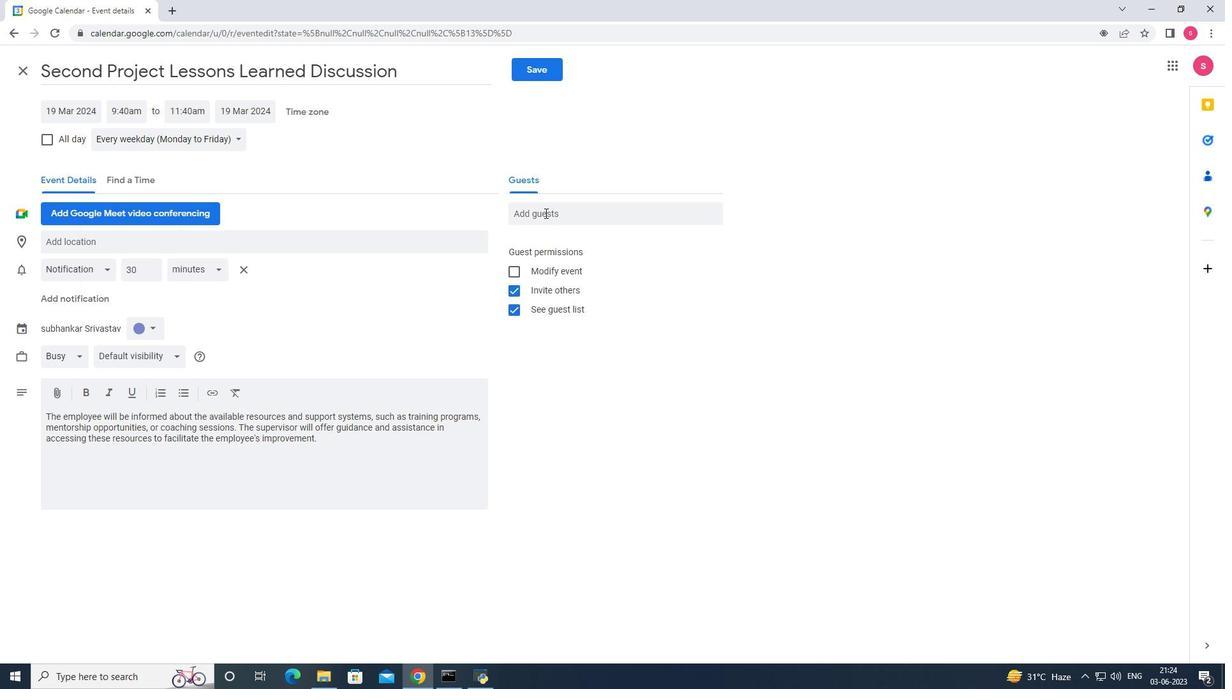
Action: Key pressed ao<Key.backspace><Key.backspace>softage.3<Key.shift><Key.shift><Key.shift><Key.shift><Key.shift><Key.shift>@softage.net
Screenshot: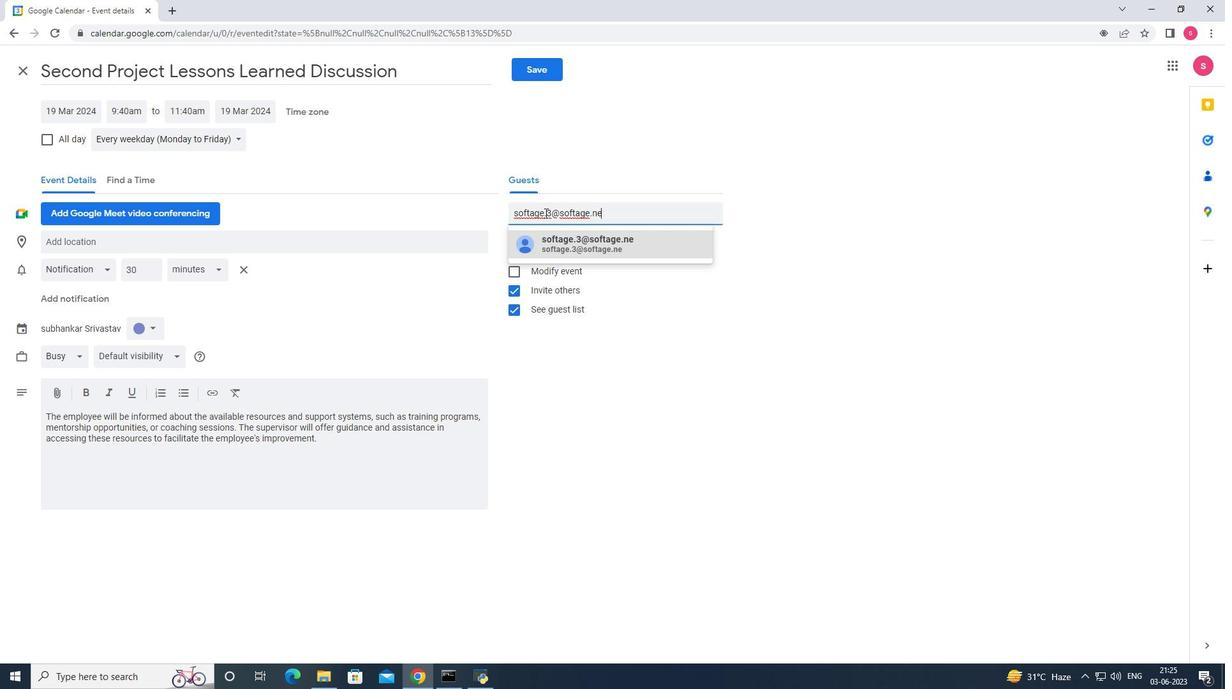 
Action: Mouse moved to (566, 242)
Screenshot: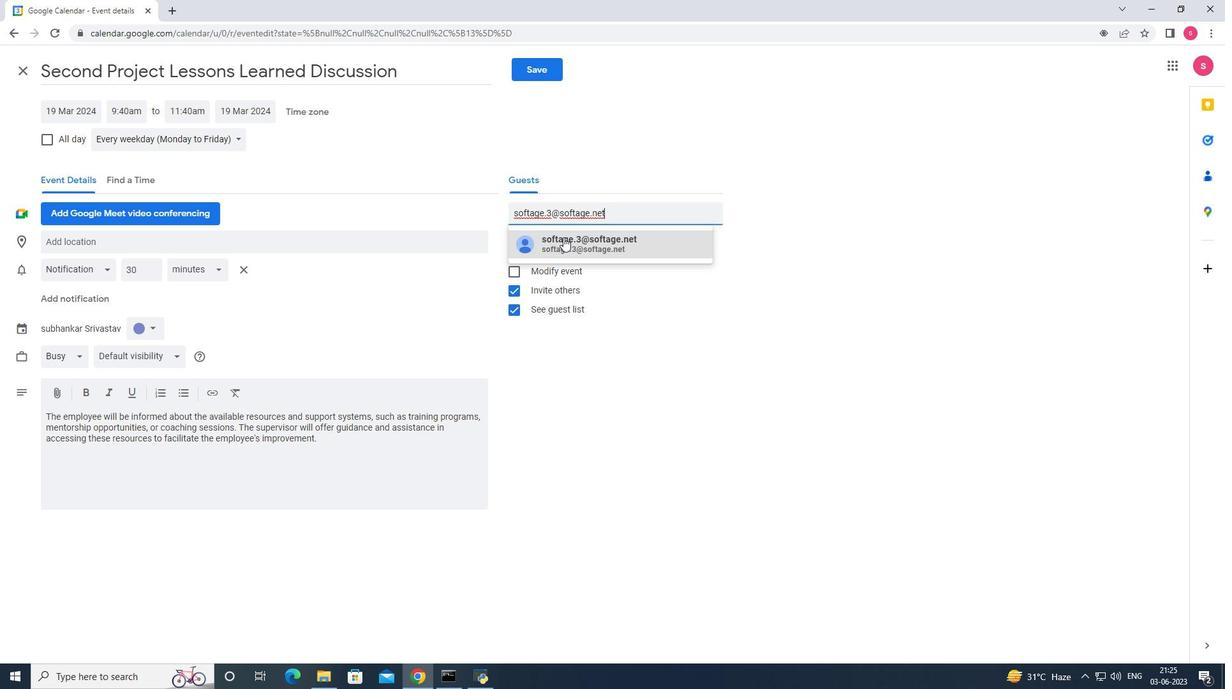 
Action: Mouse pressed left at (566, 242)
Screenshot: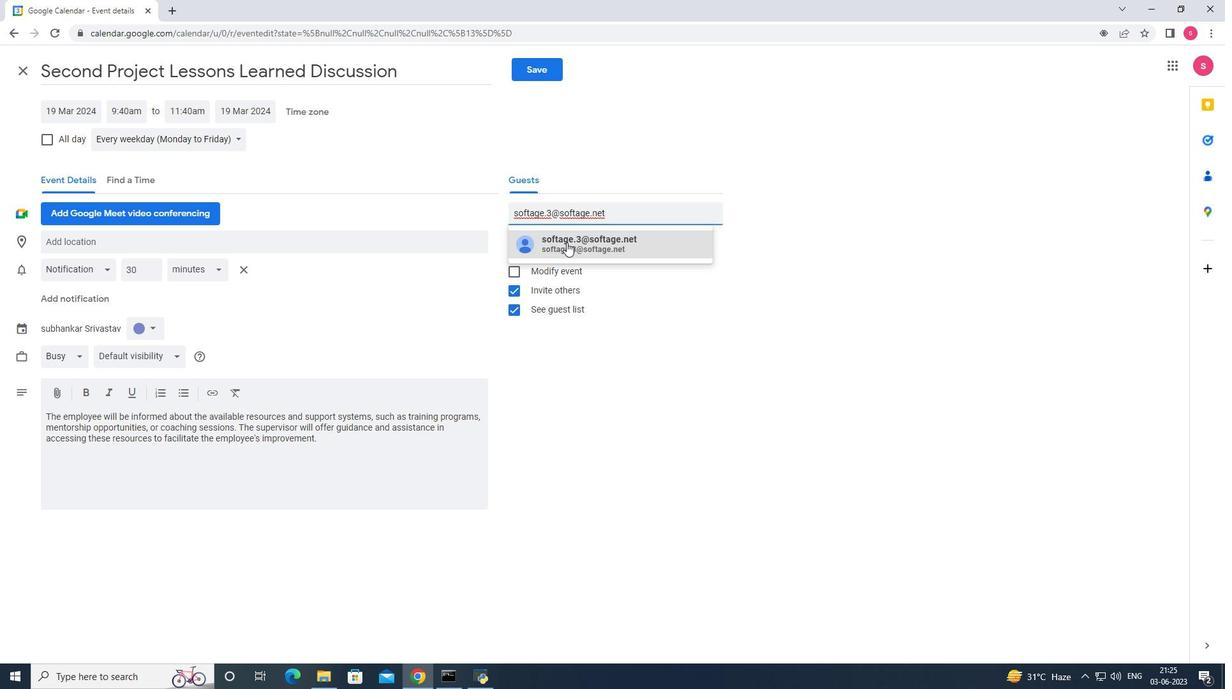 
Action: Mouse moved to (529, 266)
Screenshot: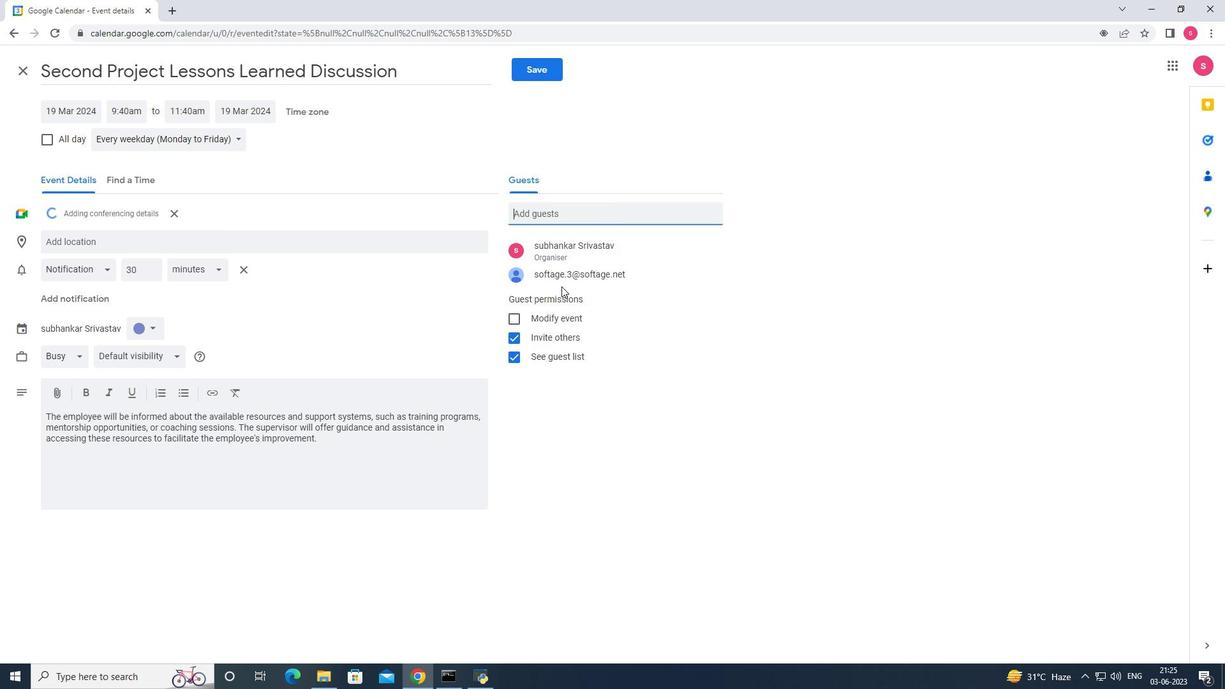 
Action: Key pressed softager<Key.backspace>.2<Key.shift>@softage.net
Screenshot: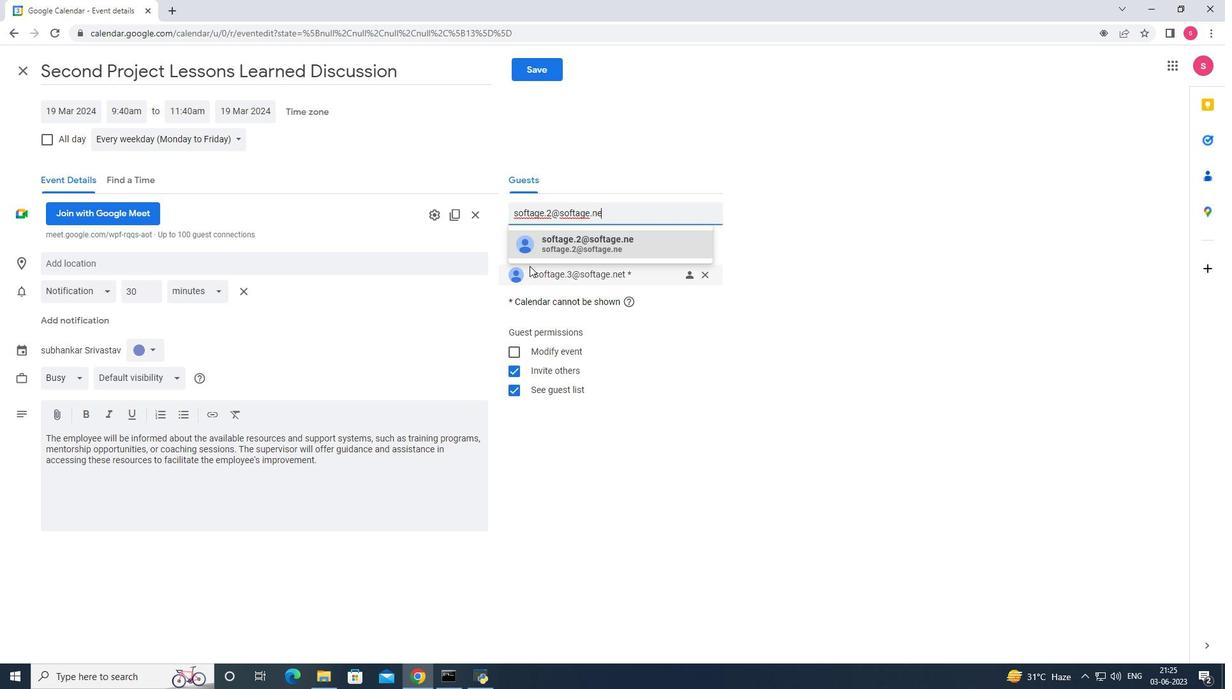
Action: Mouse moved to (553, 237)
Screenshot: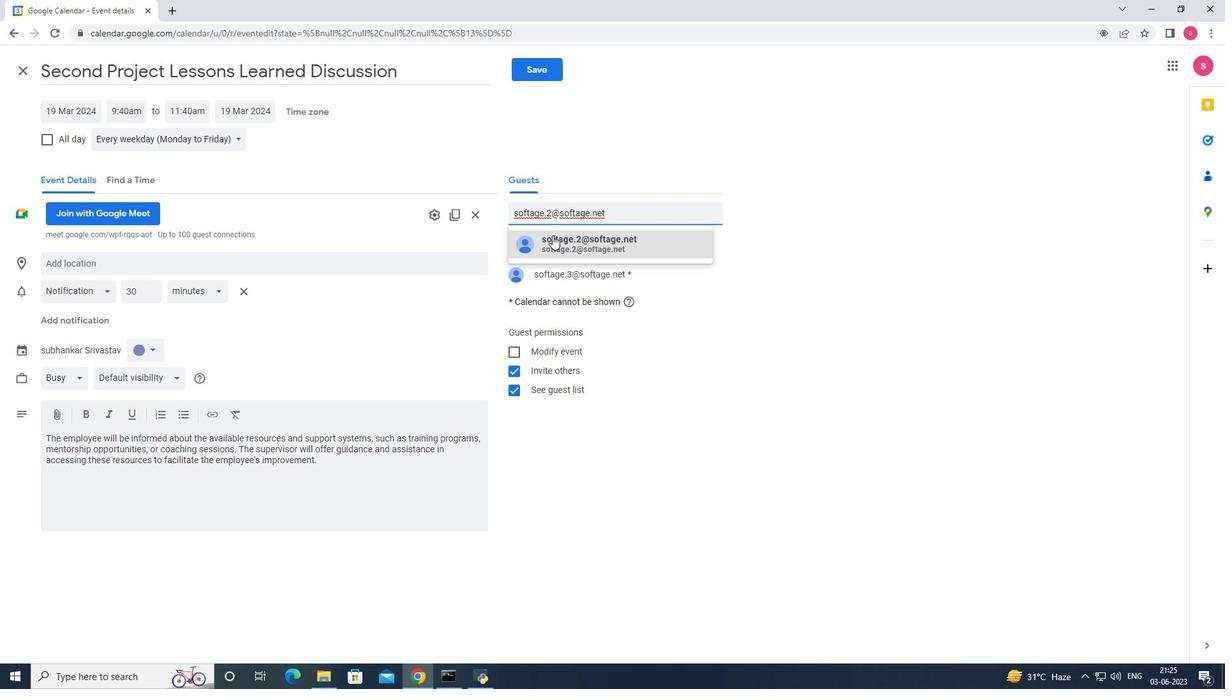 
Action: Mouse pressed left at (553, 237)
Screenshot: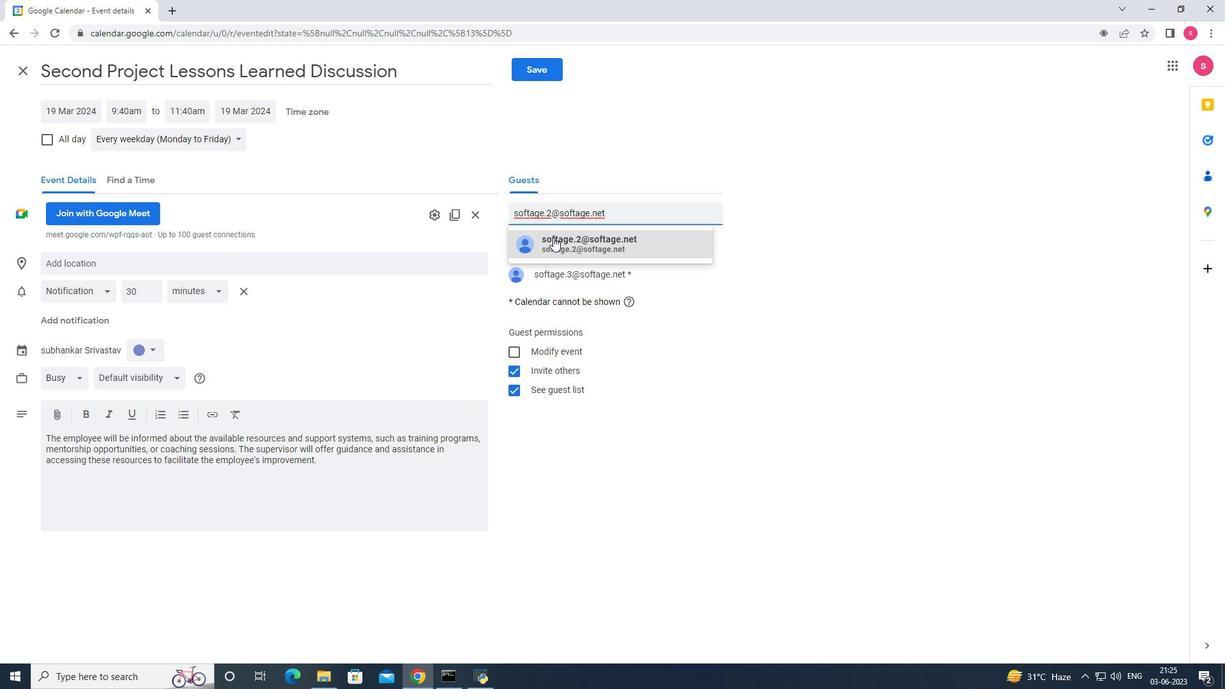
Action: Mouse moved to (548, 64)
Screenshot: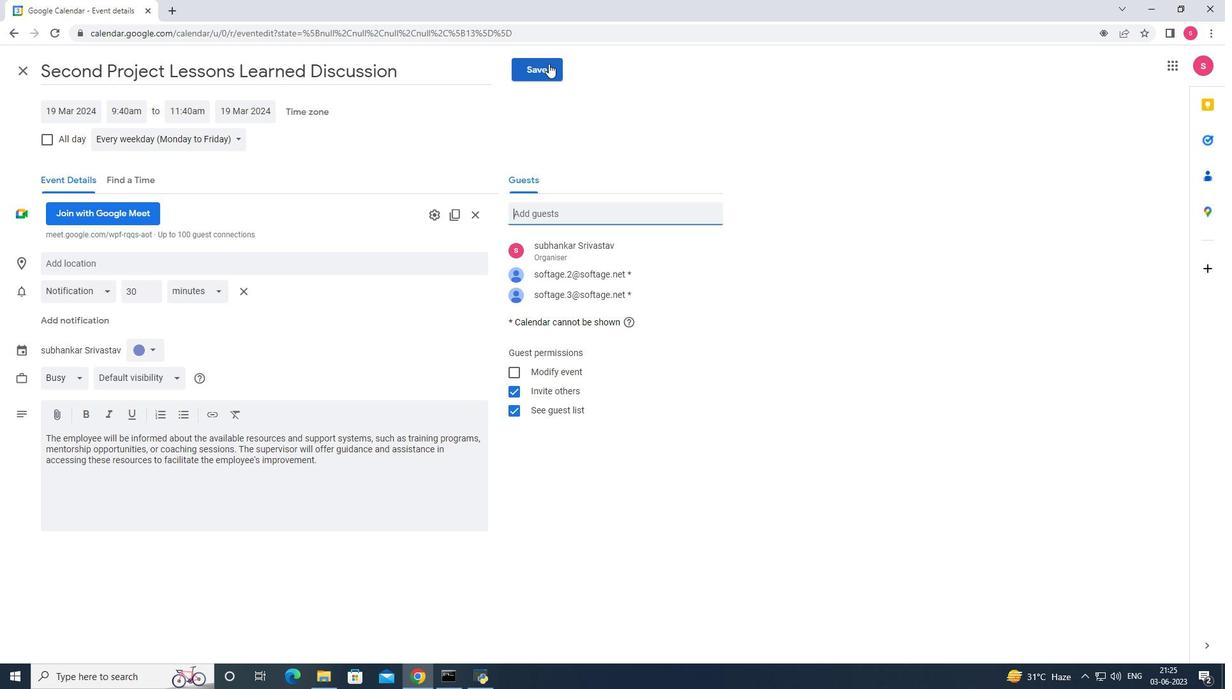 
Action: Mouse pressed left at (548, 64)
Screenshot: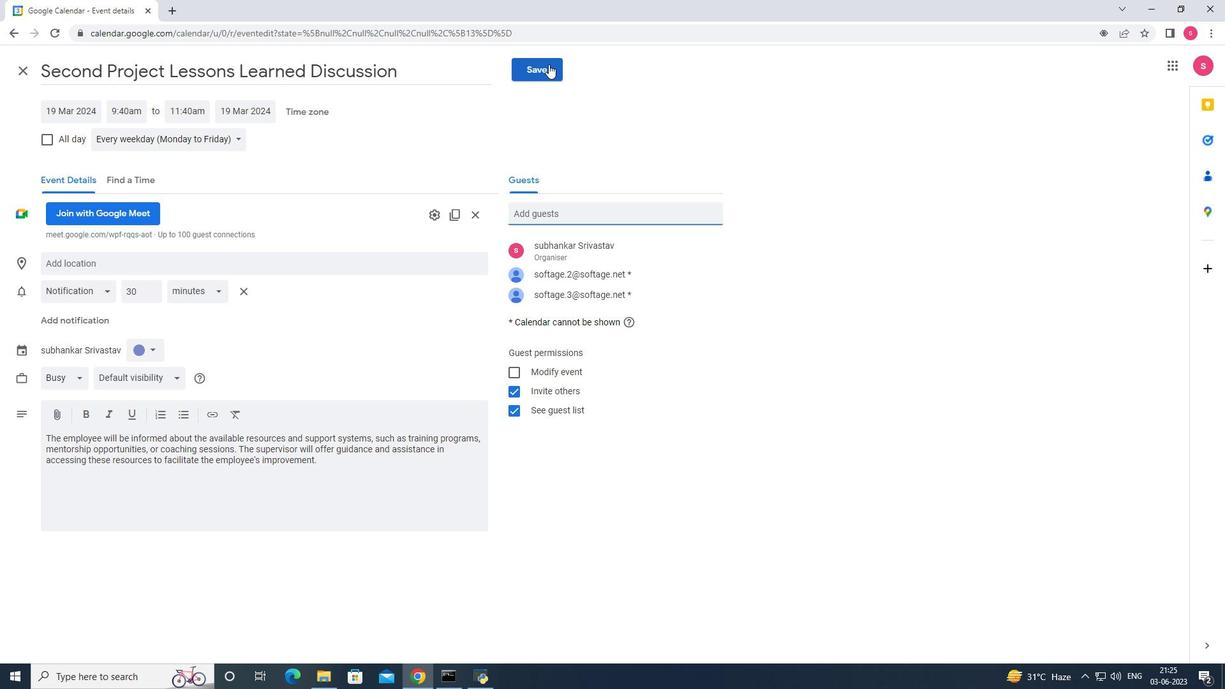
Action: Mouse moved to (733, 384)
Screenshot: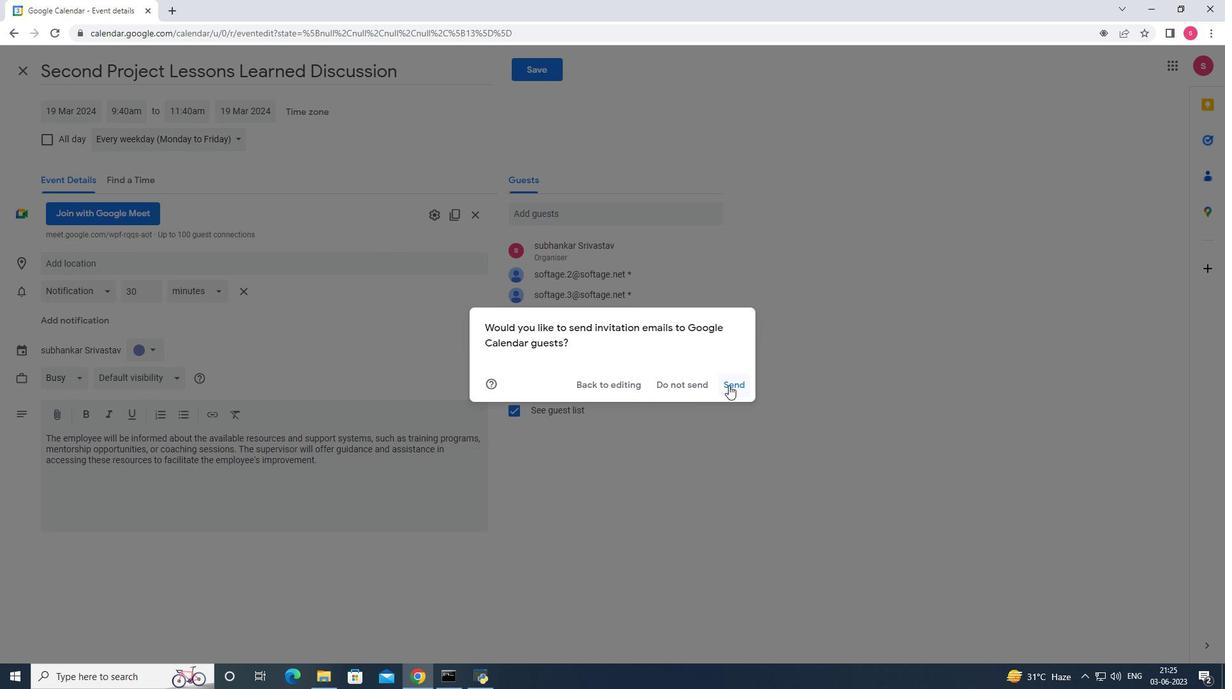 
Action: Mouse pressed left at (733, 384)
Screenshot: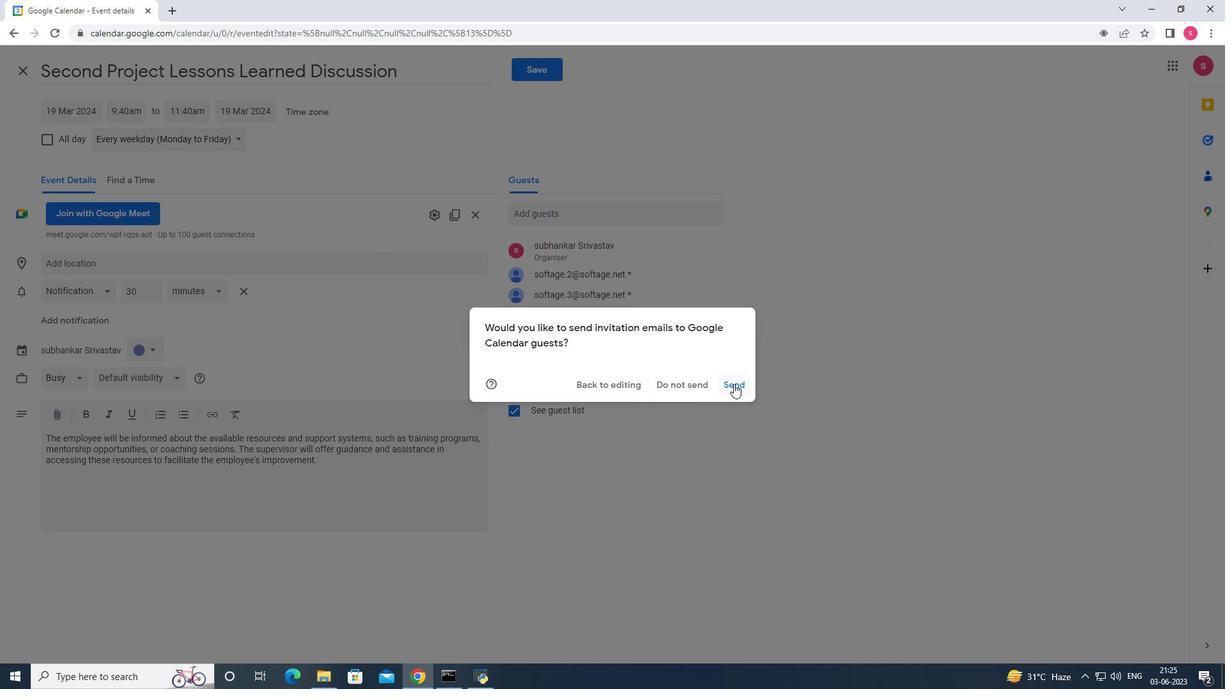 
Action: Mouse moved to (375, 278)
Screenshot: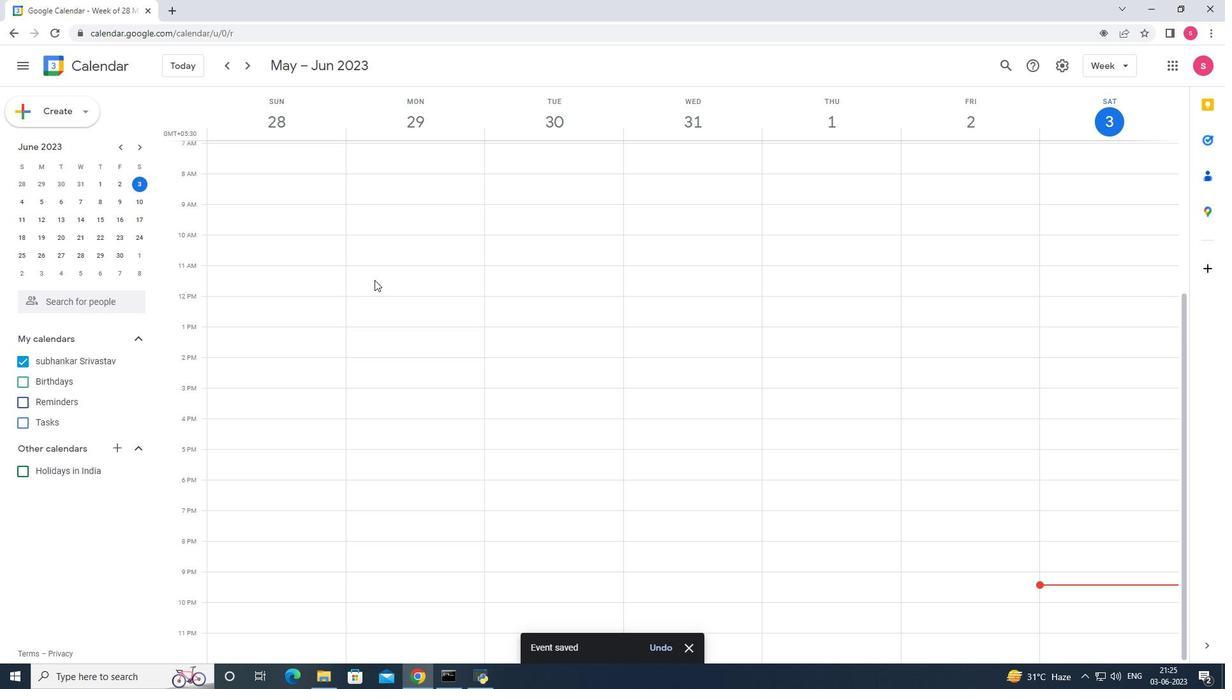 
